 Task: Look for space in Kareli, India from 12th July, 2023 to 16th July, 2023 for 8 adults in price range Rs.10000 to Rs.16000. Place can be private room with 8 bedrooms having 8 beds and 8 bathrooms. Property type can be house, flat, guest house. Amenities needed are: wifi, TV, free parkinig on premises, gym, breakfast. Booking option can be shelf check-in. Required host language is English.
Action: Mouse moved to (539, 119)
Screenshot: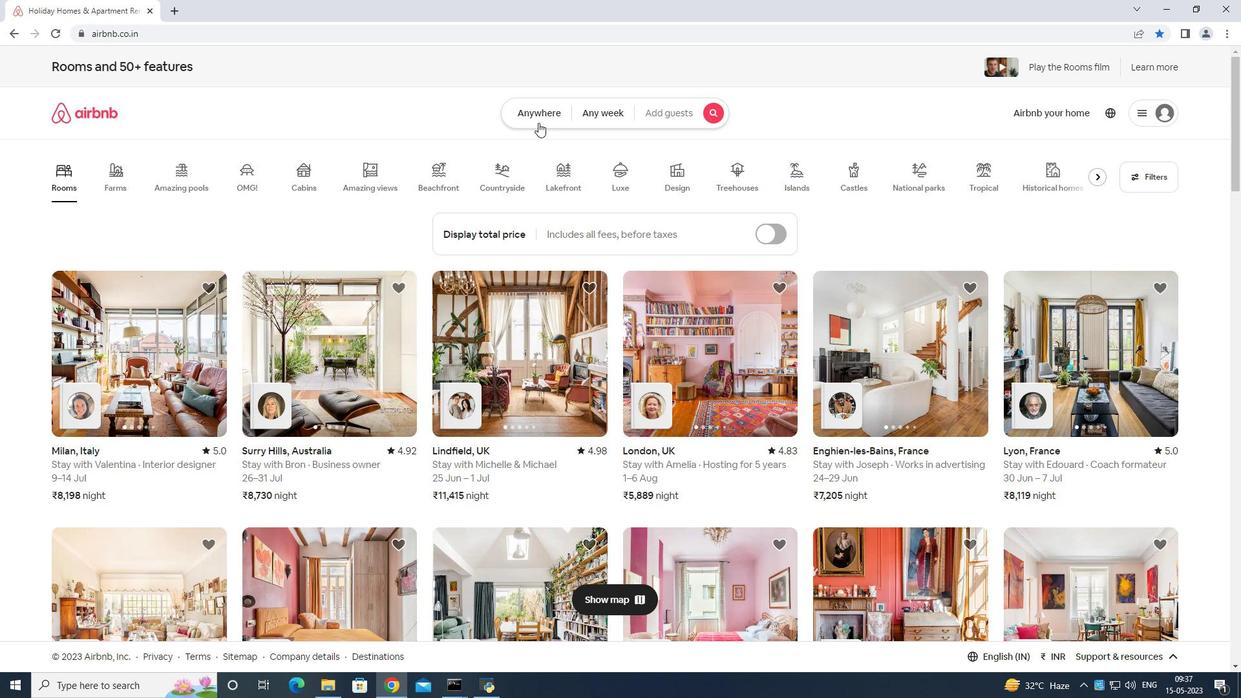 
Action: Mouse pressed left at (539, 119)
Screenshot: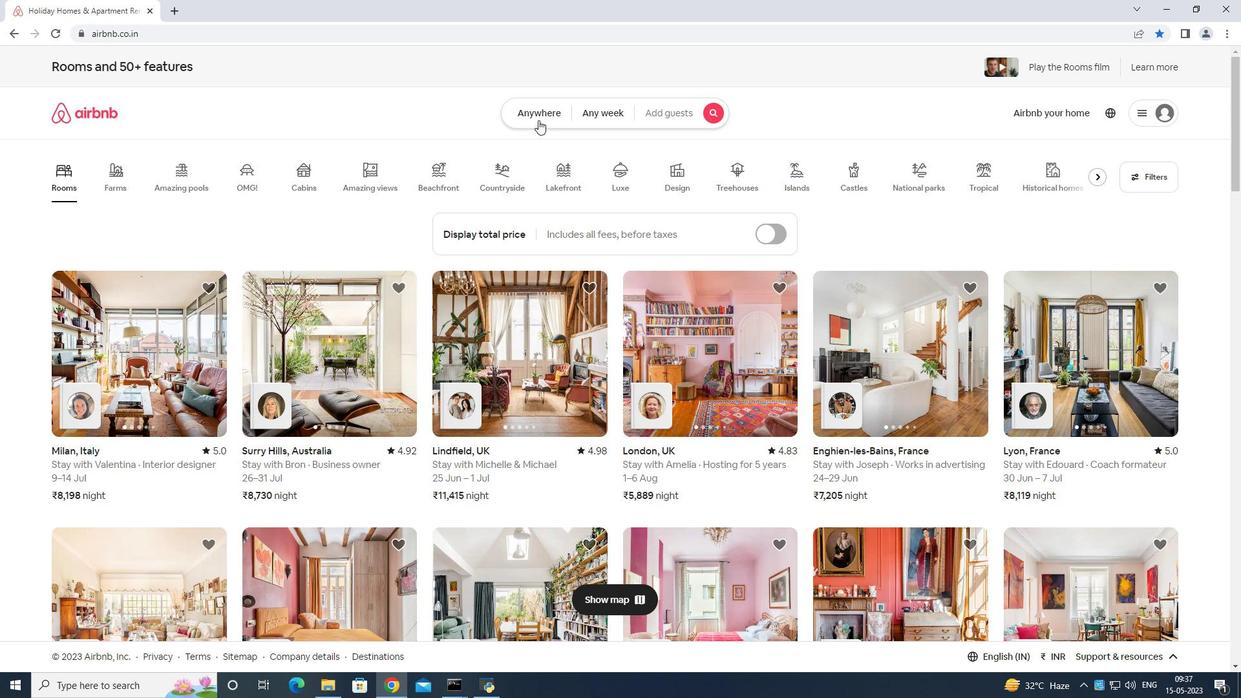 
Action: Mouse moved to (523, 149)
Screenshot: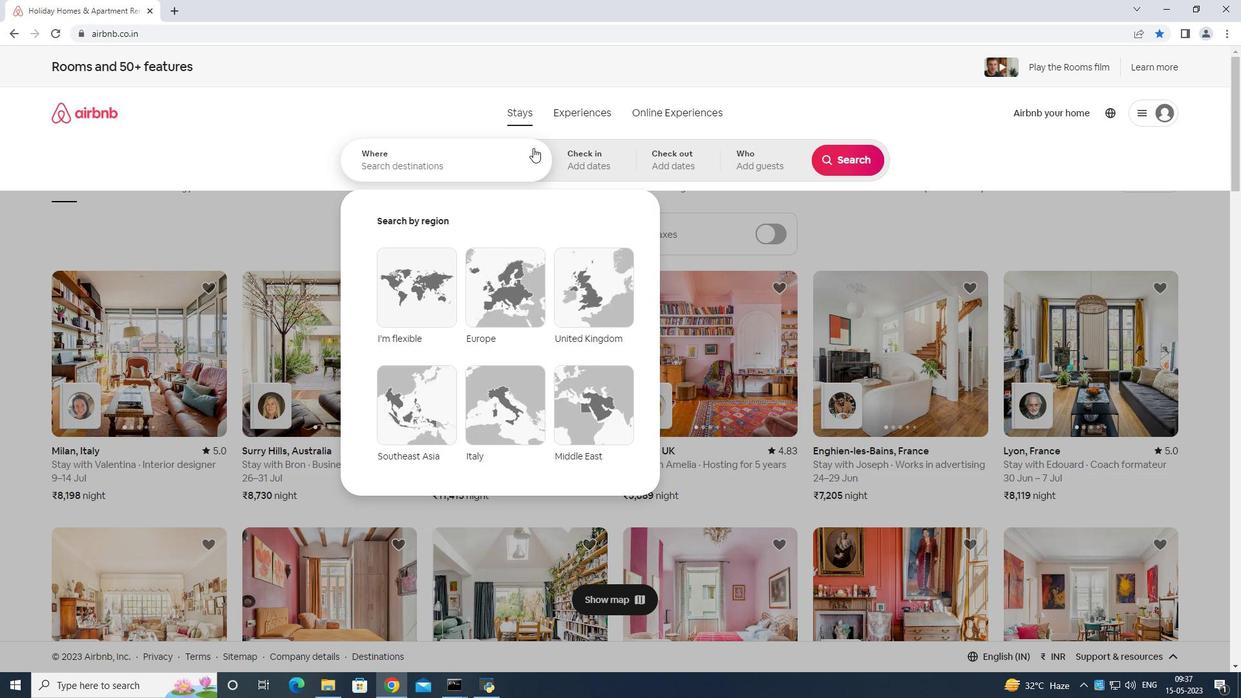 
Action: Mouse pressed left at (523, 149)
Screenshot: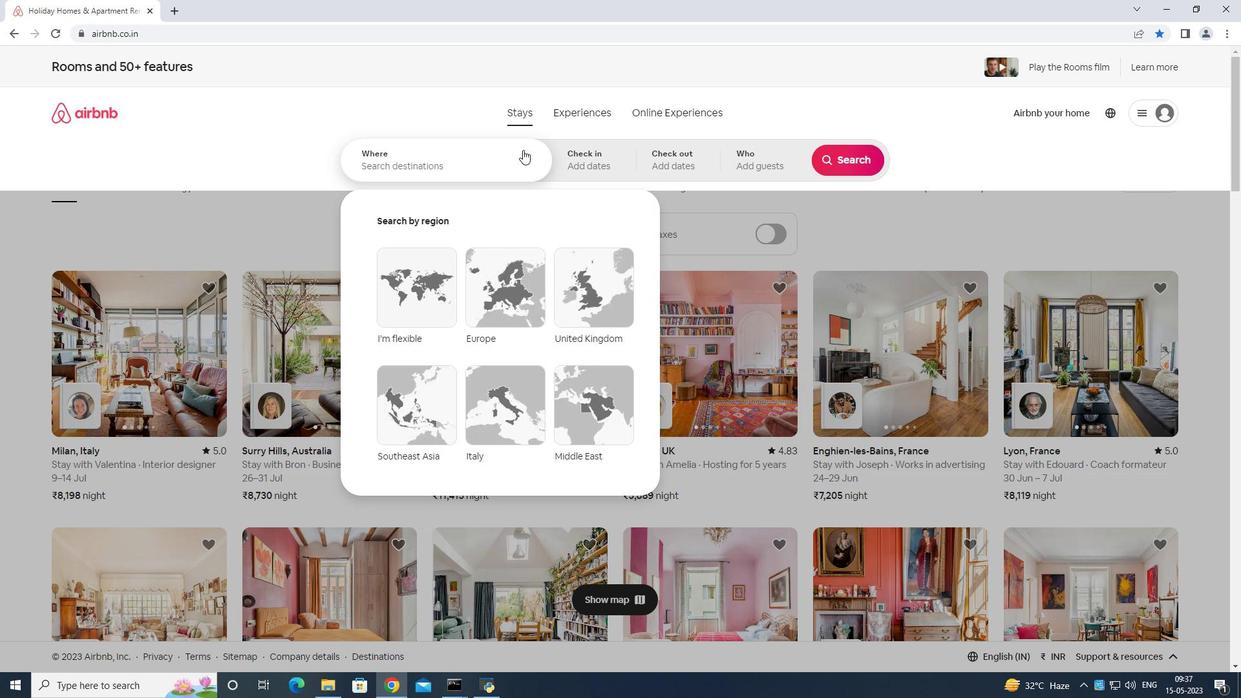 
Action: Mouse moved to (548, 181)
Screenshot: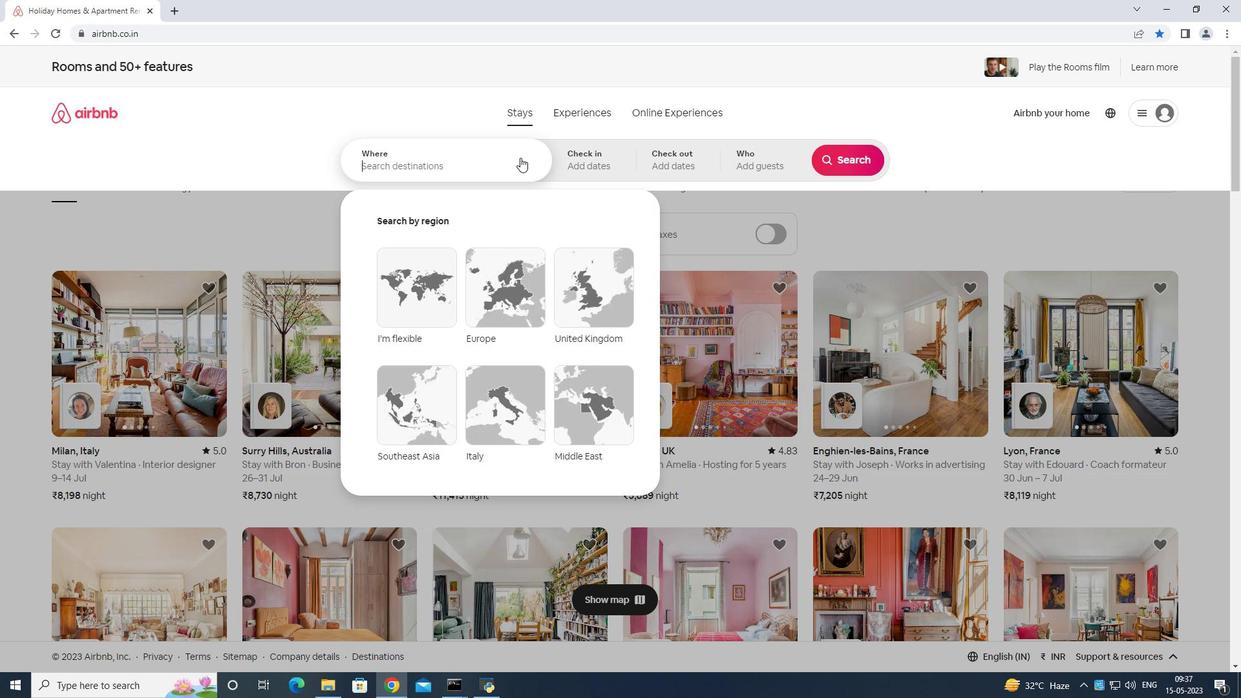 
Action: Key pressed <Key.shift>Kareli<Key.space>india<Key.enter>
Screenshot: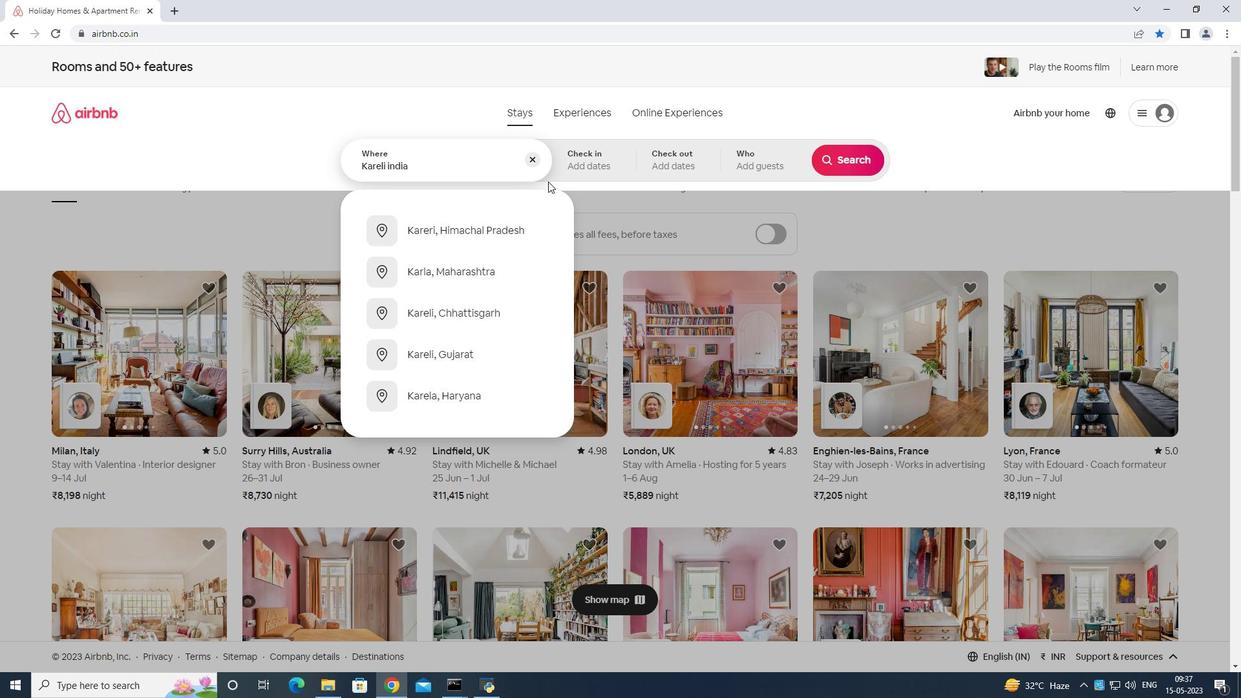 
Action: Mouse moved to (841, 262)
Screenshot: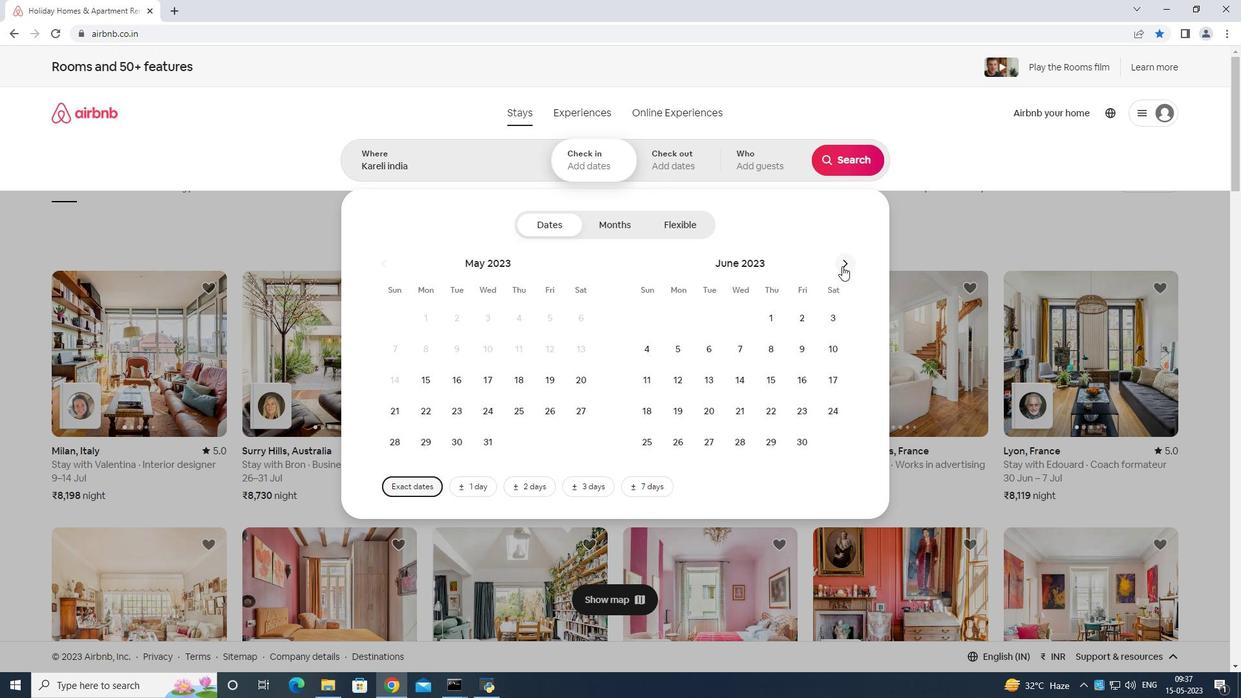
Action: Mouse pressed left at (841, 262)
Screenshot: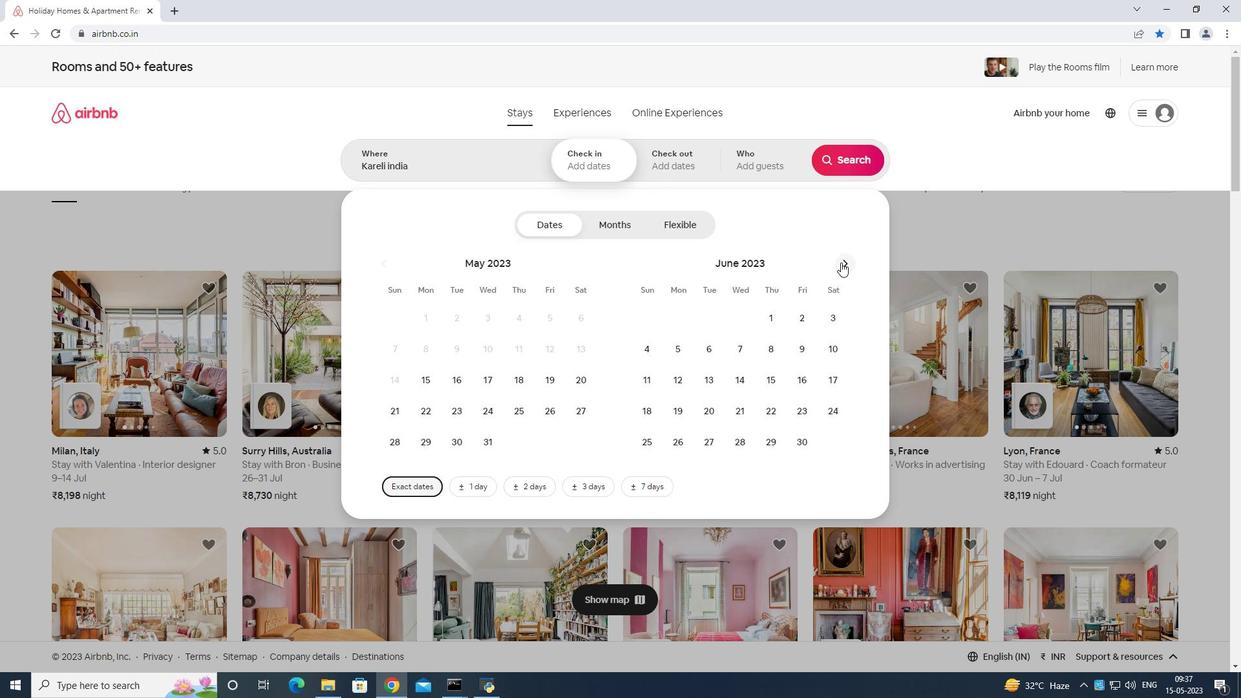 
Action: Mouse moved to (746, 376)
Screenshot: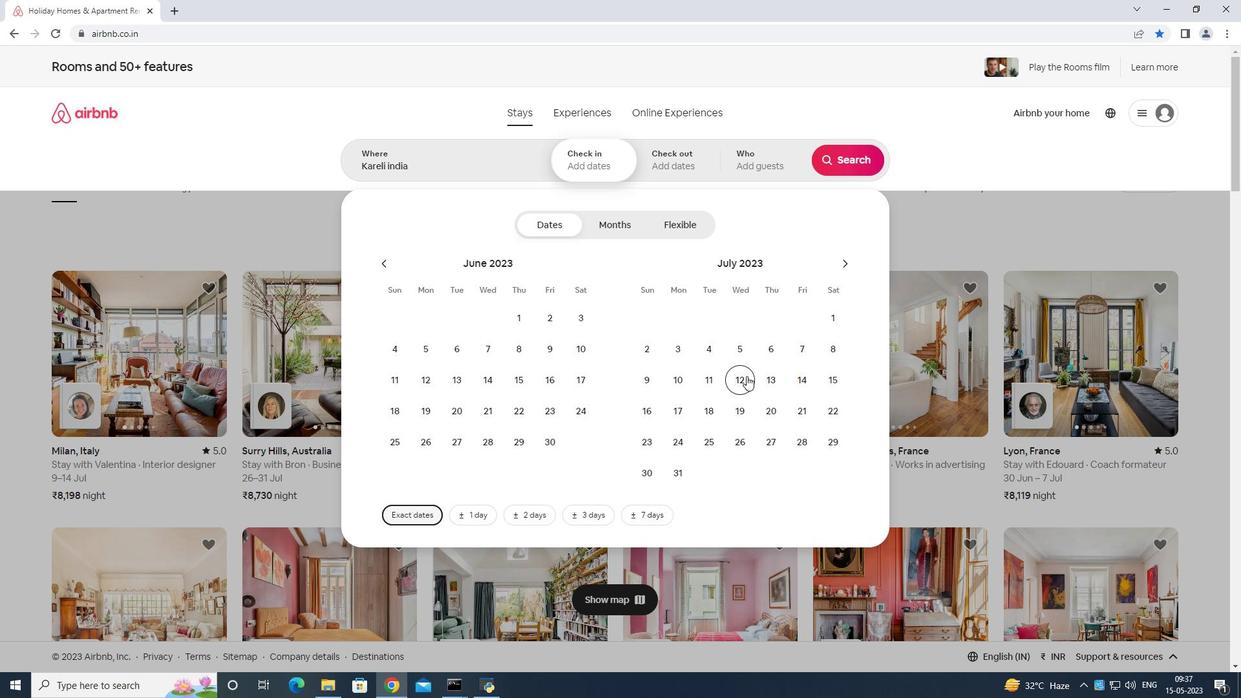 
Action: Mouse pressed left at (746, 376)
Screenshot: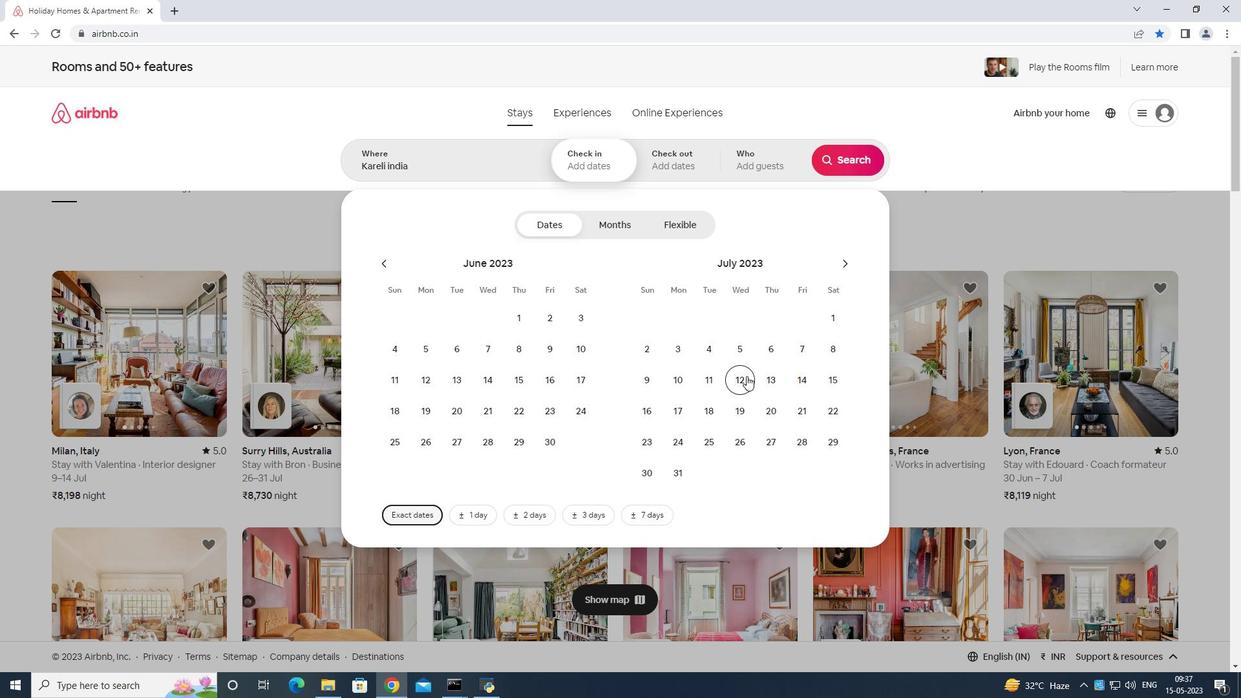 
Action: Mouse moved to (659, 407)
Screenshot: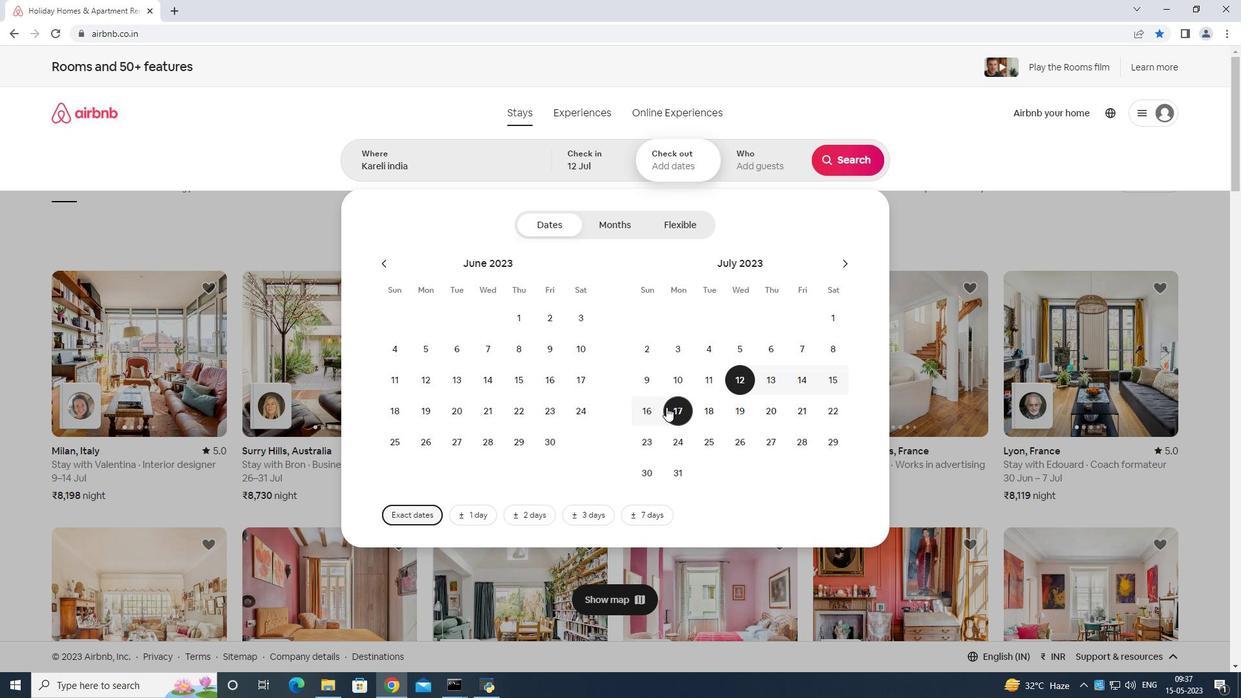 
Action: Mouse pressed left at (659, 407)
Screenshot: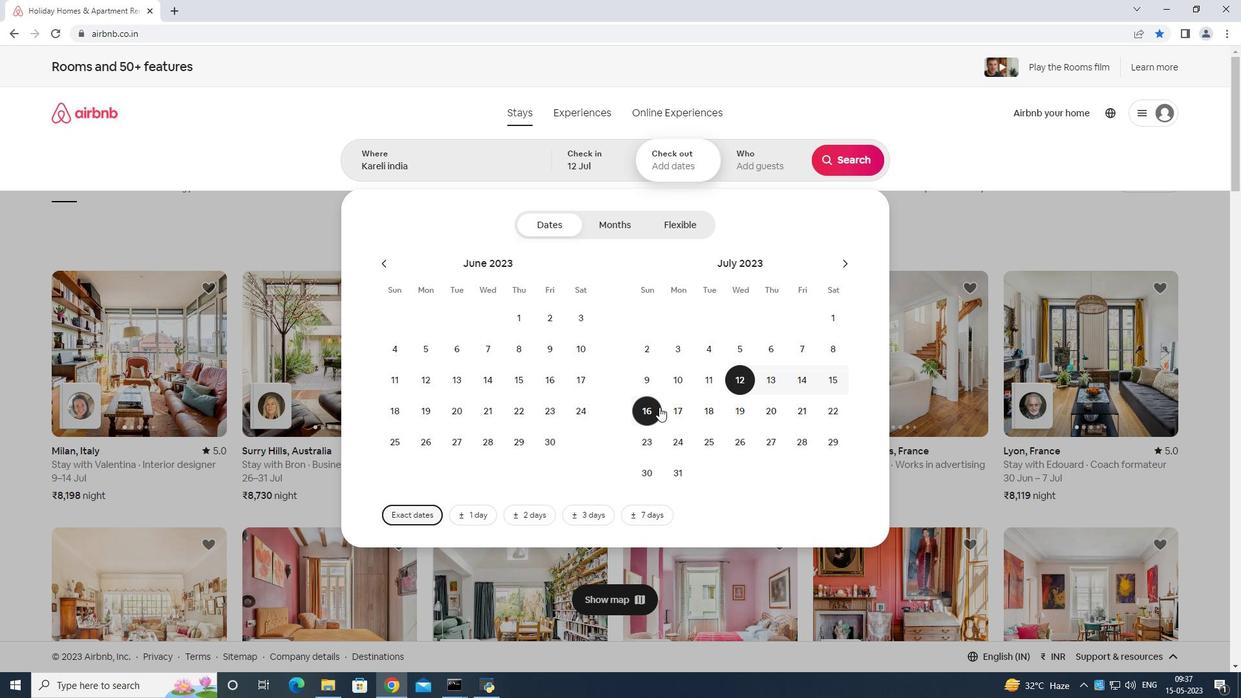
Action: Mouse moved to (766, 155)
Screenshot: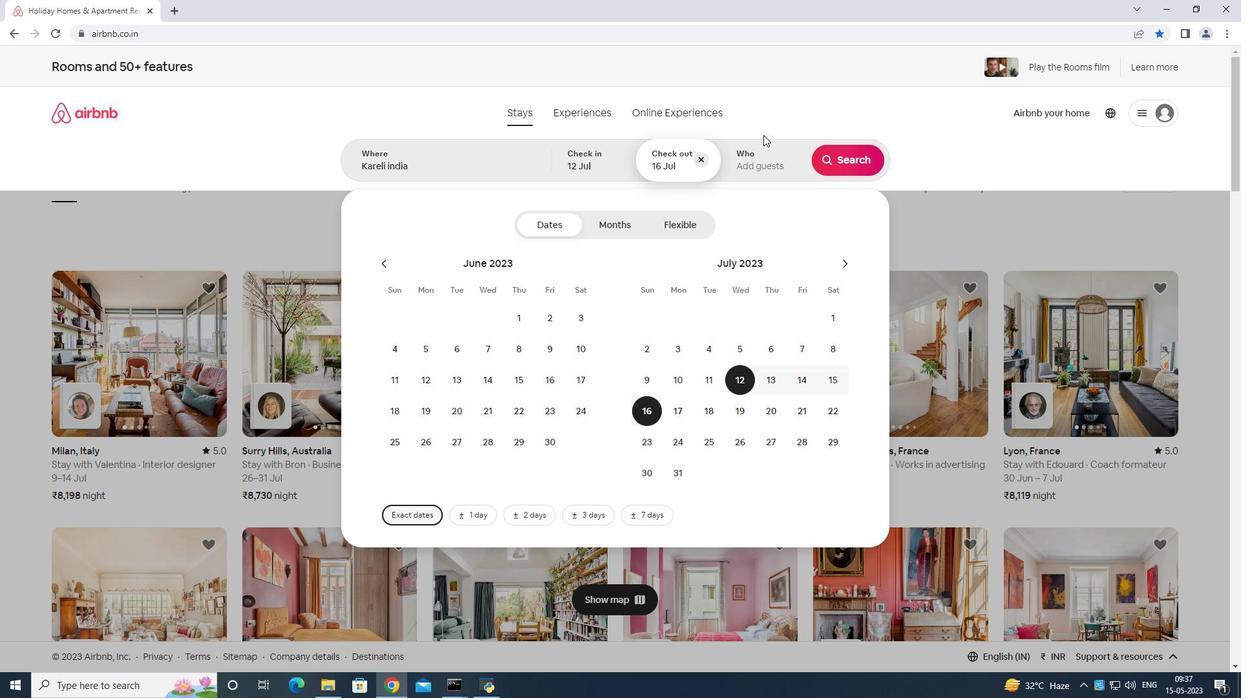 
Action: Mouse pressed left at (766, 155)
Screenshot: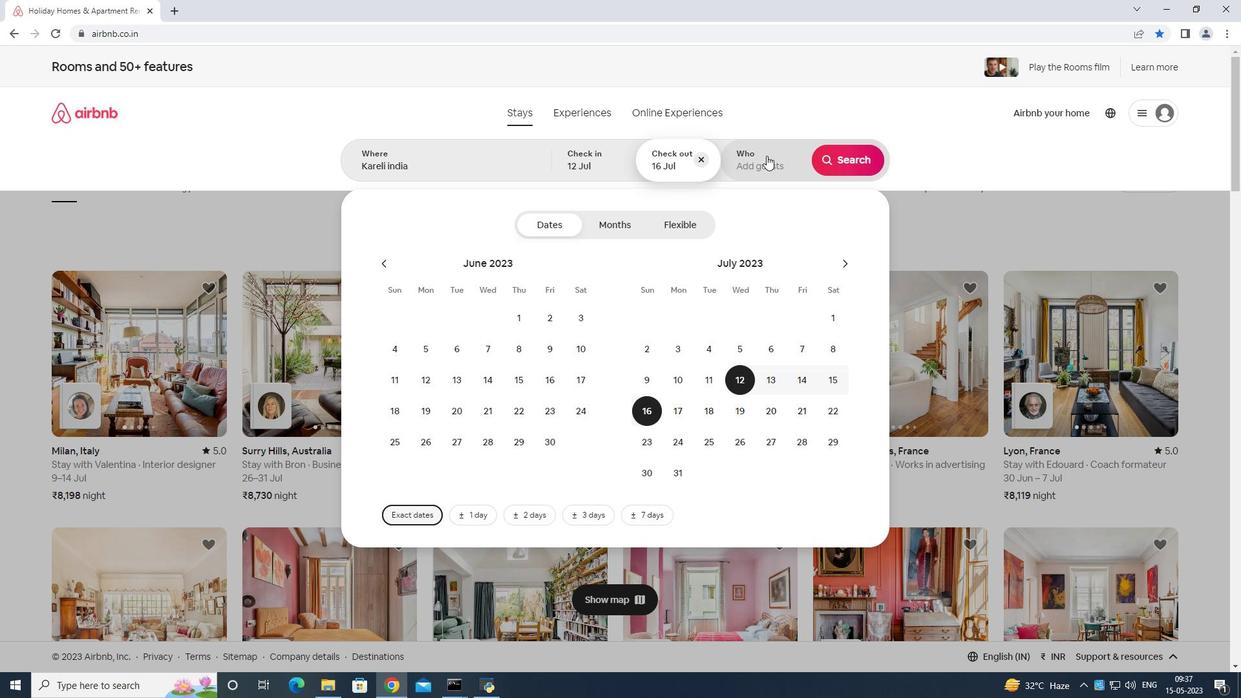 
Action: Mouse moved to (847, 228)
Screenshot: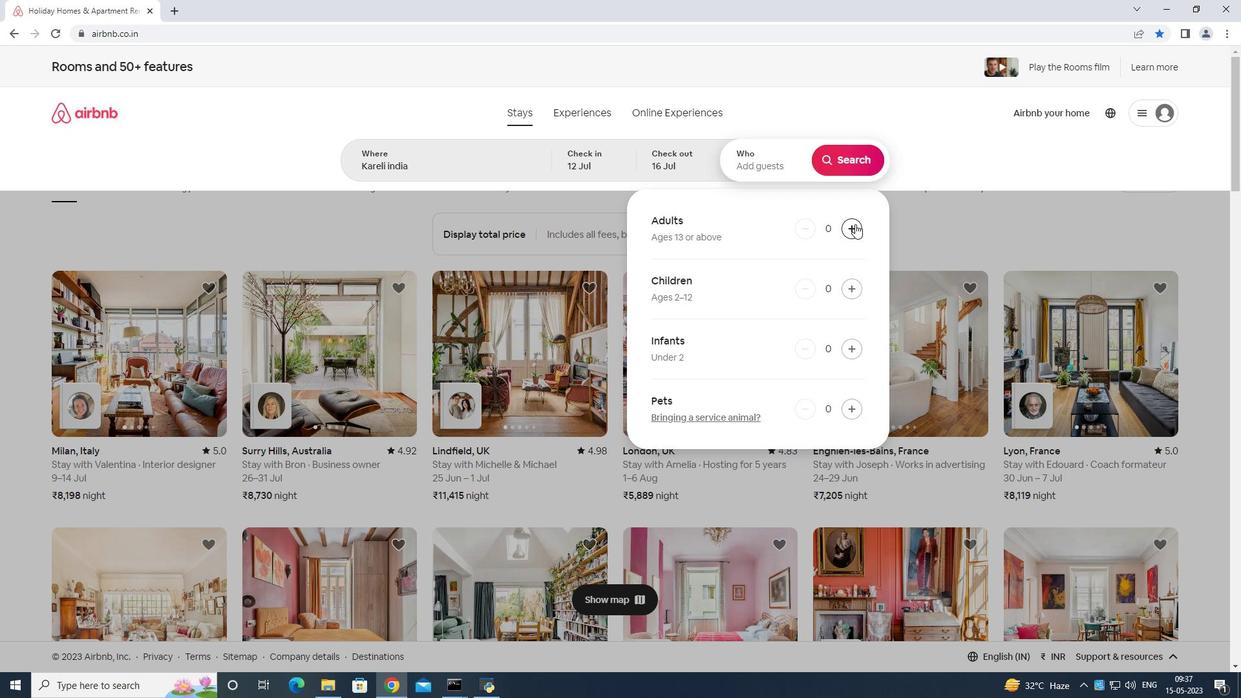 
Action: Mouse pressed left at (847, 228)
Screenshot: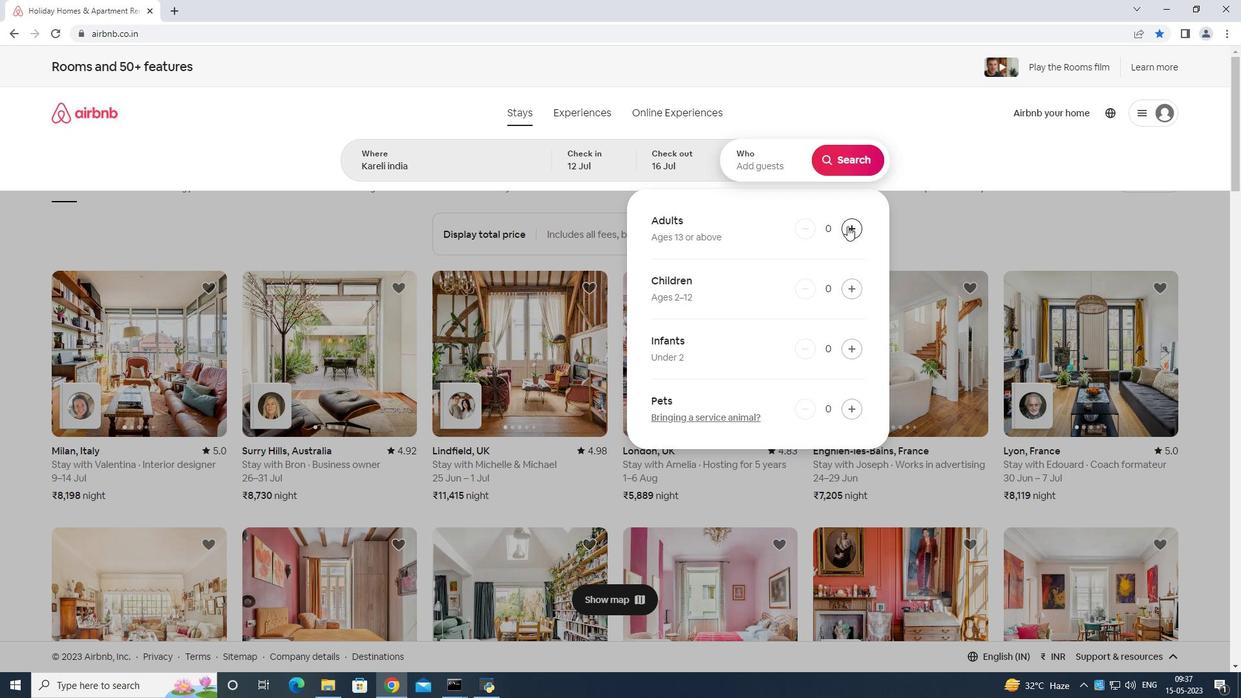 
Action: Mouse moved to (848, 227)
Screenshot: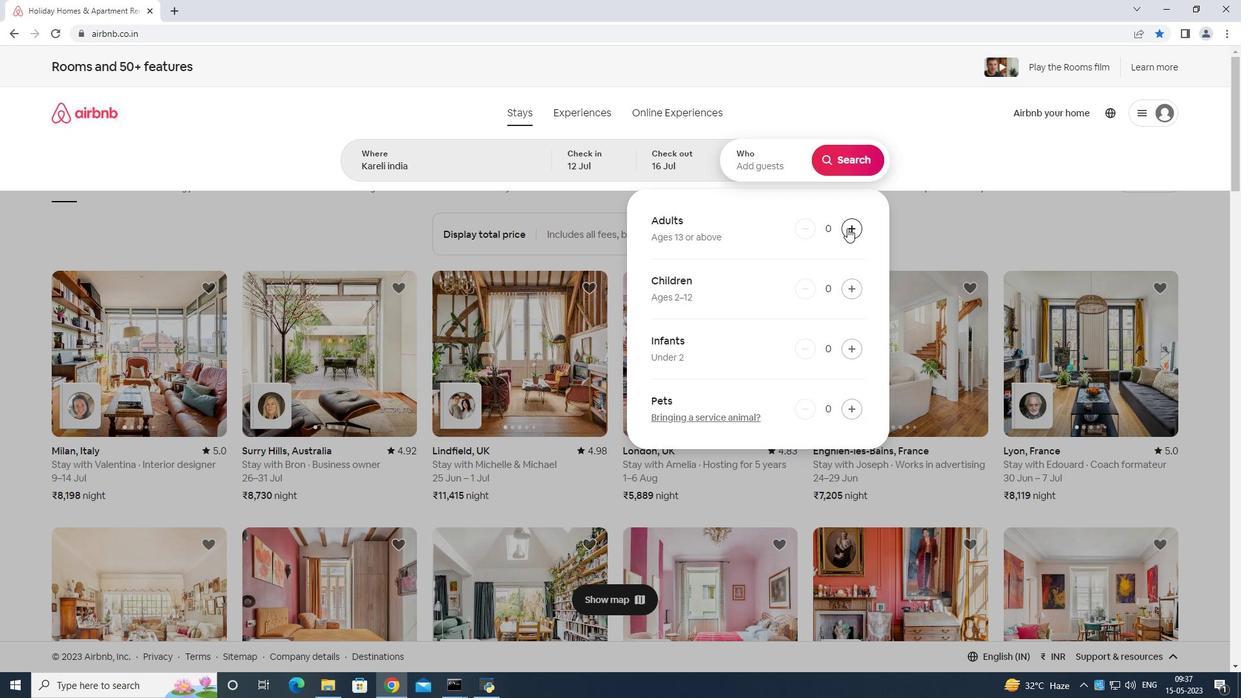 
Action: Mouse pressed left at (848, 227)
Screenshot: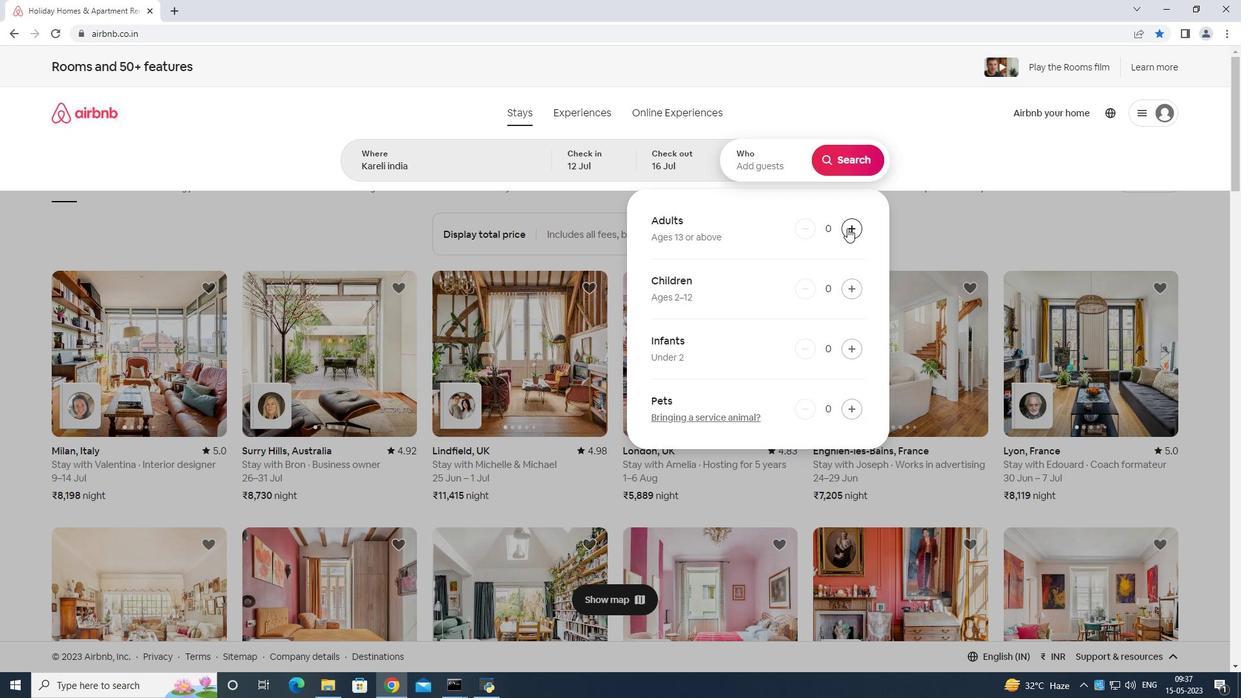 
Action: Mouse pressed left at (848, 227)
Screenshot: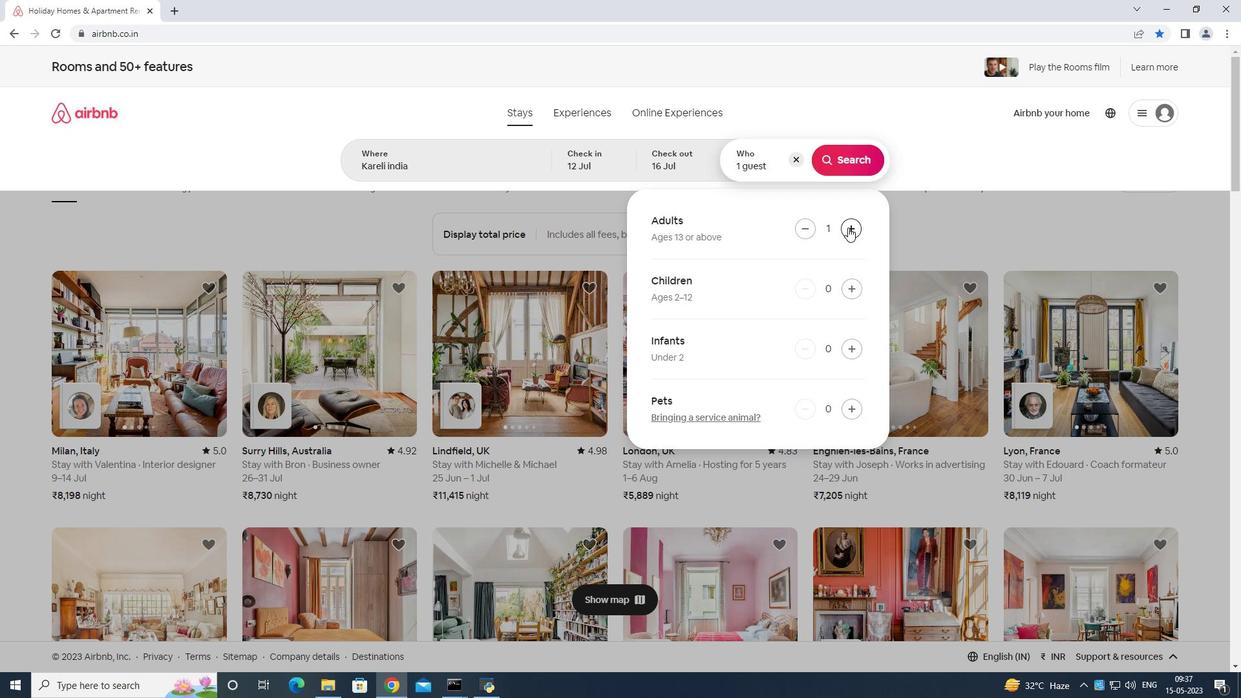 
Action: Mouse pressed left at (848, 227)
Screenshot: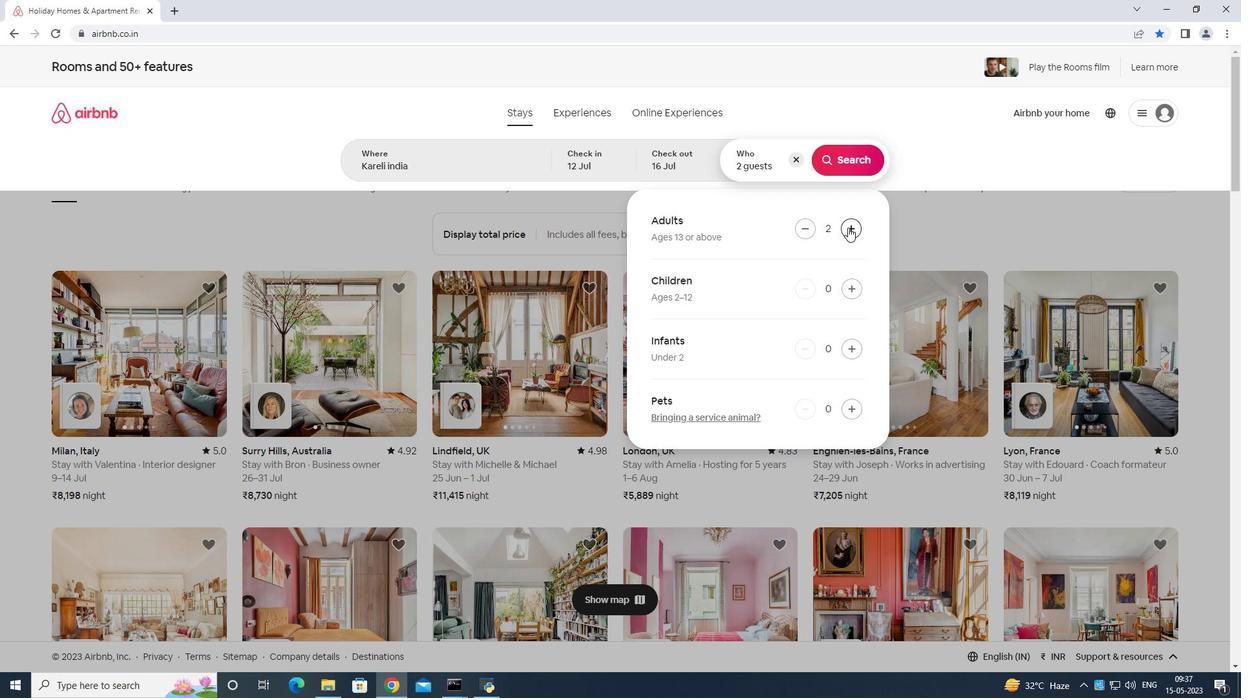 
Action: Mouse pressed left at (848, 227)
Screenshot: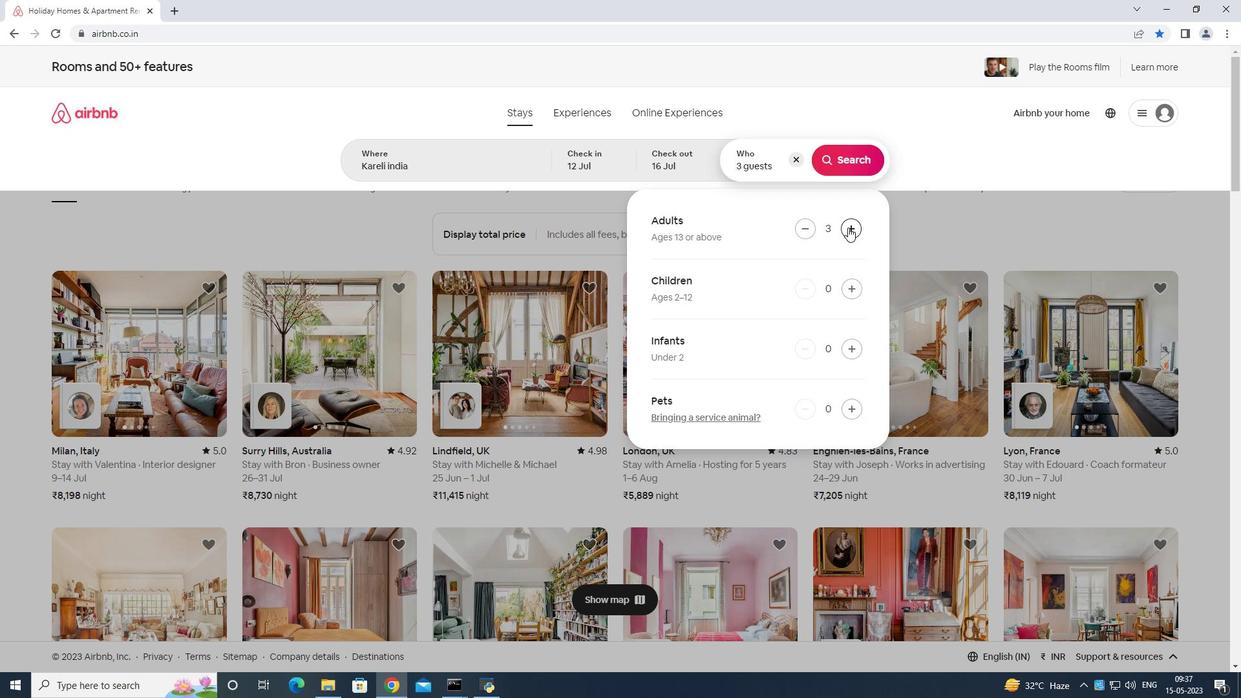 
Action: Mouse pressed left at (848, 227)
Screenshot: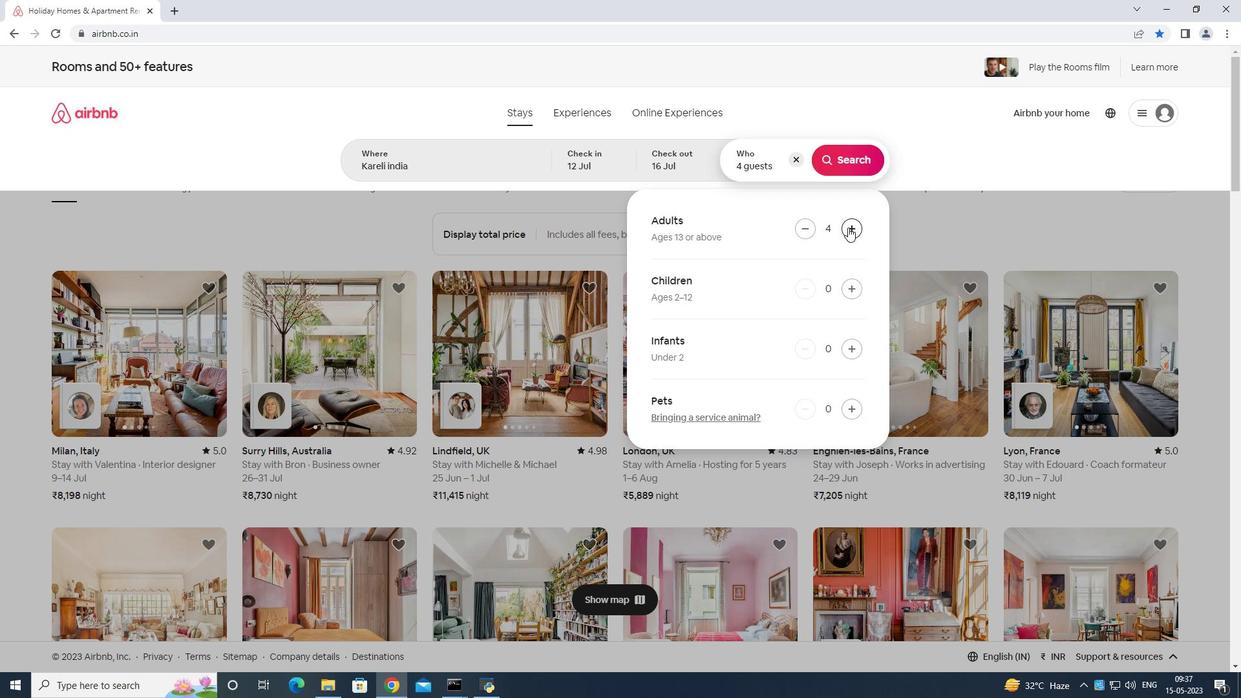
Action: Mouse pressed left at (848, 227)
Screenshot: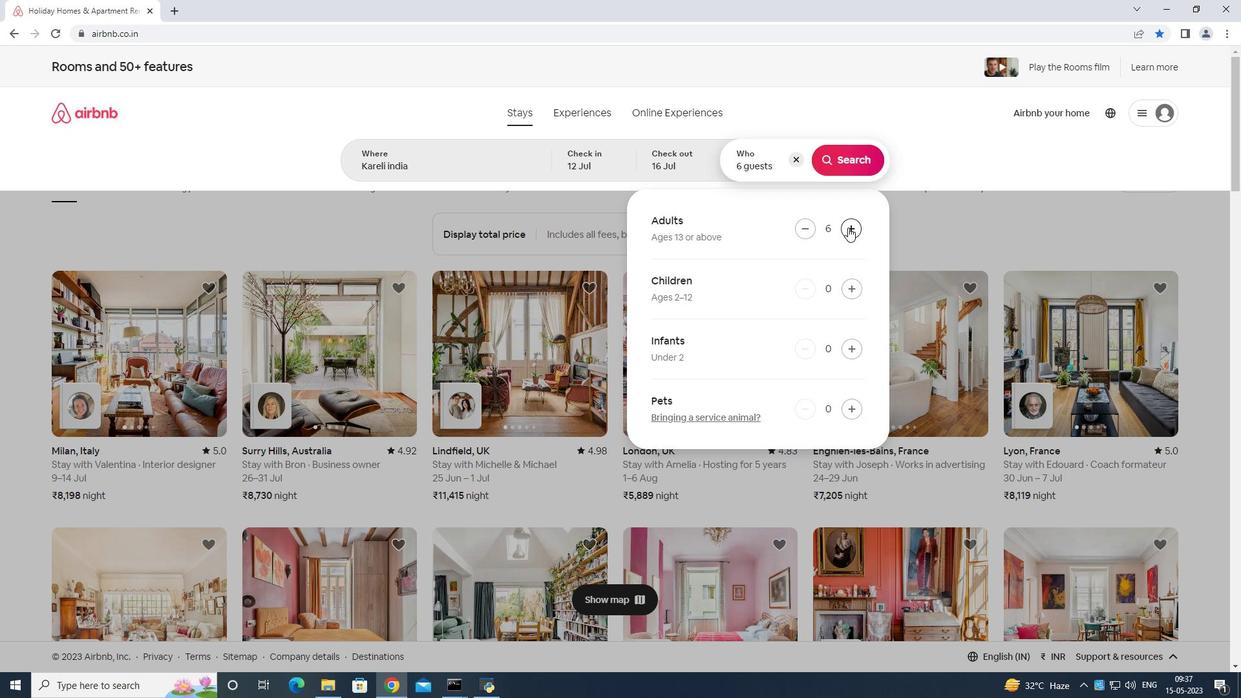 
Action: Mouse pressed left at (848, 227)
Screenshot: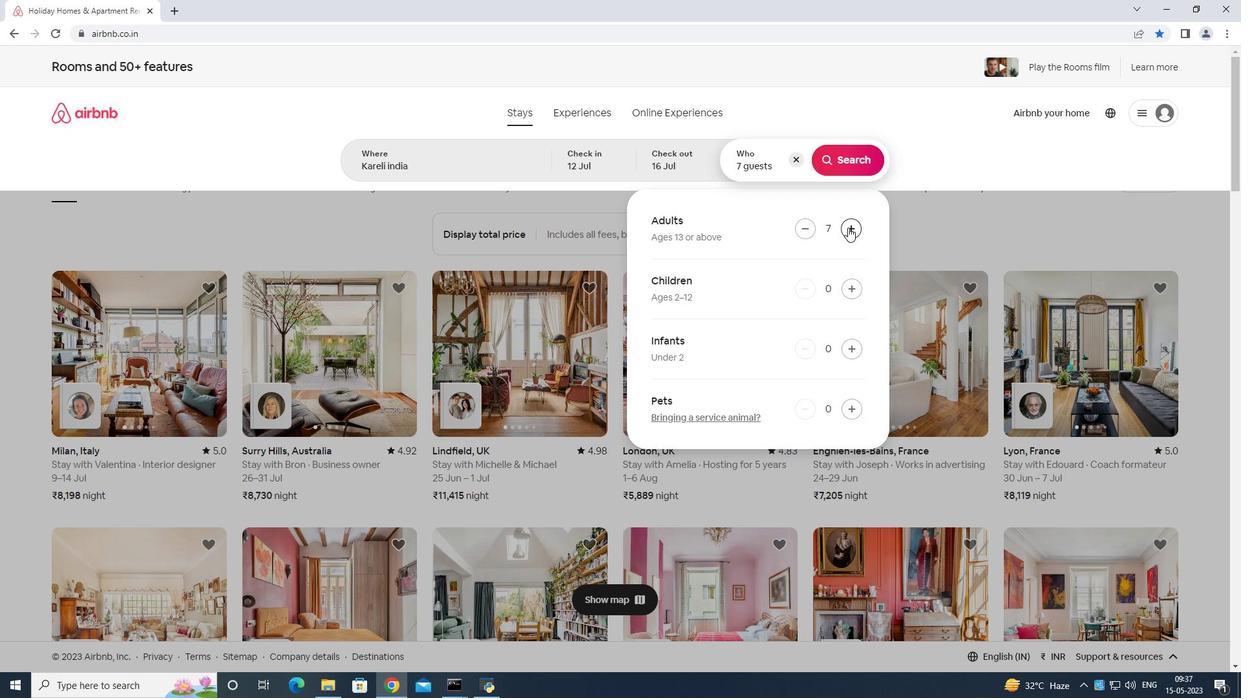 
Action: Mouse moved to (854, 155)
Screenshot: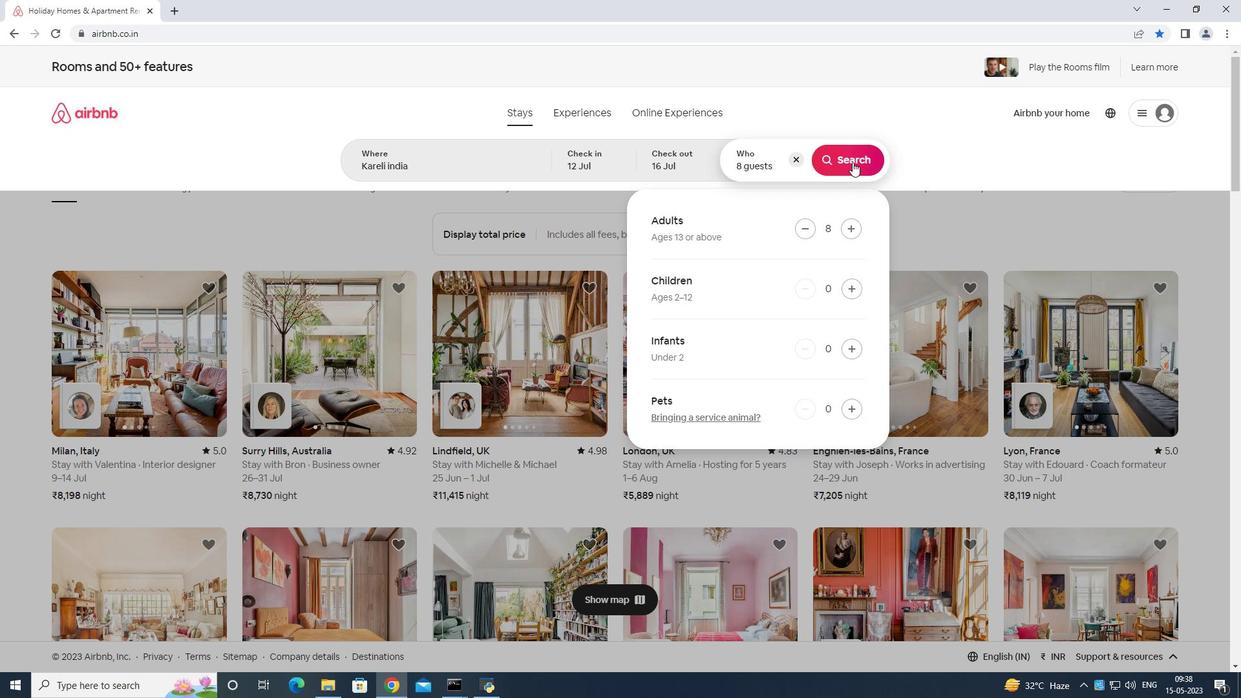 
Action: Mouse pressed left at (854, 155)
Screenshot: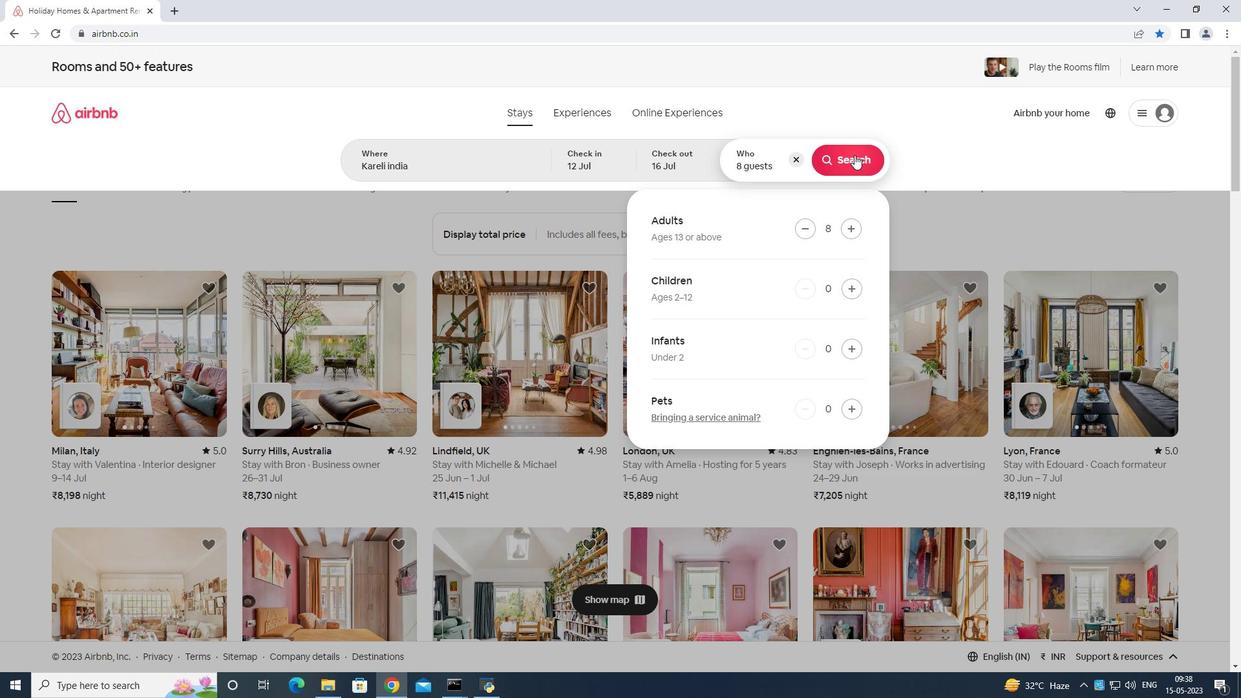 
Action: Mouse moved to (1182, 127)
Screenshot: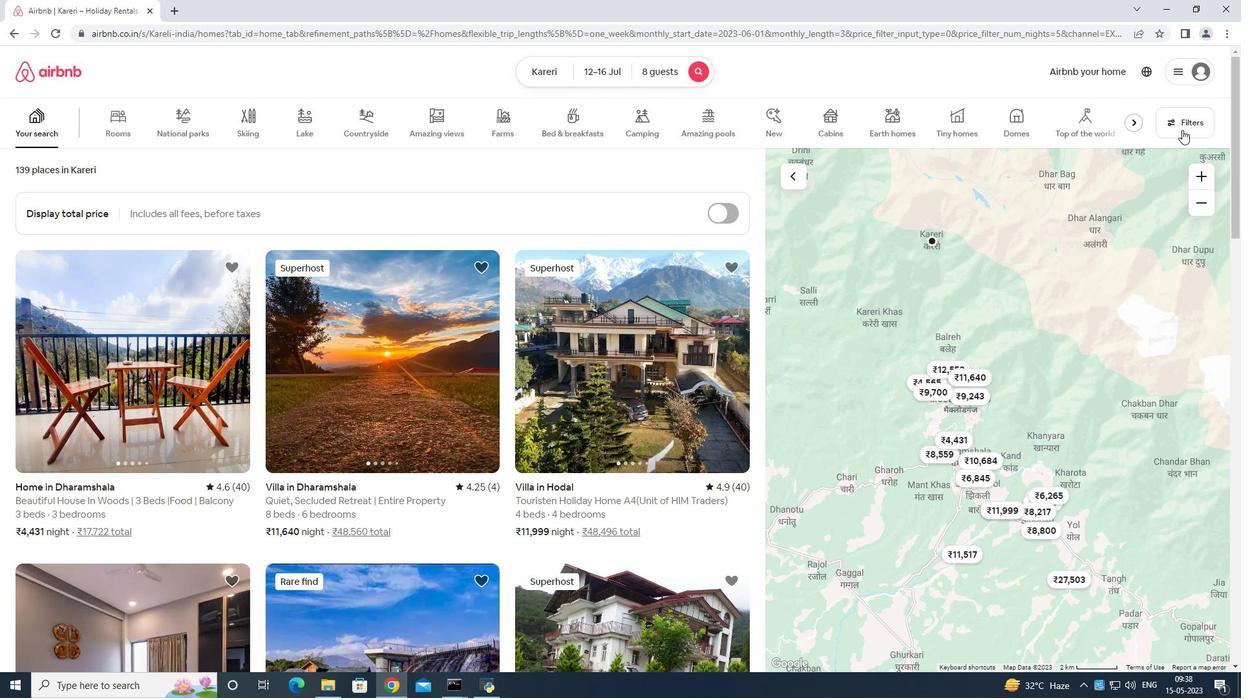 
Action: Mouse pressed left at (1182, 127)
Screenshot: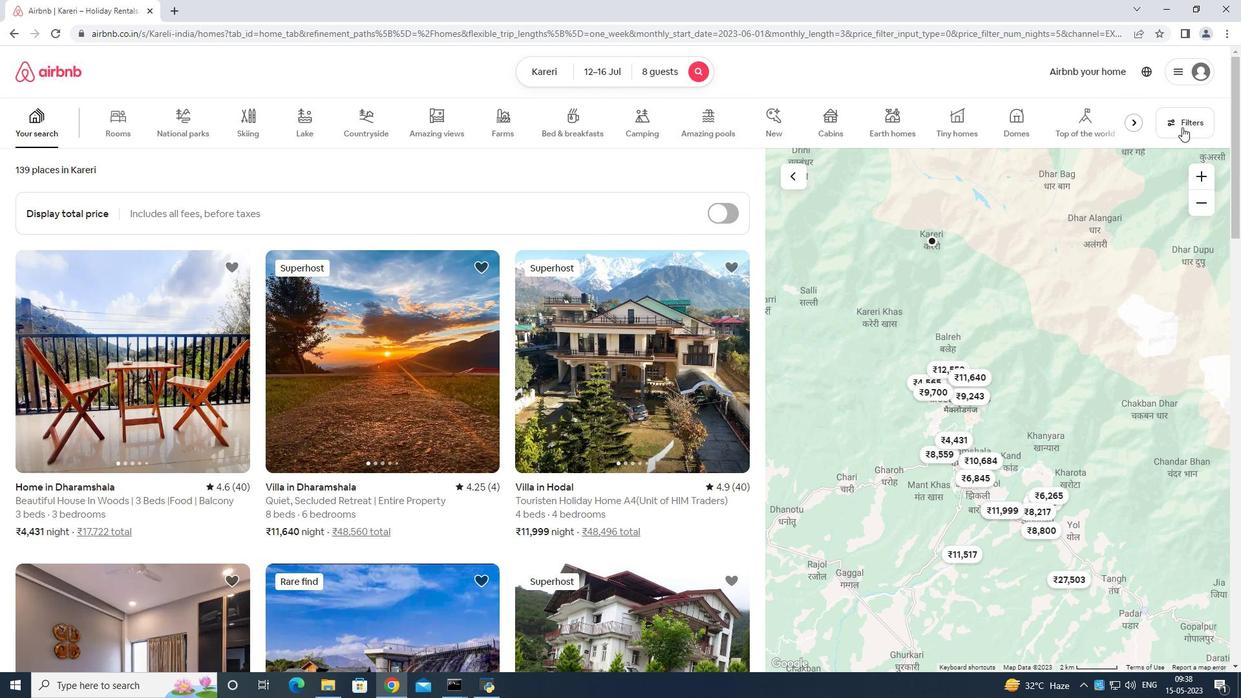 
Action: Mouse moved to (547, 419)
Screenshot: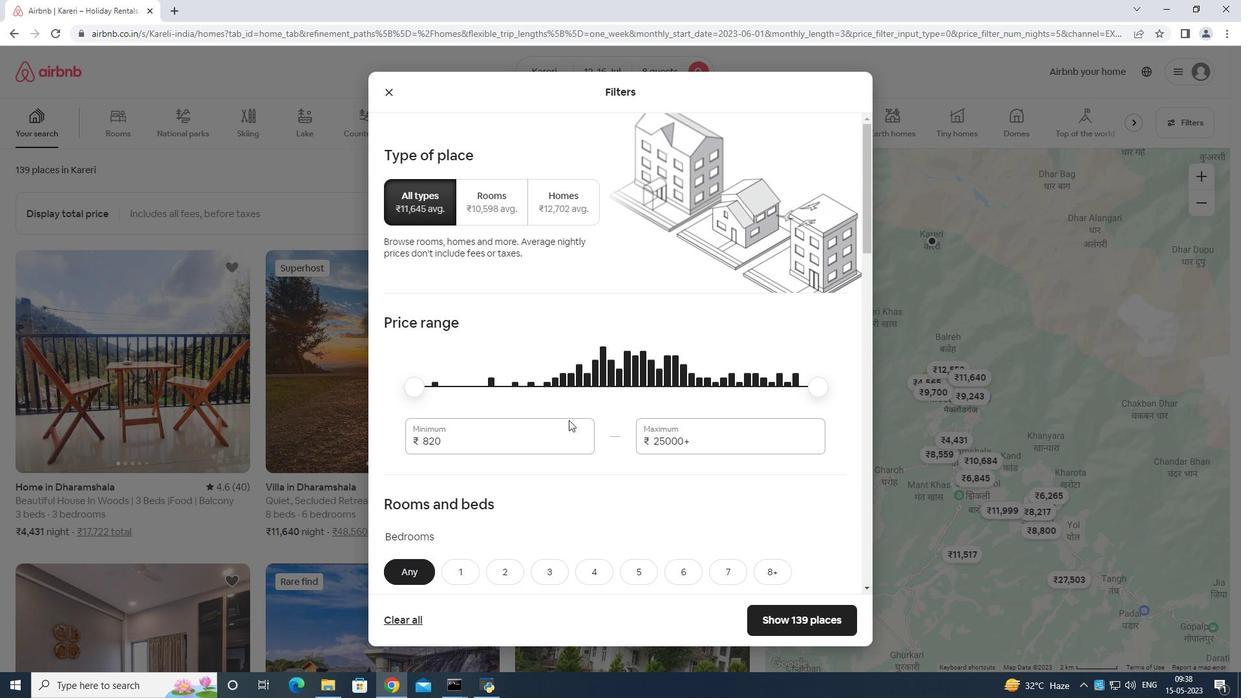 
Action: Mouse pressed left at (547, 419)
Screenshot: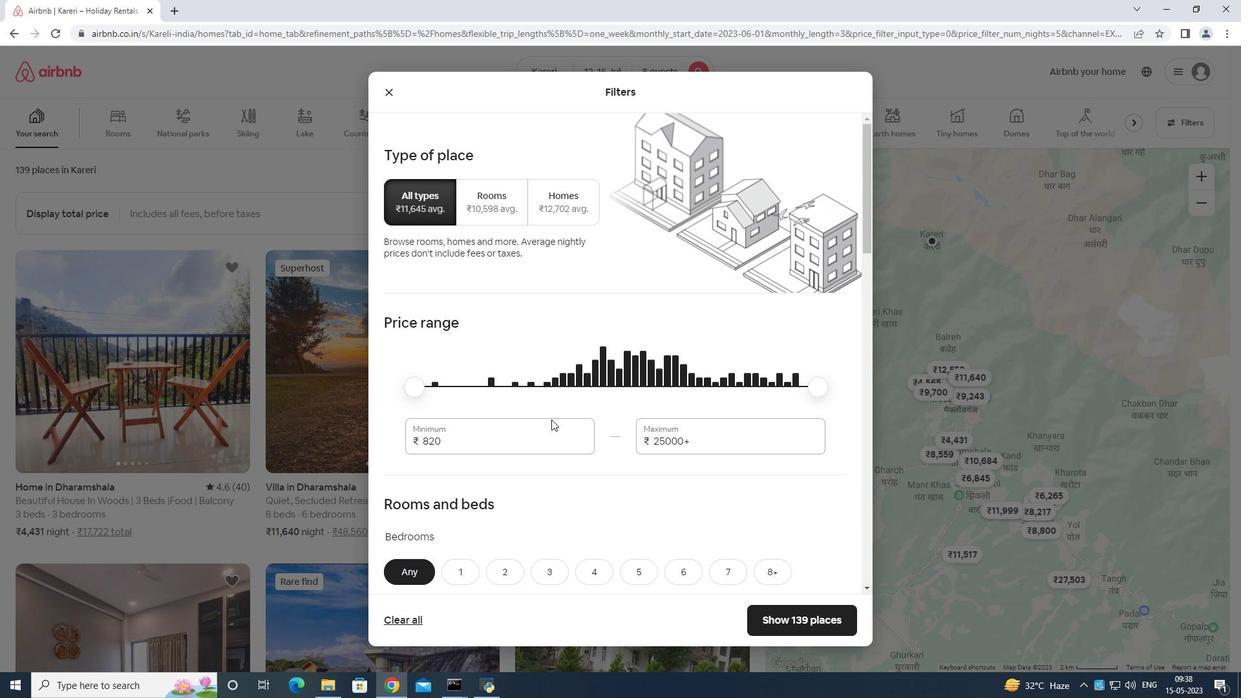 
Action: Key pressed <Key.backspace><Key.backspace><Key.backspace><Key.backspace><Key.backspace><Key.backspace><Key.backspace><Key.backspace><Key.backspace><Key.backspace><Key.backspace><Key.backspace>10000
Screenshot: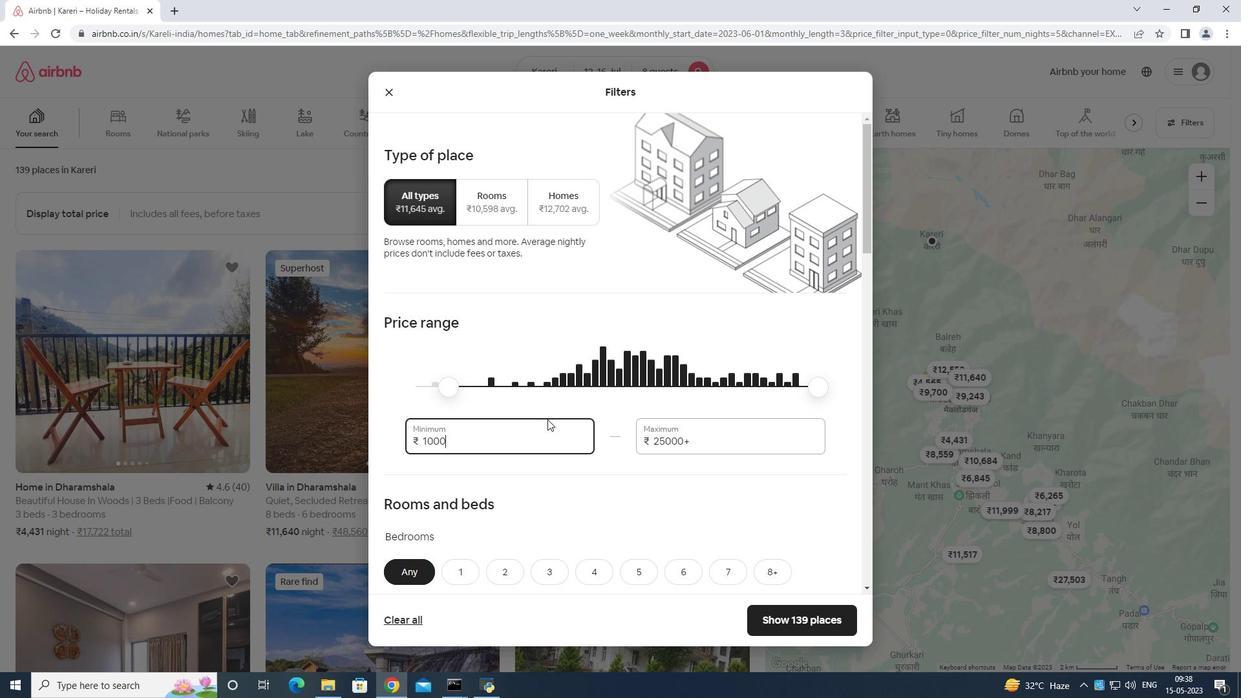 
Action: Mouse moved to (708, 442)
Screenshot: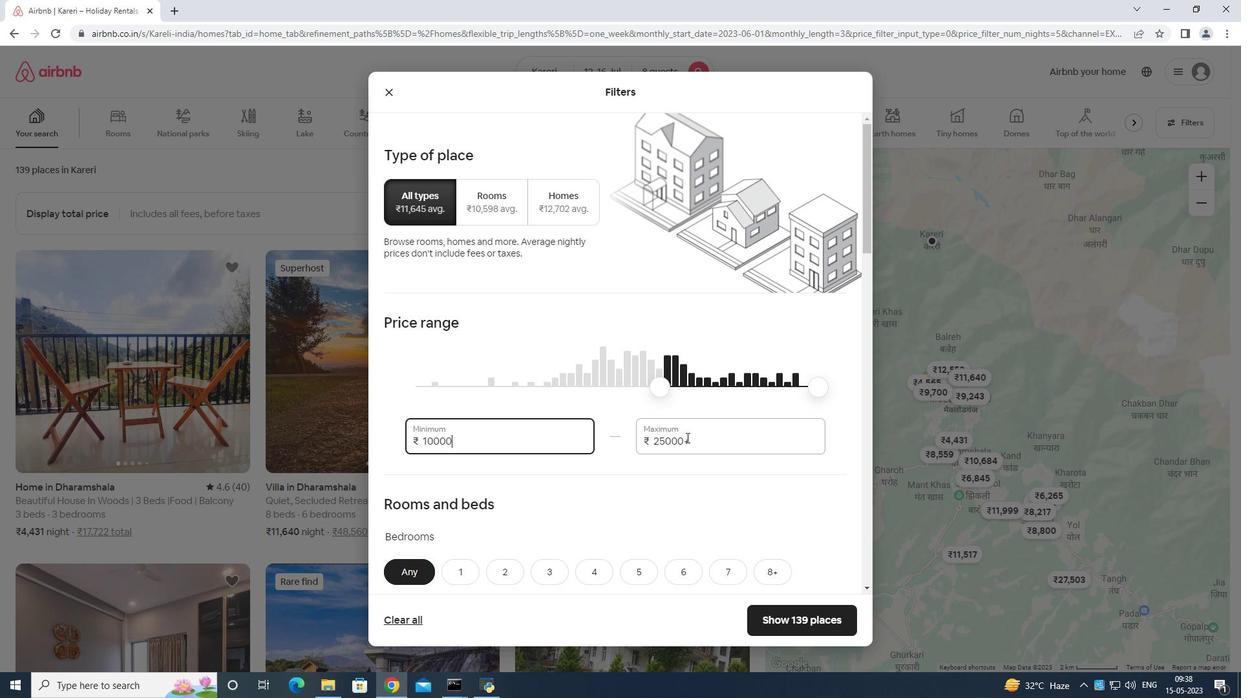 
Action: Mouse pressed left at (708, 442)
Screenshot: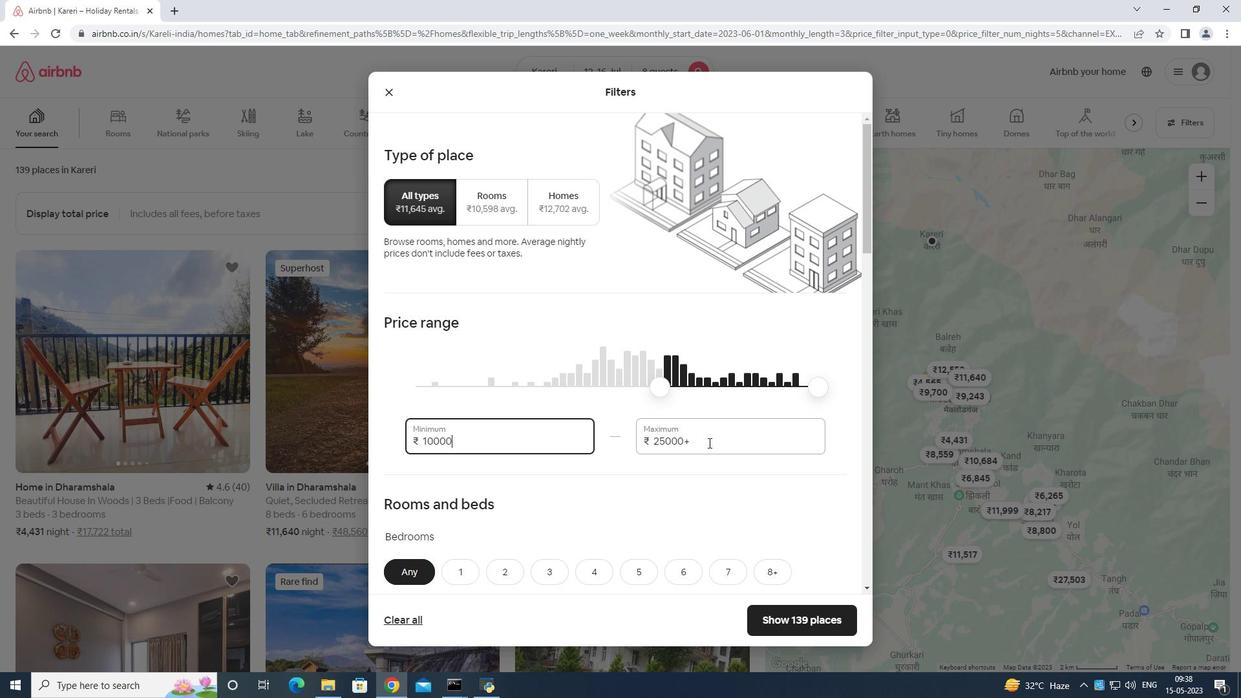 
Action: Key pressed <Key.backspace><Key.backspace><Key.backspace><Key.backspace><Key.backspace><Key.backspace><Key.backspace><Key.backspace><Key.backspace><Key.backspace><Key.backspace><Key.backspace><Key.backspace><Key.backspace><Key.backspace><Key.backspace><Key.backspace><Key.backspace>16000
Screenshot: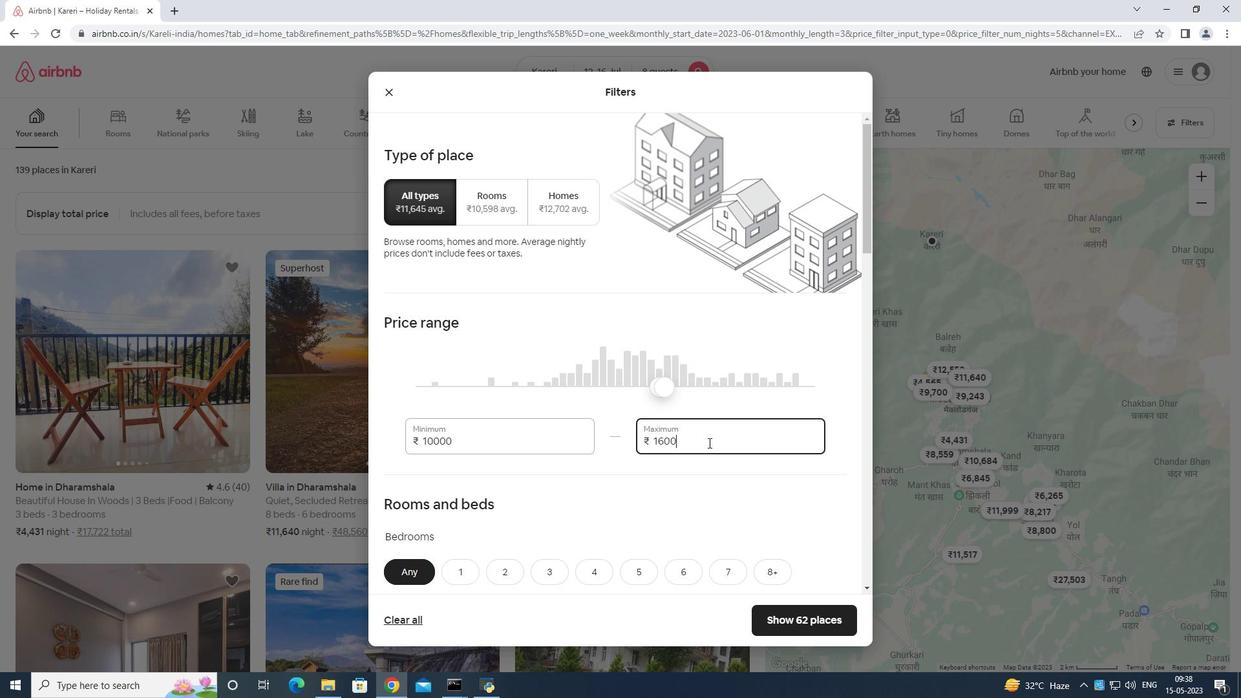 
Action: Mouse scrolled (708, 442) with delta (0, 0)
Screenshot: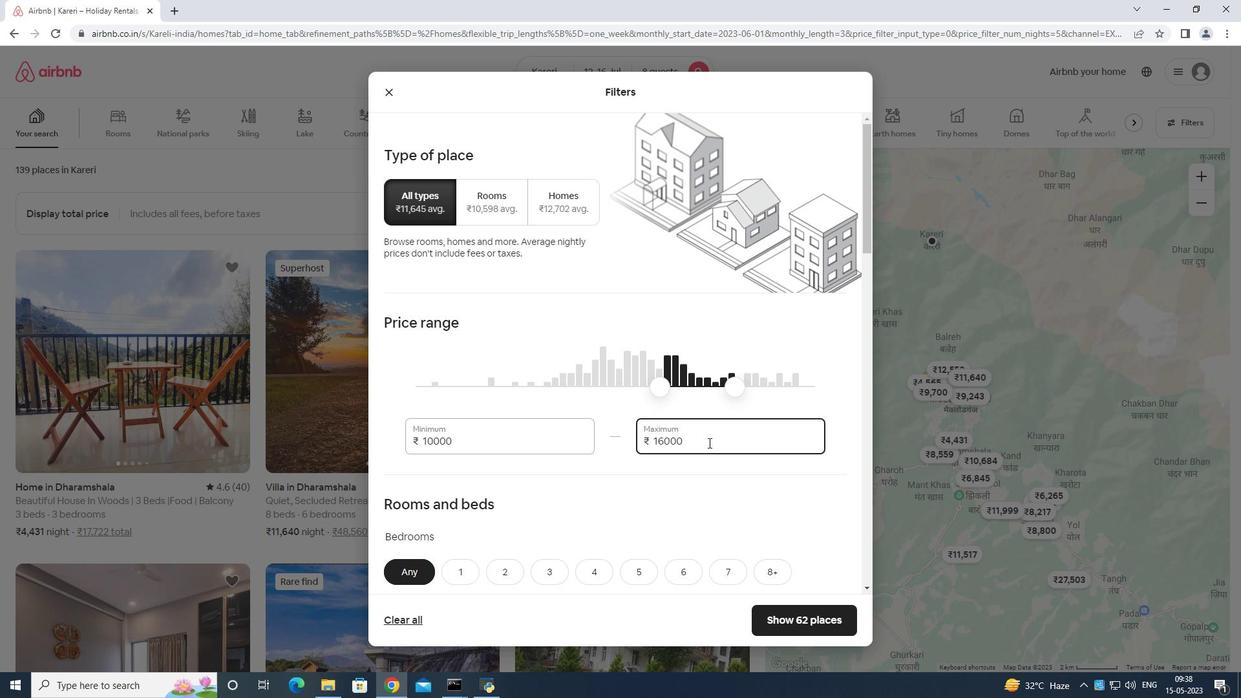 
Action: Mouse scrolled (708, 442) with delta (0, 0)
Screenshot: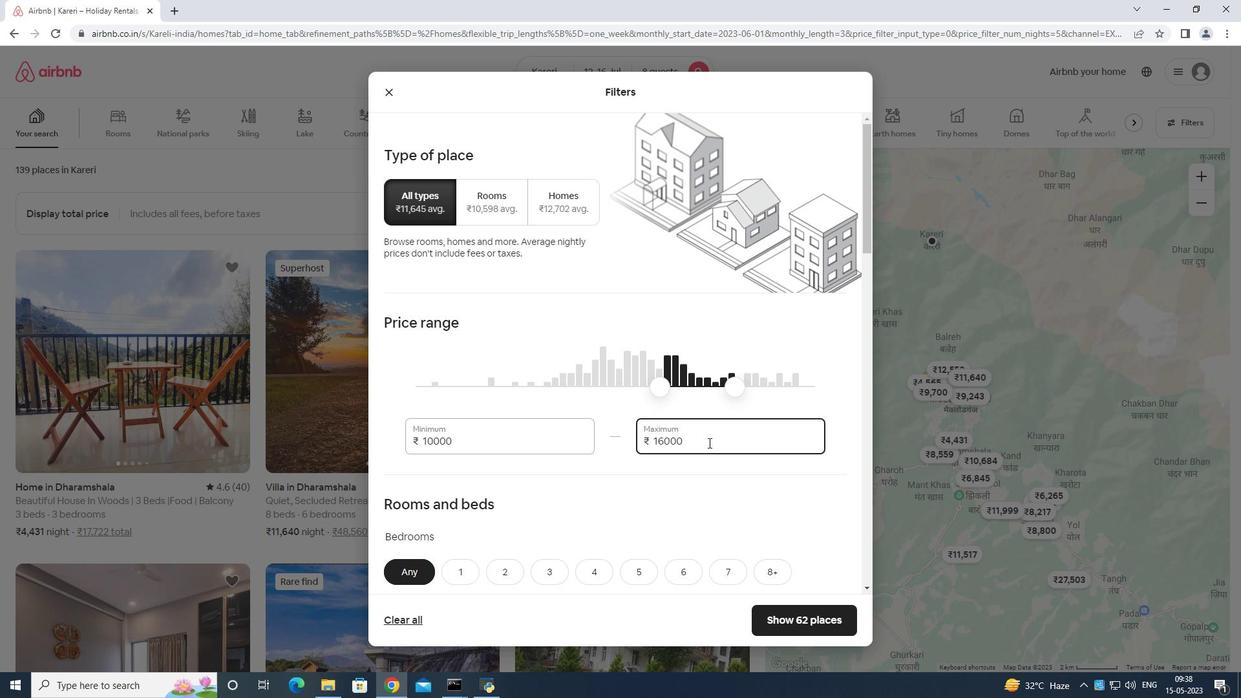 
Action: Mouse scrolled (708, 442) with delta (0, 0)
Screenshot: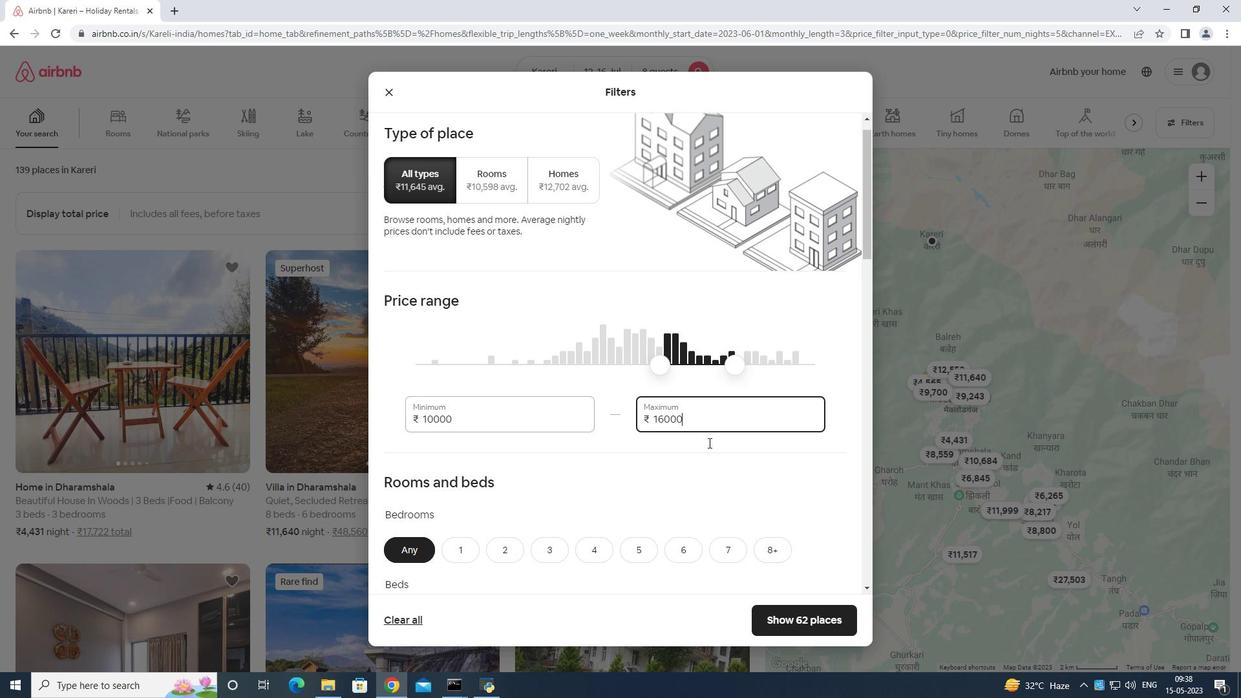 
Action: Mouse scrolled (708, 442) with delta (0, 0)
Screenshot: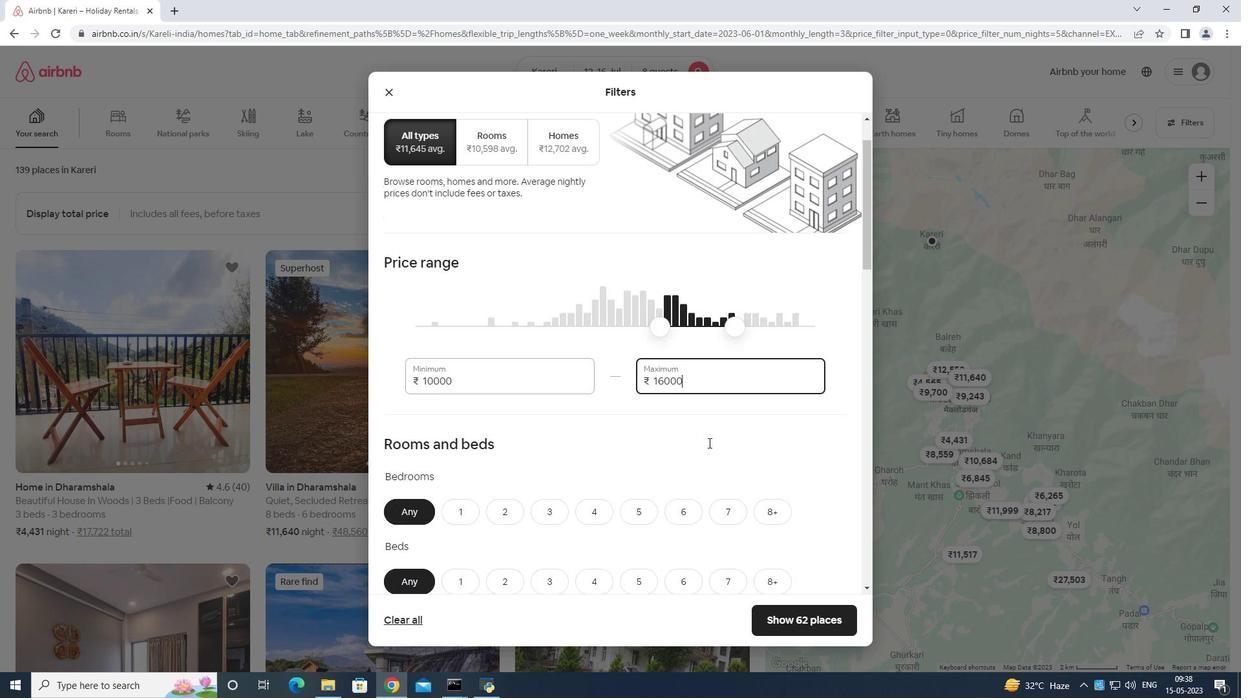 
Action: Mouse scrolled (708, 442) with delta (0, 0)
Screenshot: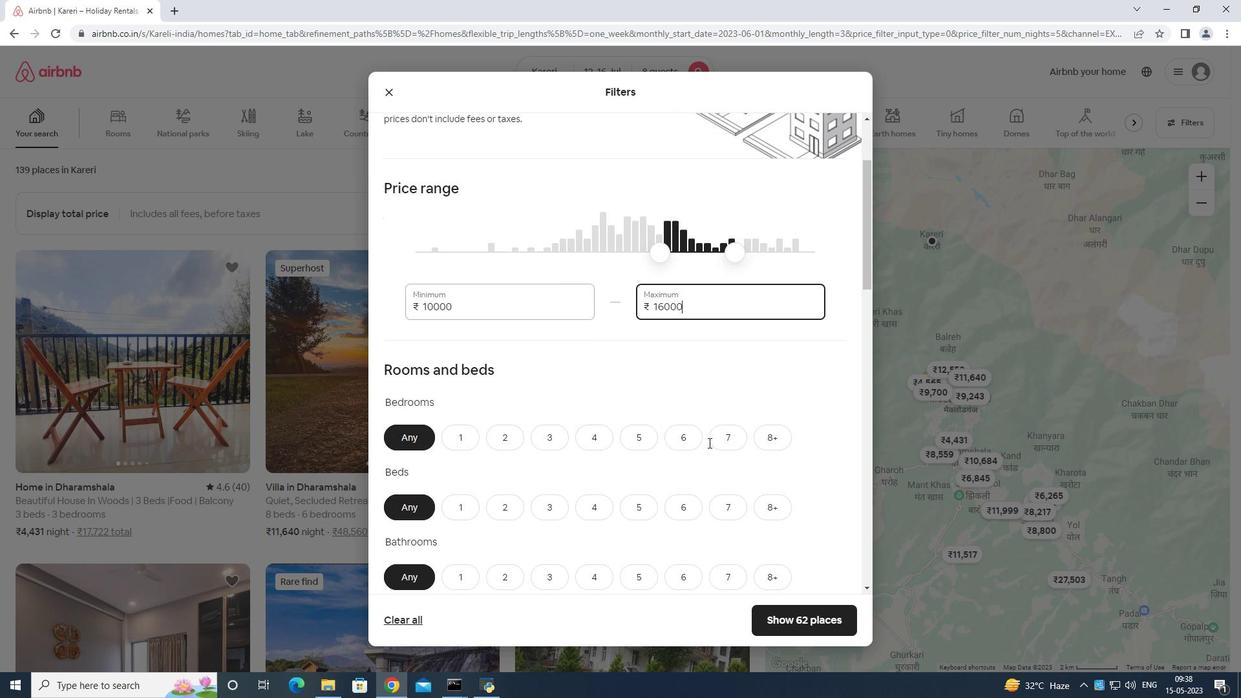 
Action: Mouse scrolled (708, 442) with delta (0, 0)
Screenshot: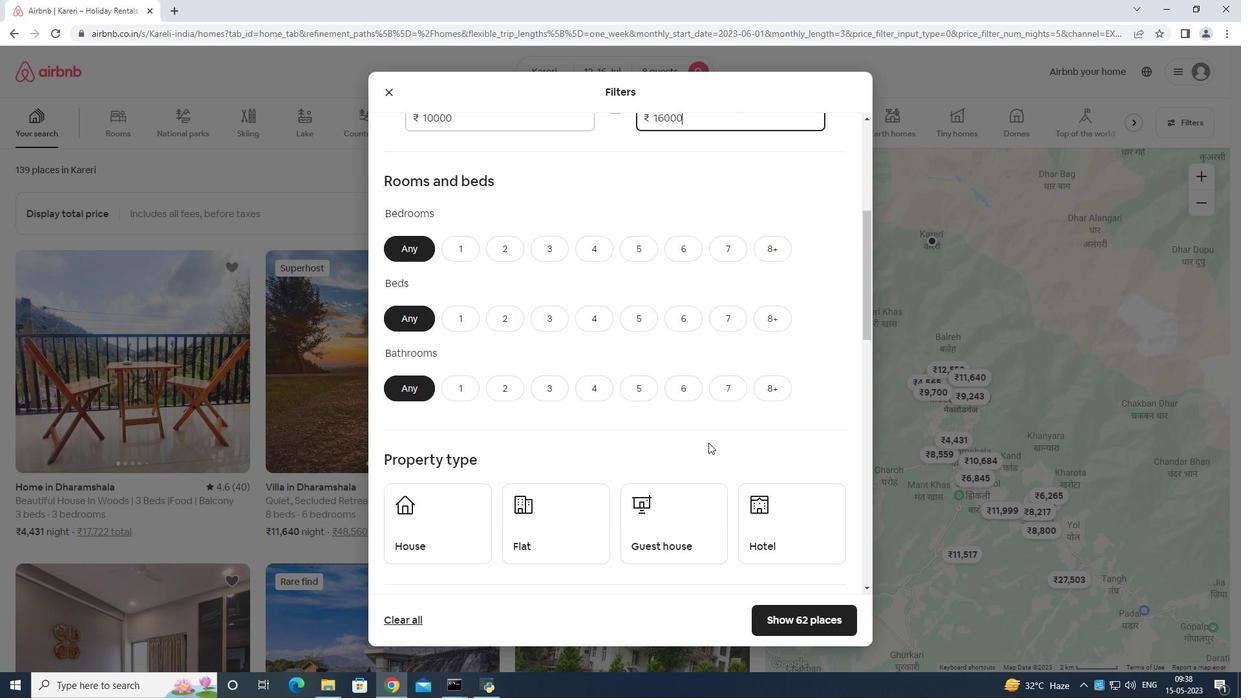 
Action: Mouse moved to (773, 184)
Screenshot: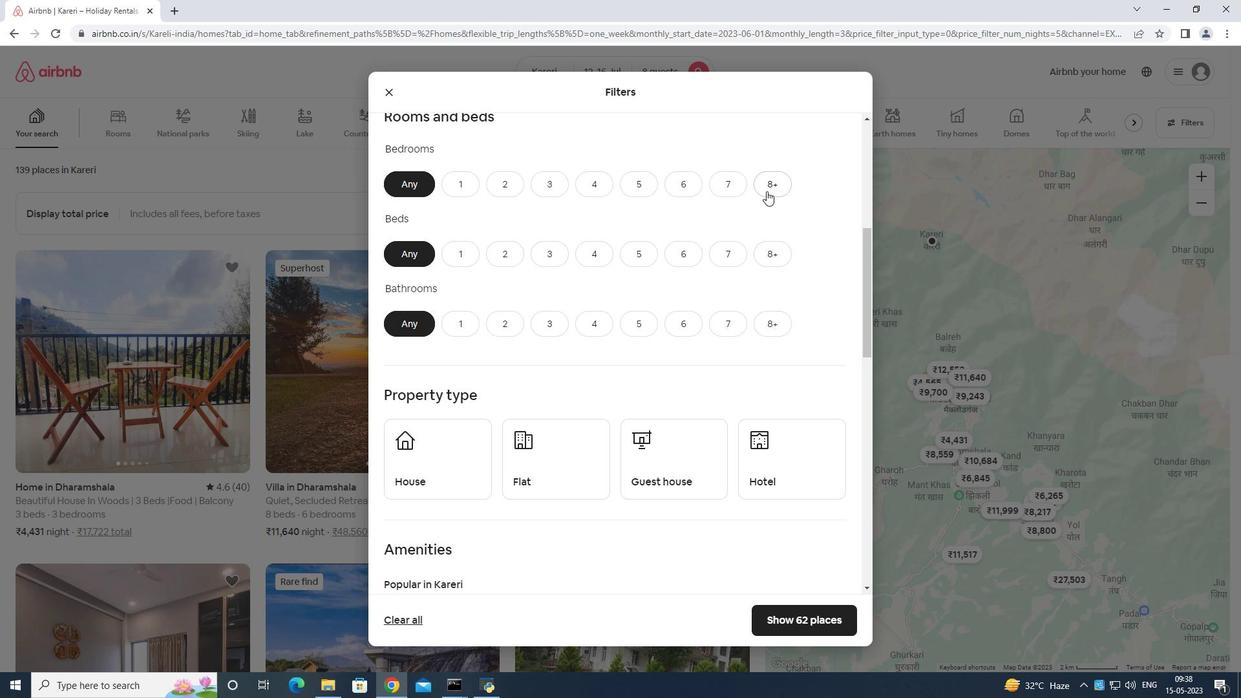 
Action: Mouse pressed left at (773, 184)
Screenshot: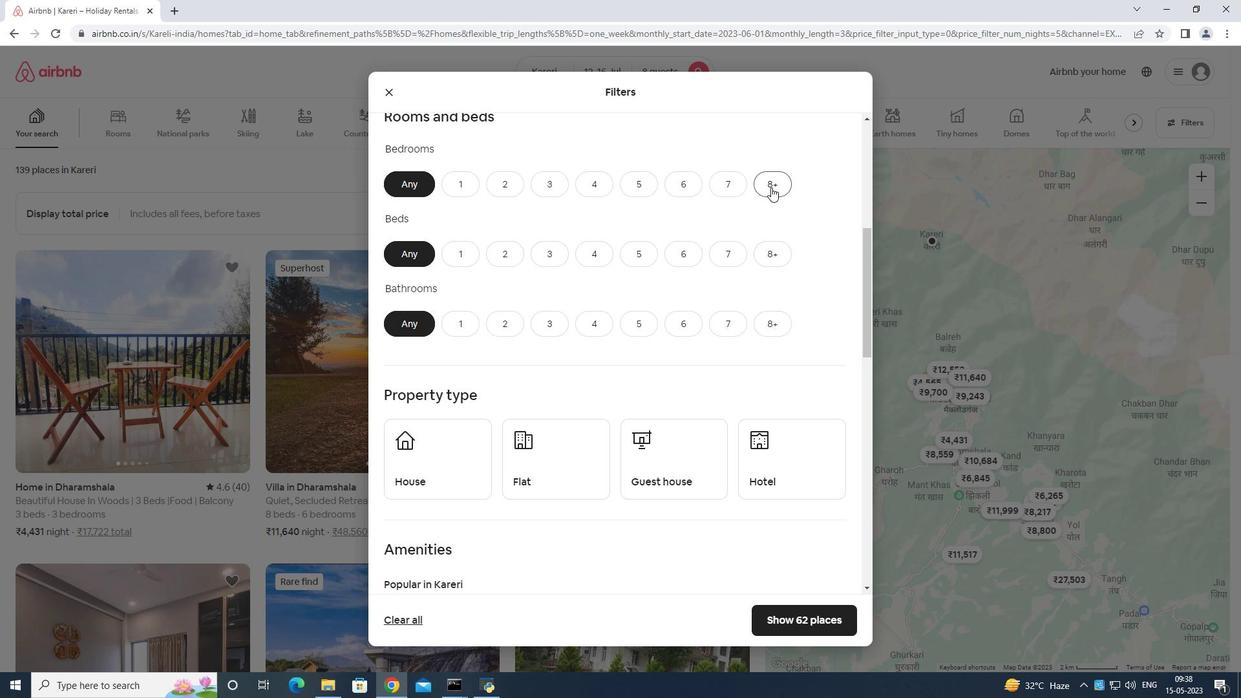 
Action: Mouse moved to (773, 256)
Screenshot: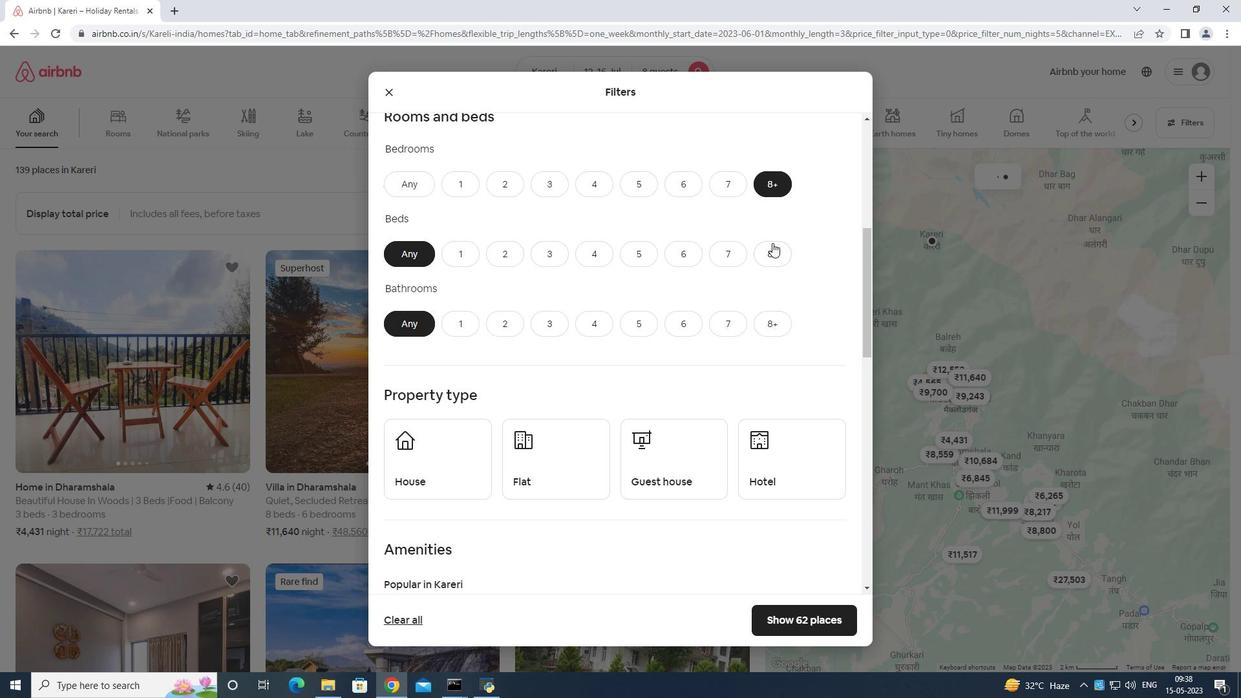 
Action: Mouse pressed left at (773, 256)
Screenshot: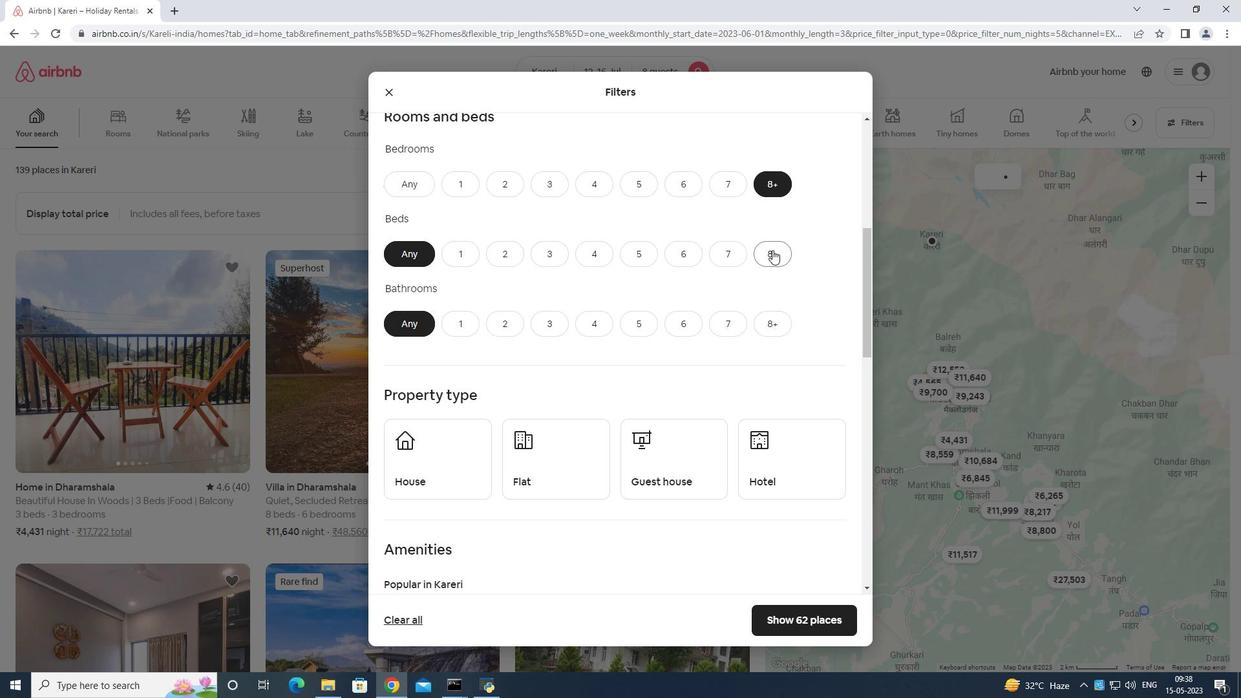 
Action: Mouse moved to (772, 322)
Screenshot: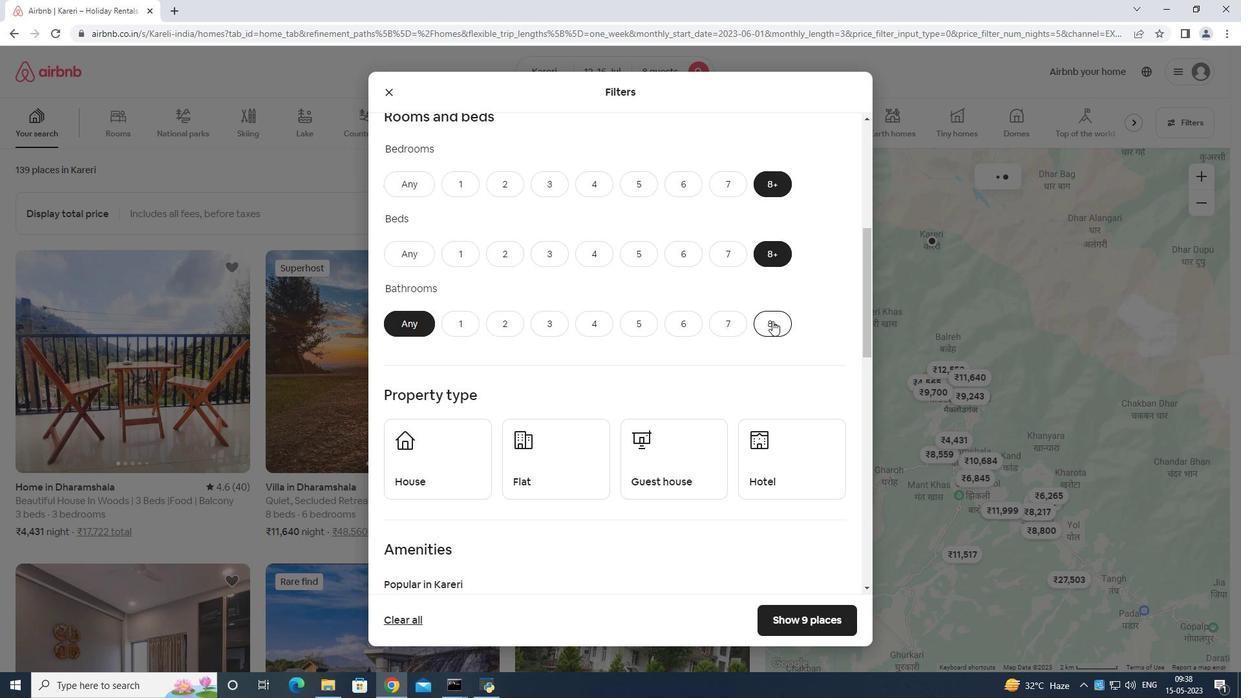 
Action: Mouse pressed left at (772, 322)
Screenshot: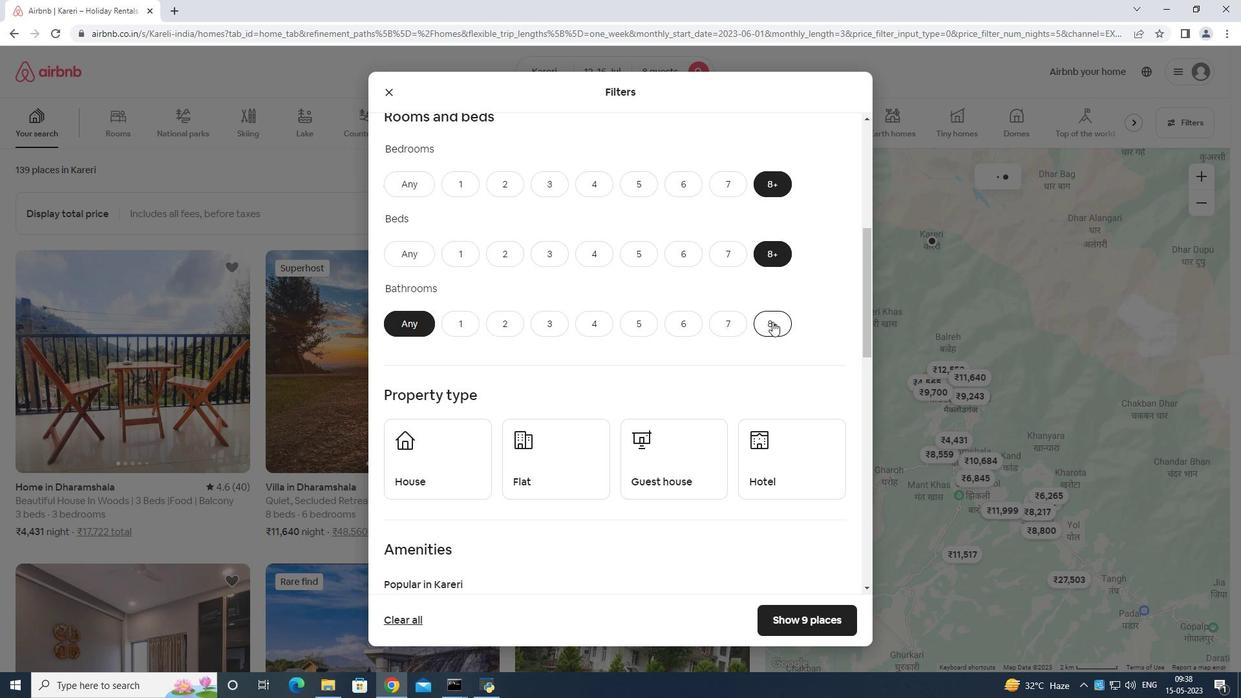 
Action: Mouse scrolled (772, 321) with delta (0, 0)
Screenshot: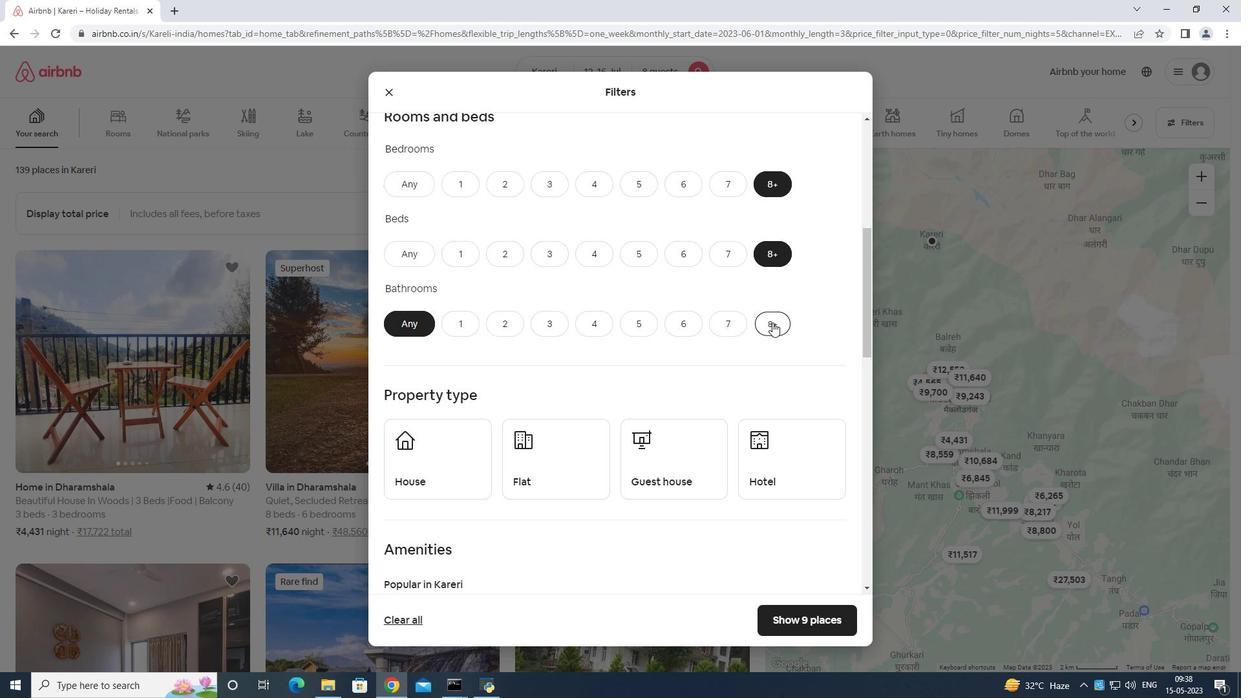 
Action: Mouse moved to (771, 324)
Screenshot: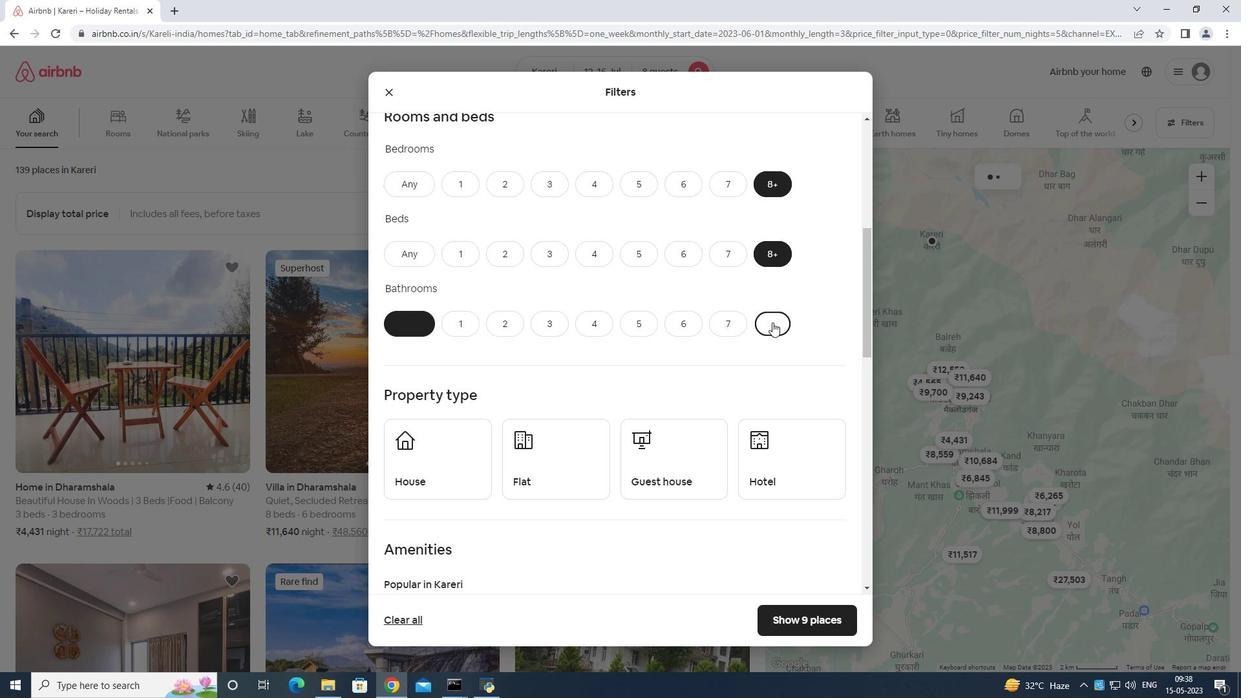 
Action: Mouse scrolled (771, 323) with delta (0, 0)
Screenshot: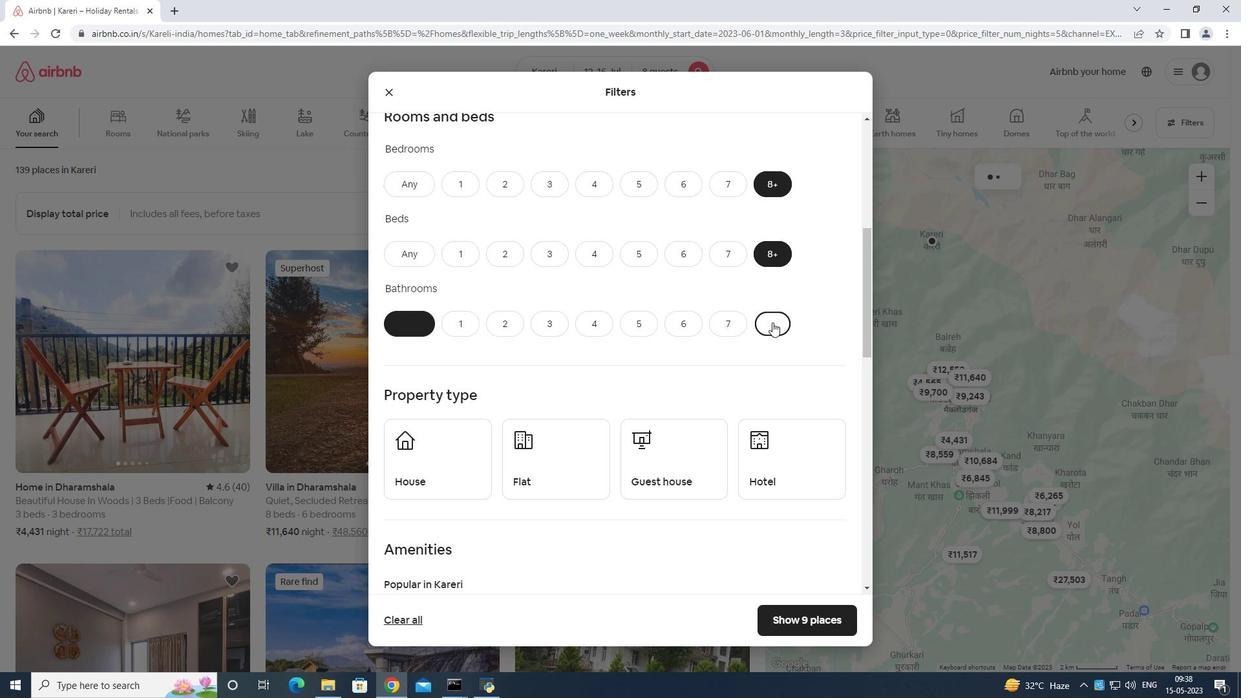 
Action: Mouse moved to (453, 330)
Screenshot: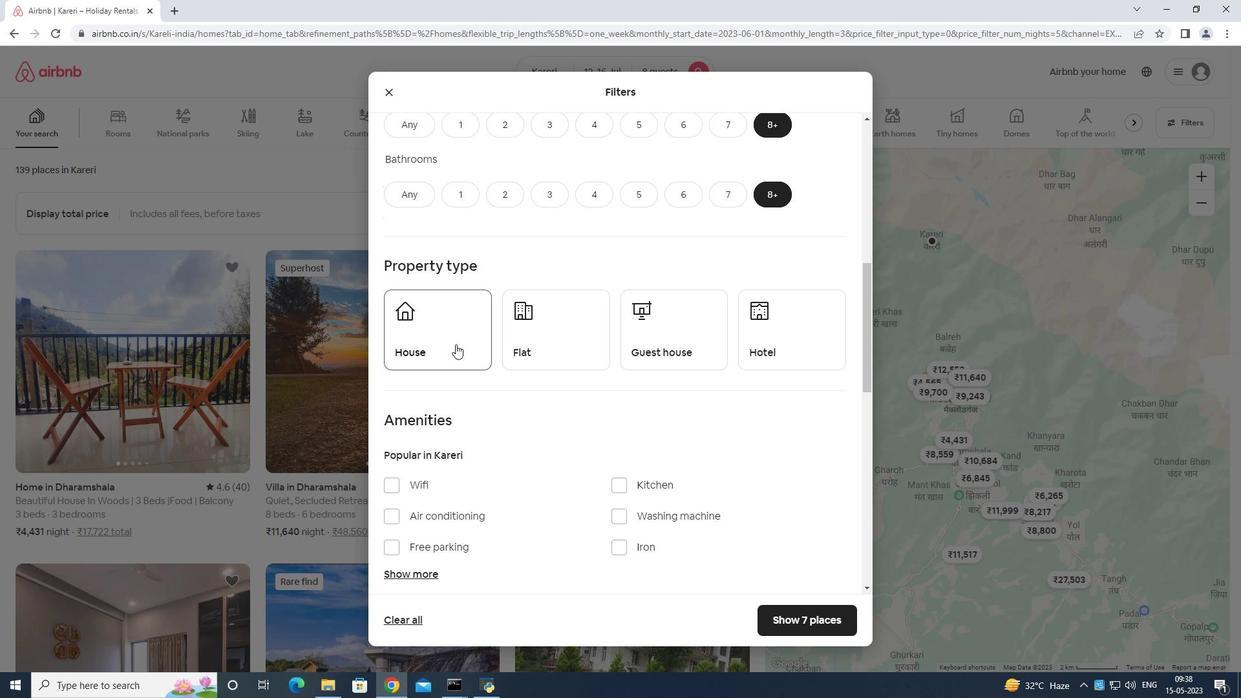 
Action: Mouse pressed left at (453, 330)
Screenshot: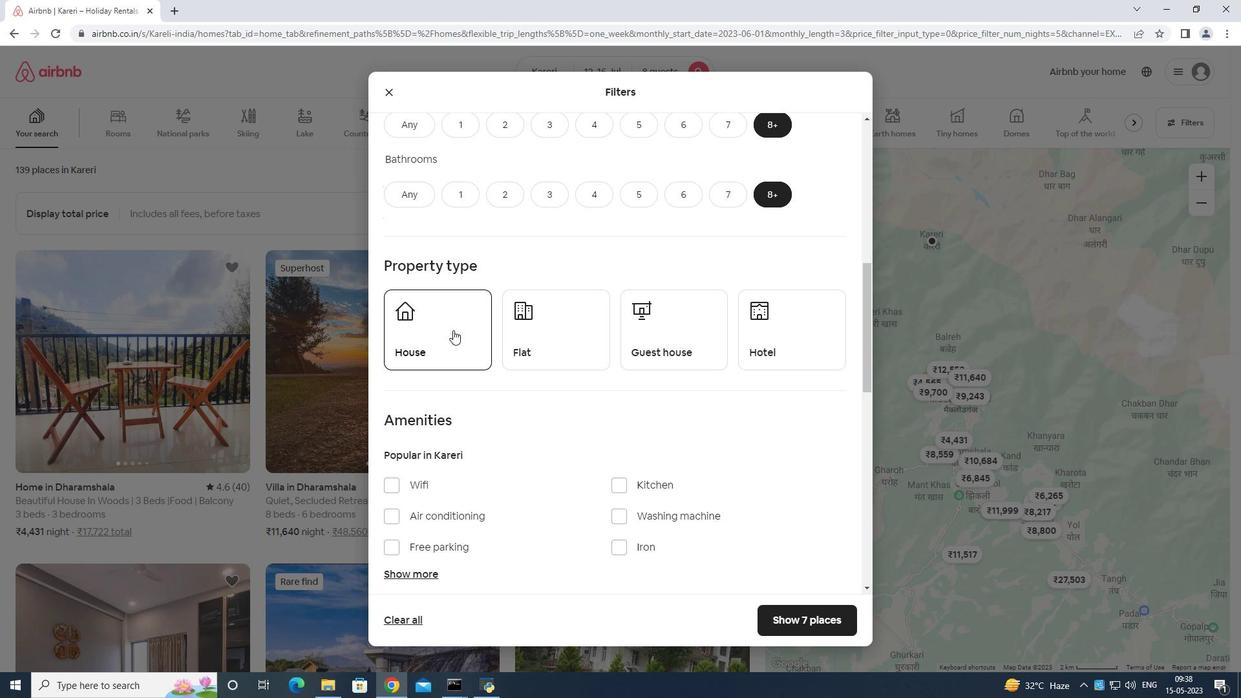 
Action: Mouse moved to (596, 349)
Screenshot: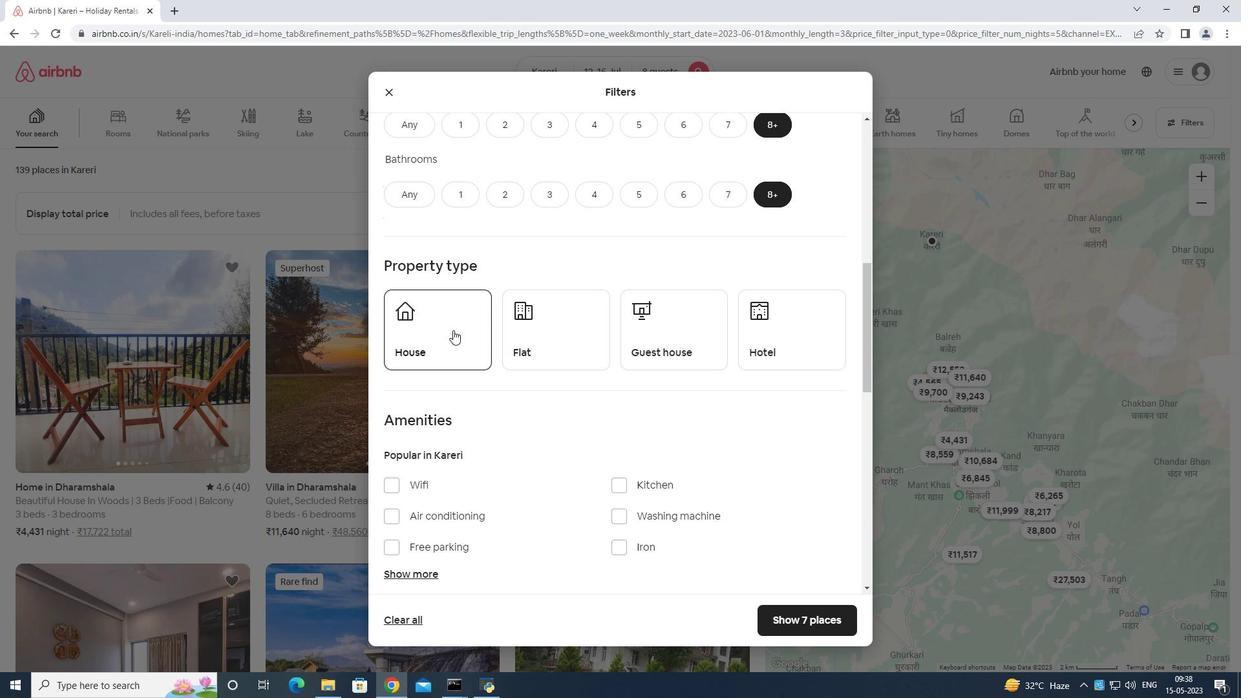 
Action: Mouse pressed left at (596, 349)
Screenshot: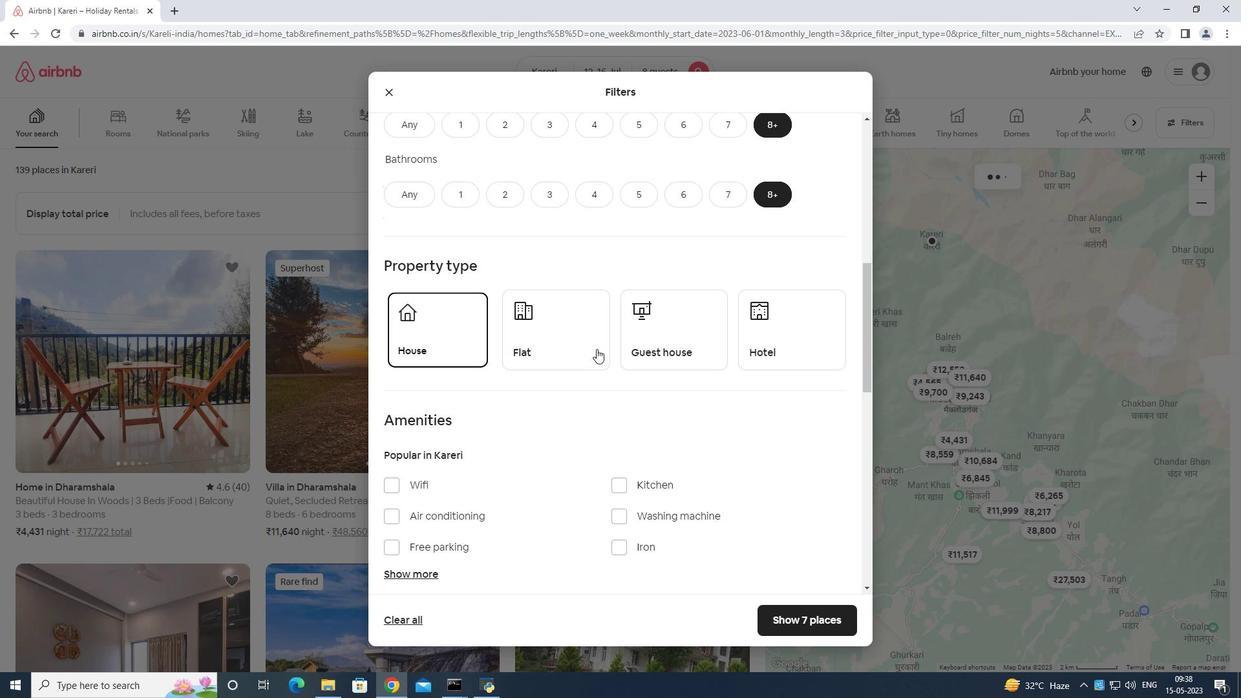 
Action: Mouse moved to (682, 326)
Screenshot: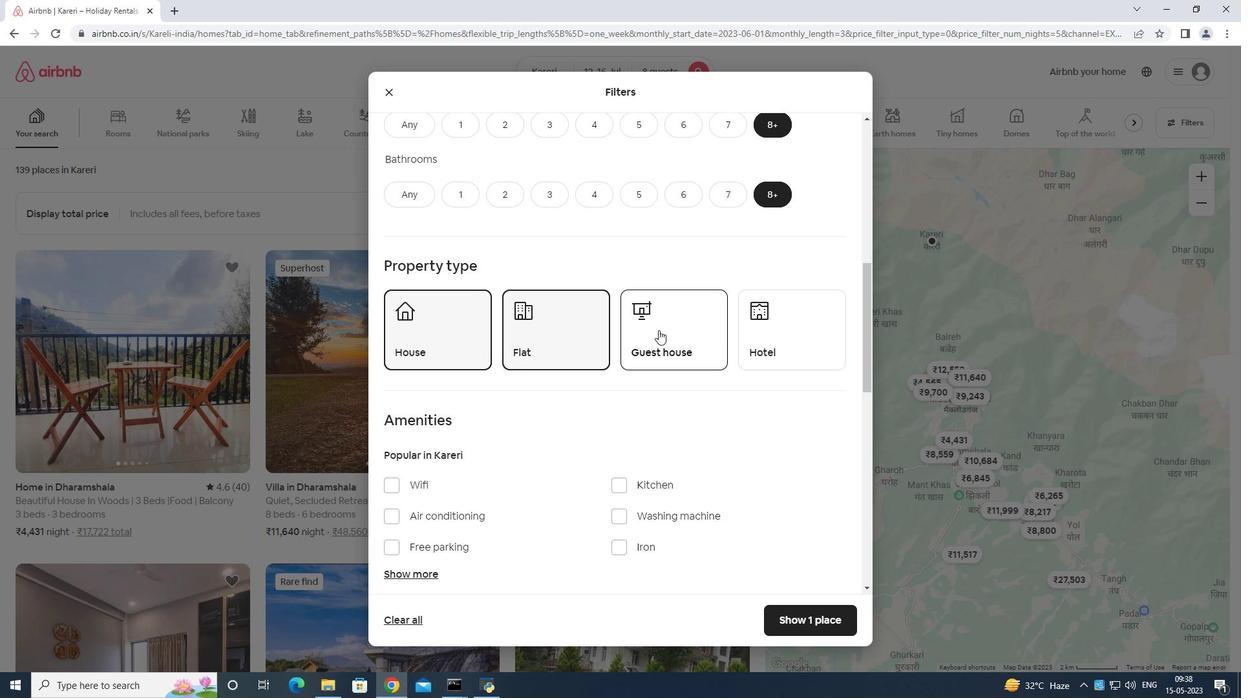 
Action: Mouse pressed left at (682, 326)
Screenshot: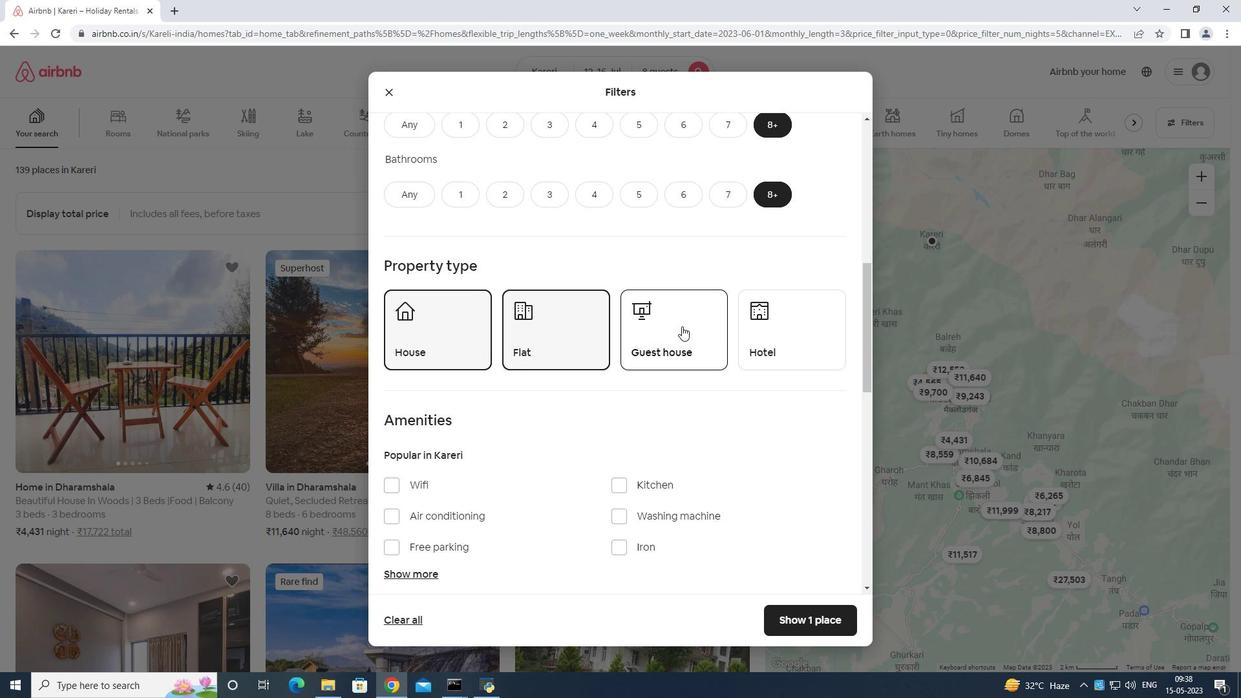 
Action: Mouse moved to (688, 318)
Screenshot: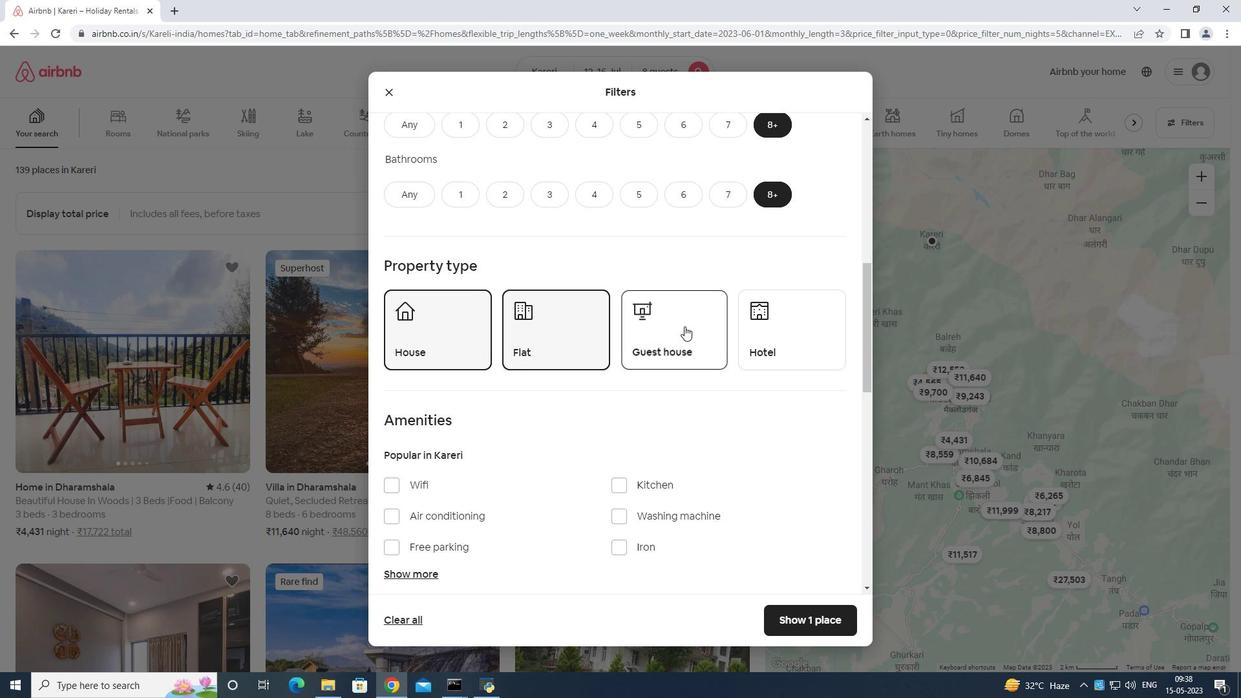 
Action: Mouse scrolled (688, 317) with delta (0, 0)
Screenshot: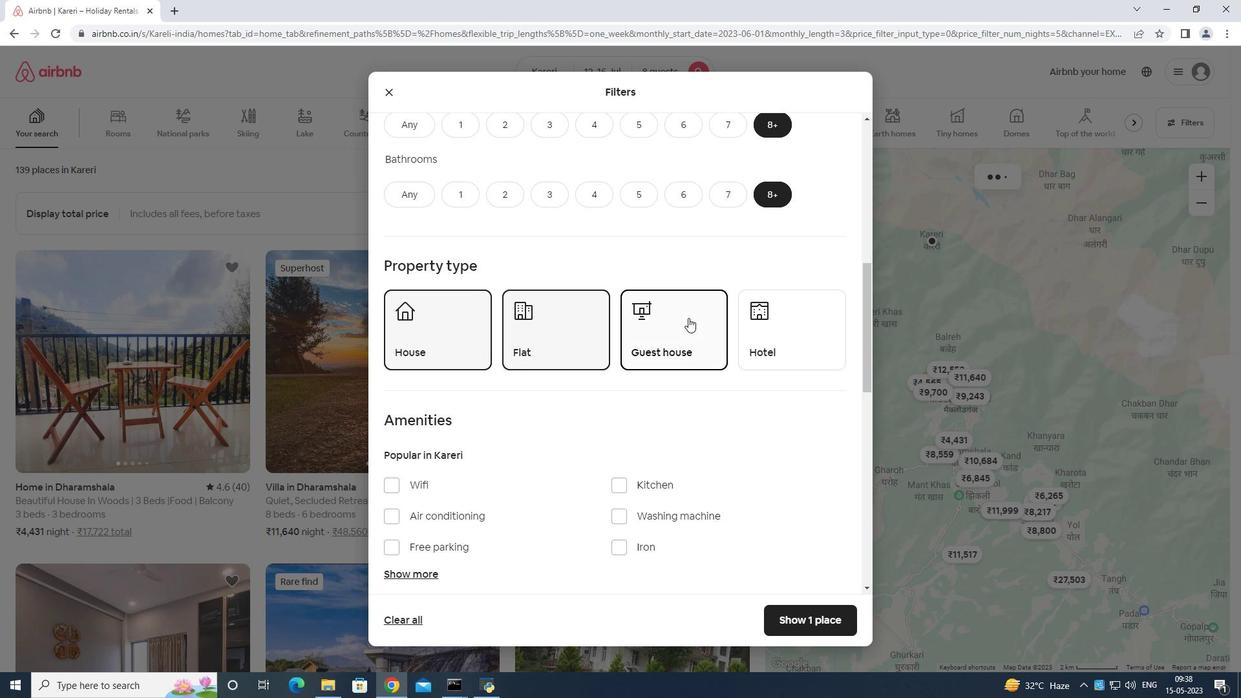 
Action: Mouse scrolled (688, 317) with delta (0, 0)
Screenshot: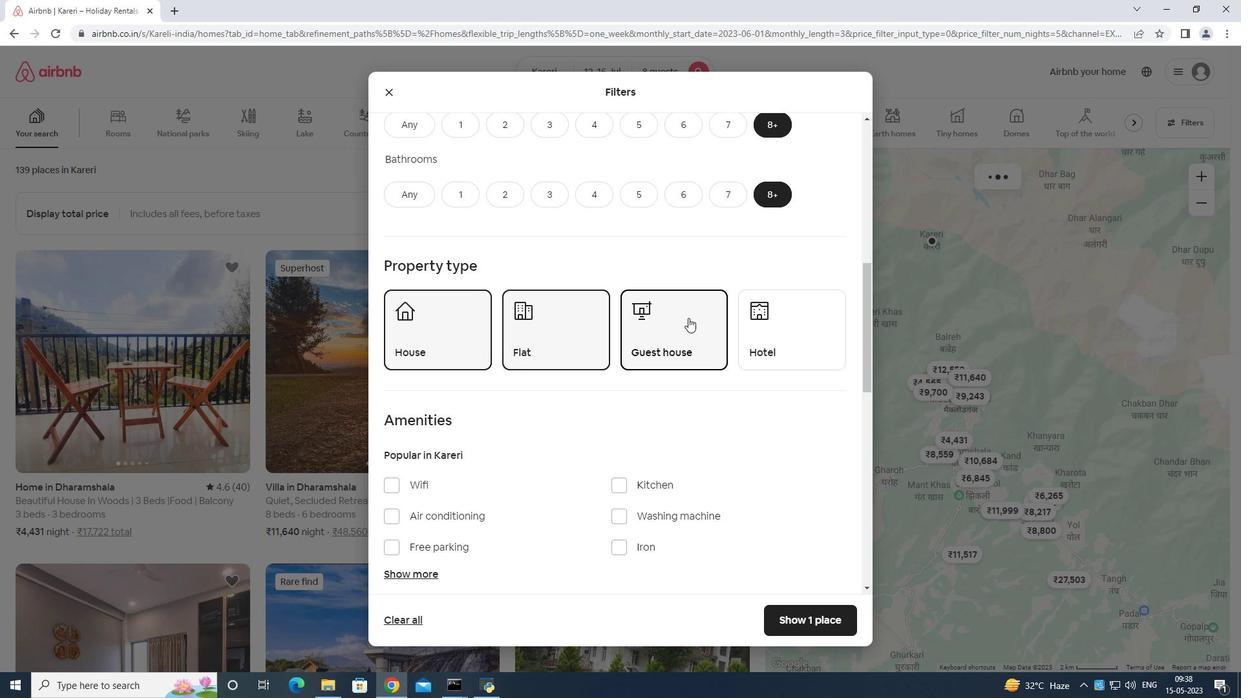 
Action: Mouse scrolled (688, 317) with delta (0, 0)
Screenshot: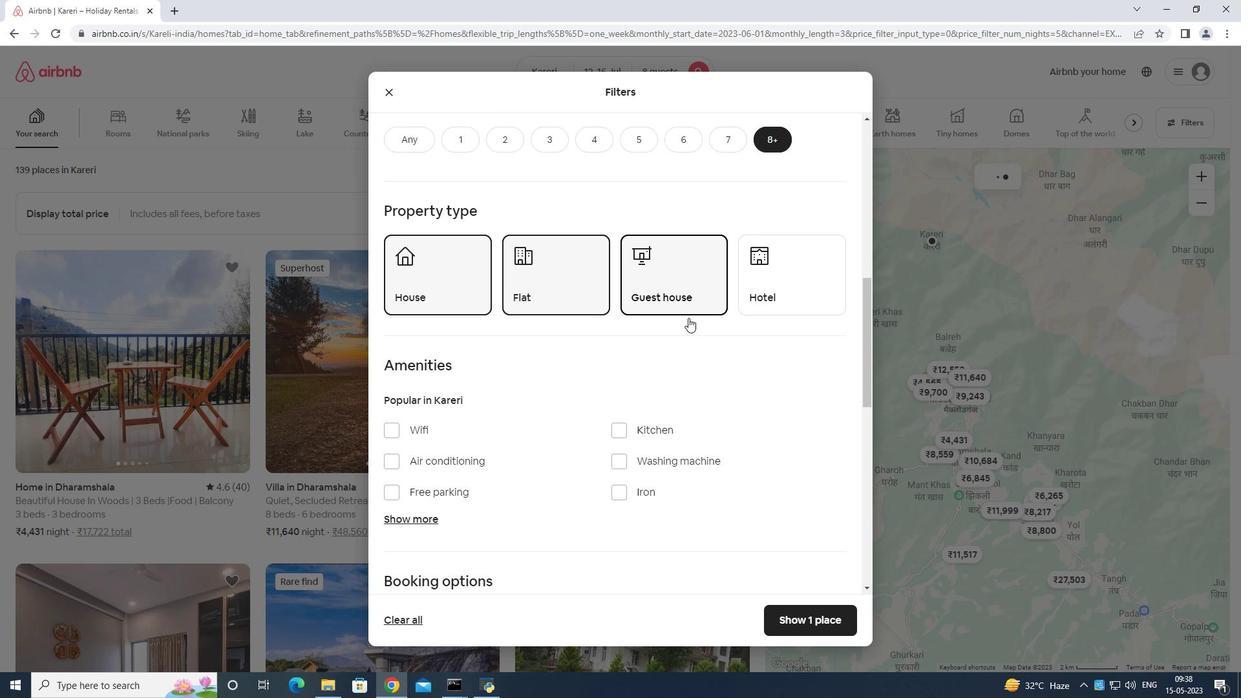 
Action: Mouse moved to (385, 294)
Screenshot: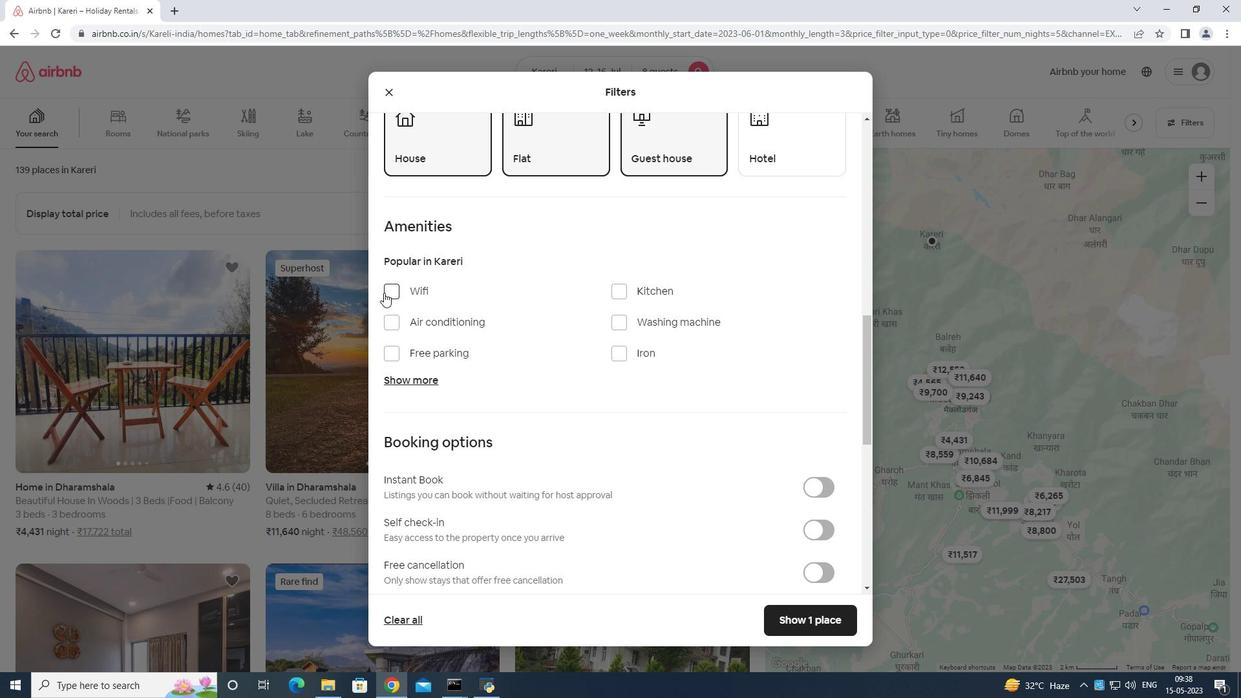 
Action: Mouse pressed left at (385, 294)
Screenshot: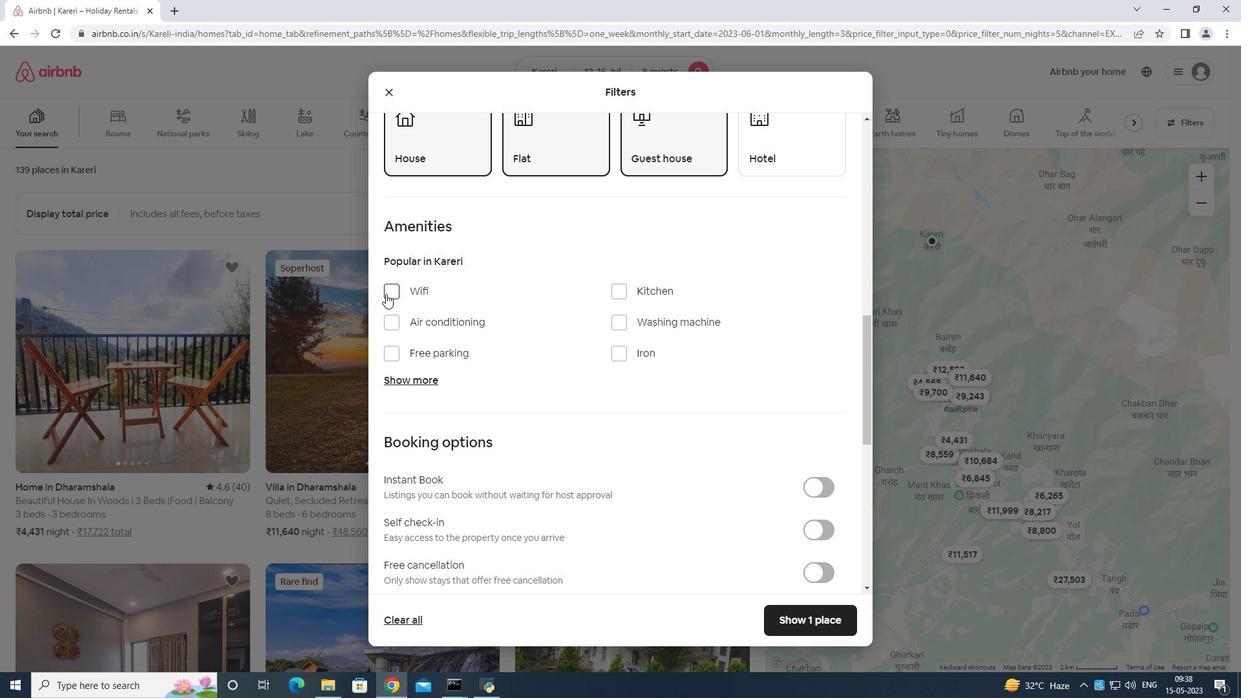 
Action: Mouse moved to (387, 347)
Screenshot: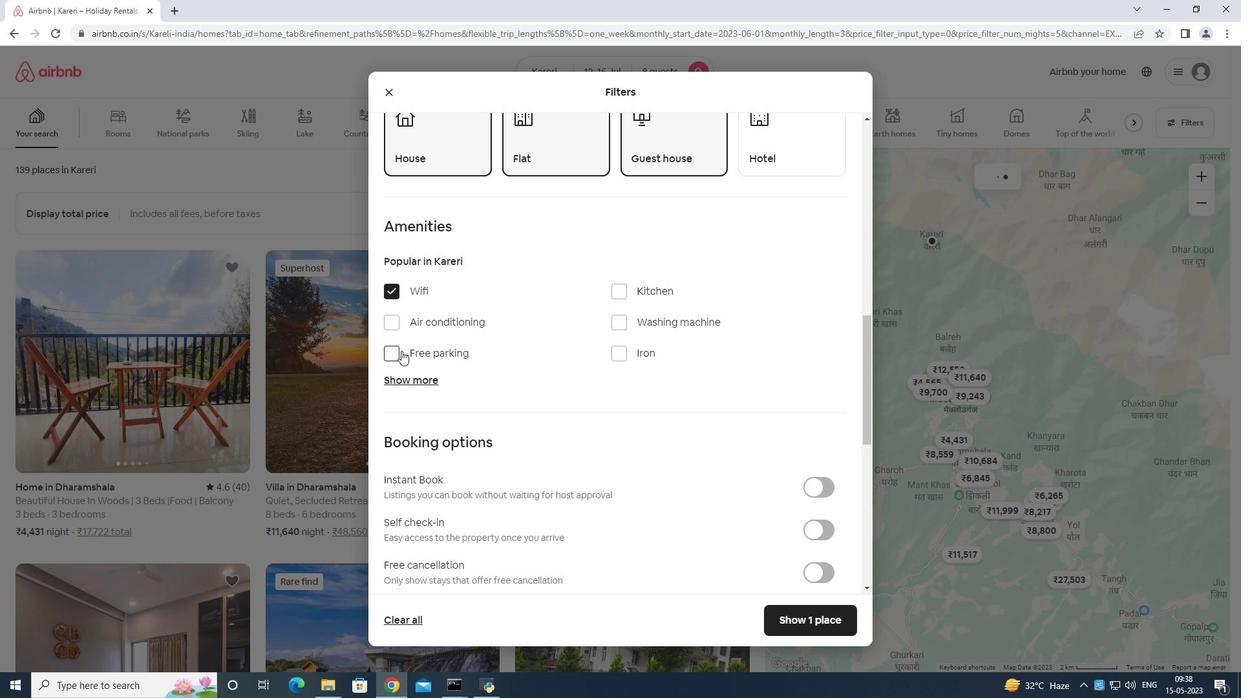 
Action: Mouse pressed left at (387, 347)
Screenshot: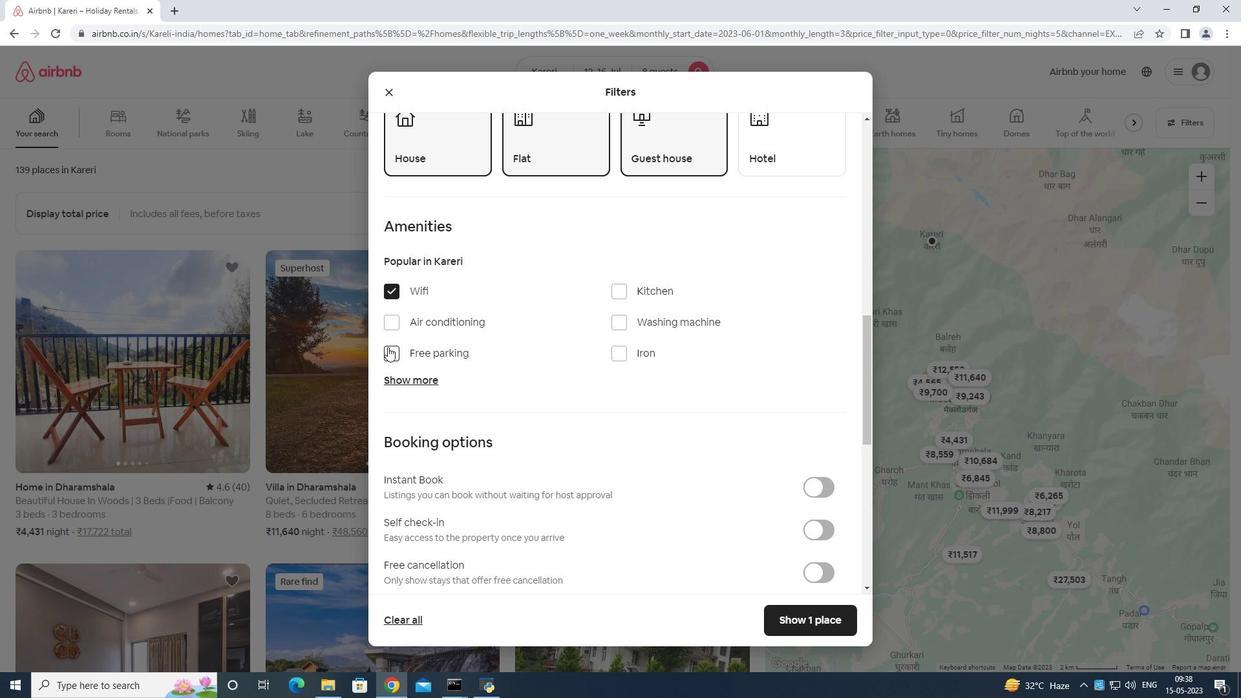 
Action: Mouse moved to (405, 381)
Screenshot: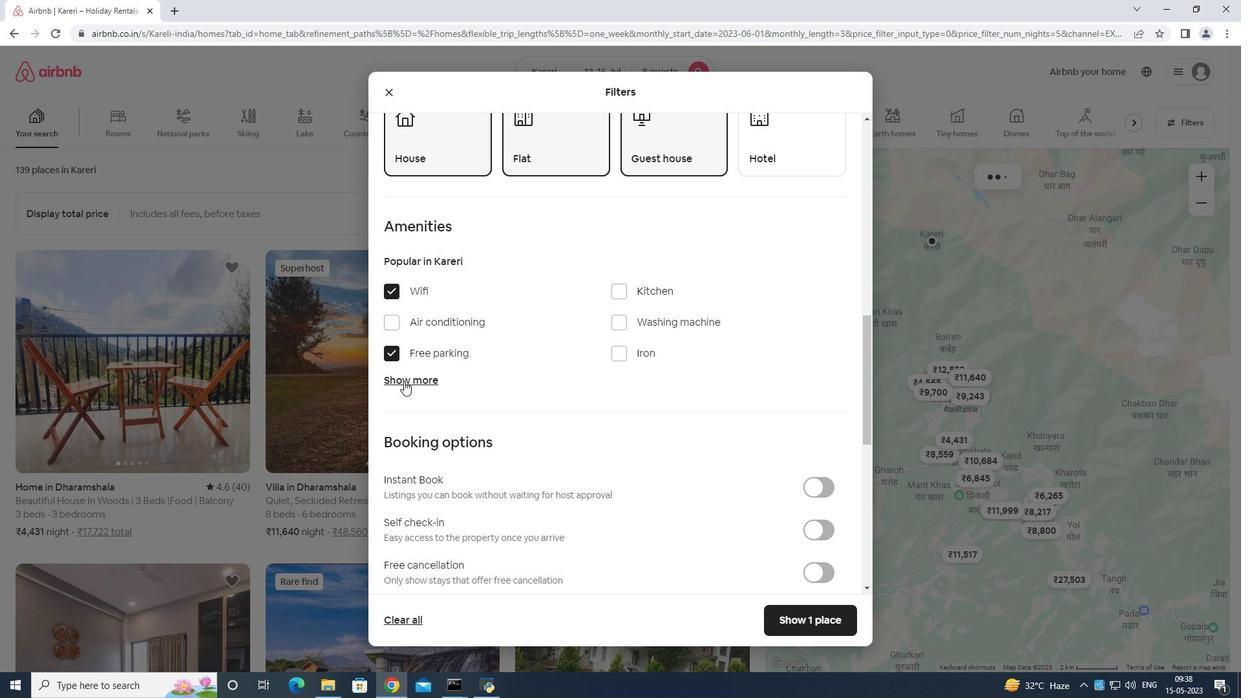 
Action: Mouse pressed left at (405, 381)
Screenshot: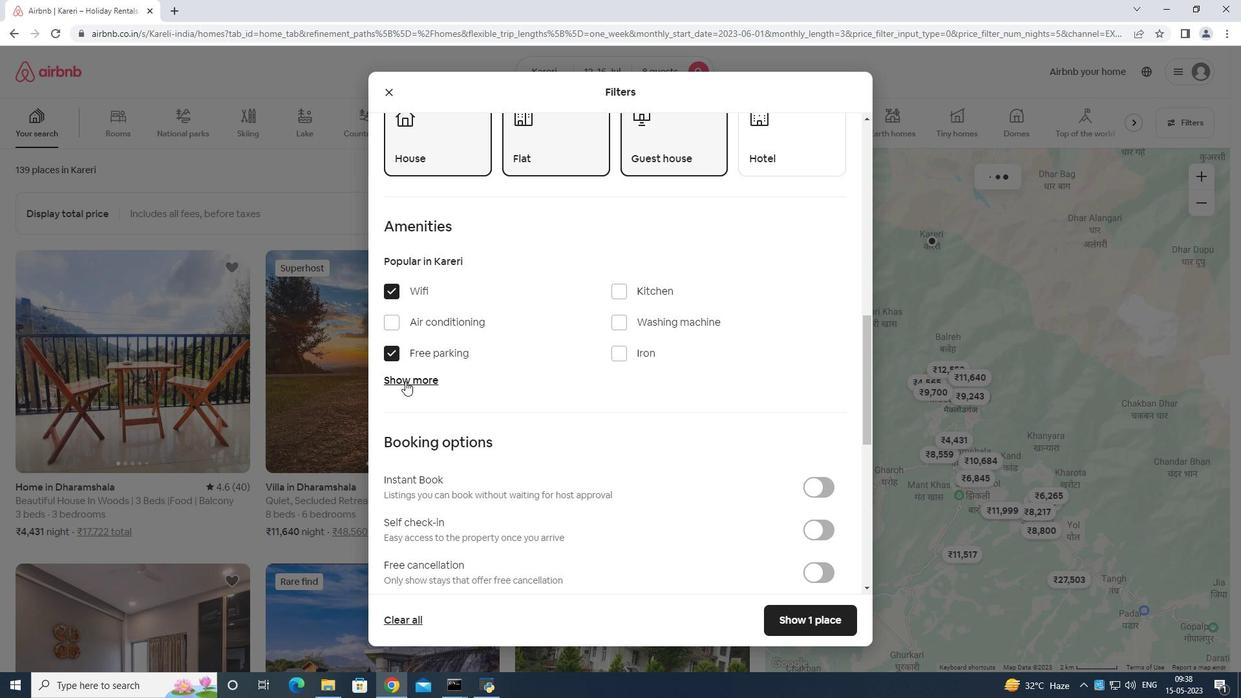 
Action: Mouse moved to (459, 374)
Screenshot: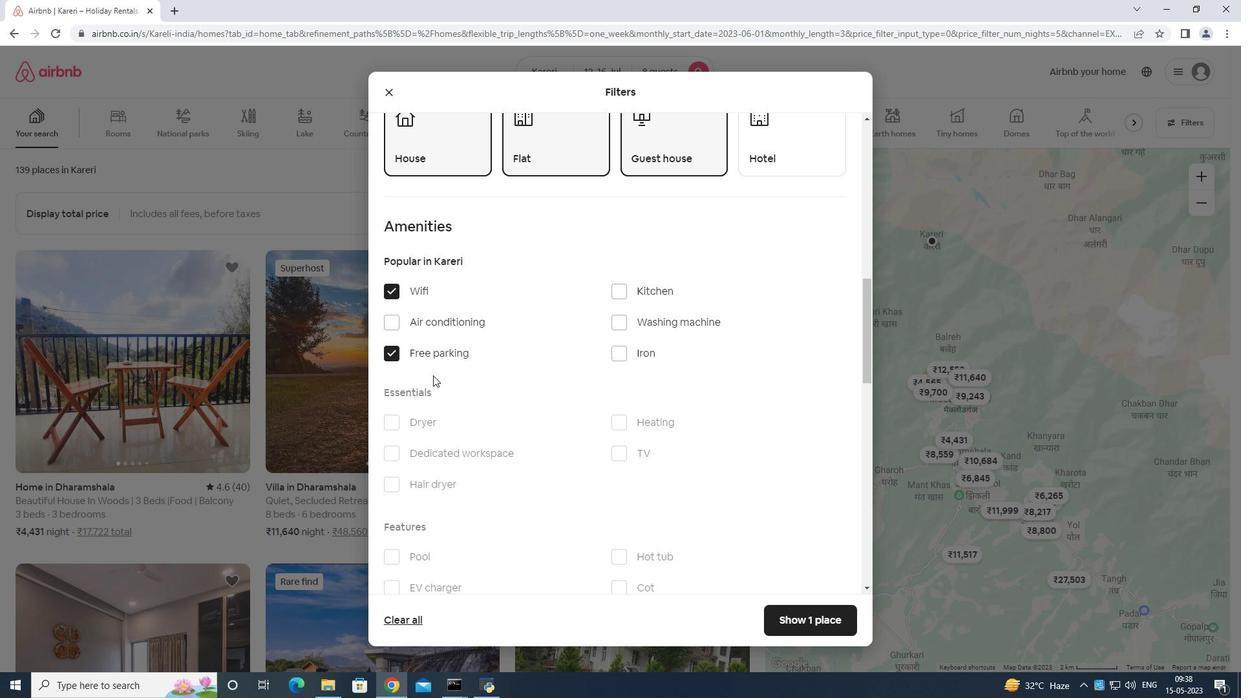 
Action: Mouse scrolled (459, 374) with delta (0, 0)
Screenshot: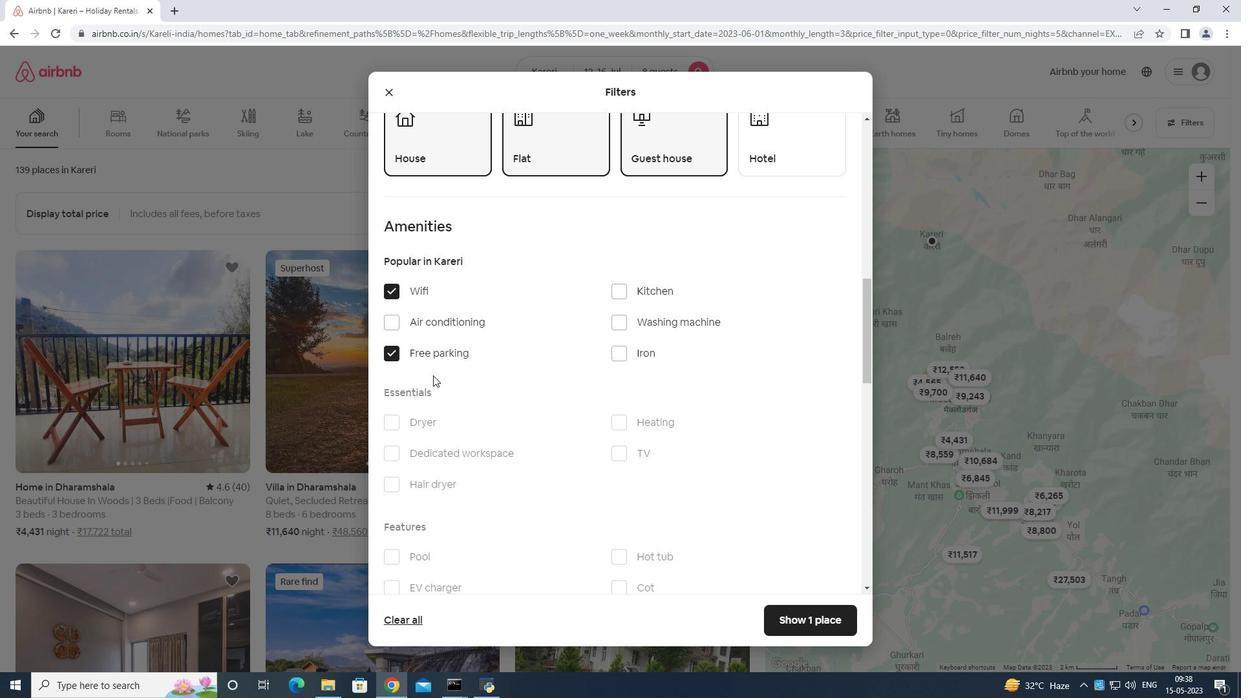 
Action: Mouse moved to (467, 377)
Screenshot: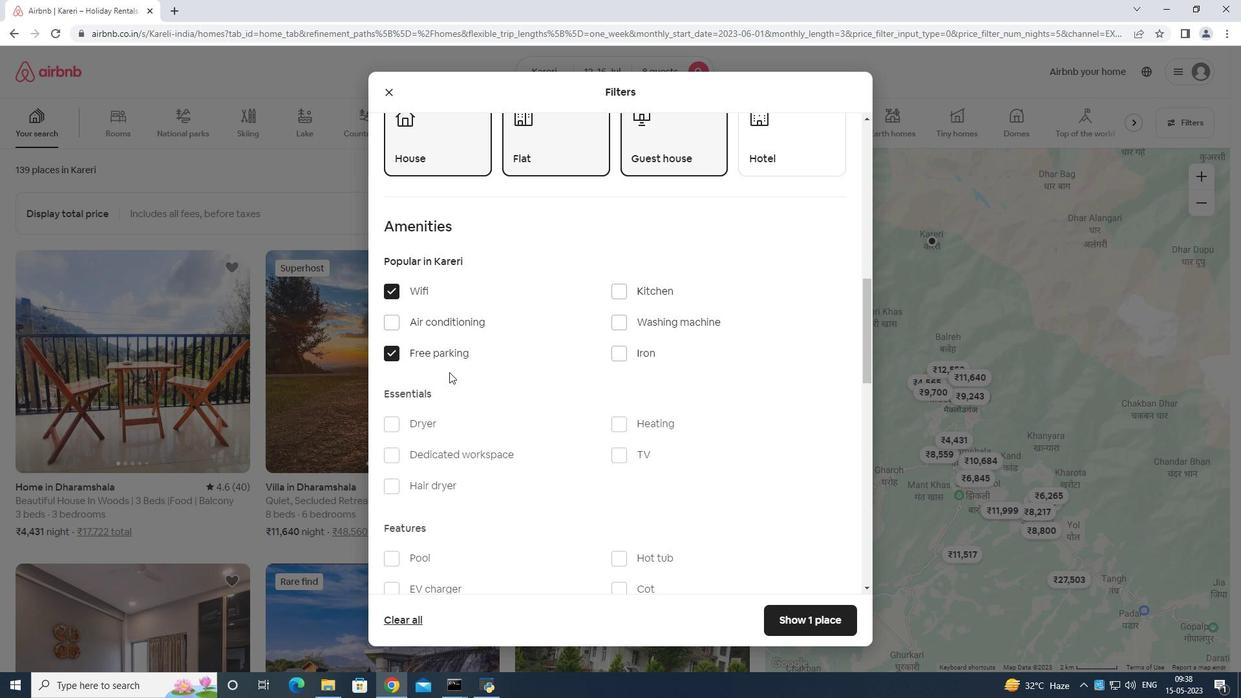 
Action: Mouse scrolled (467, 376) with delta (0, 0)
Screenshot: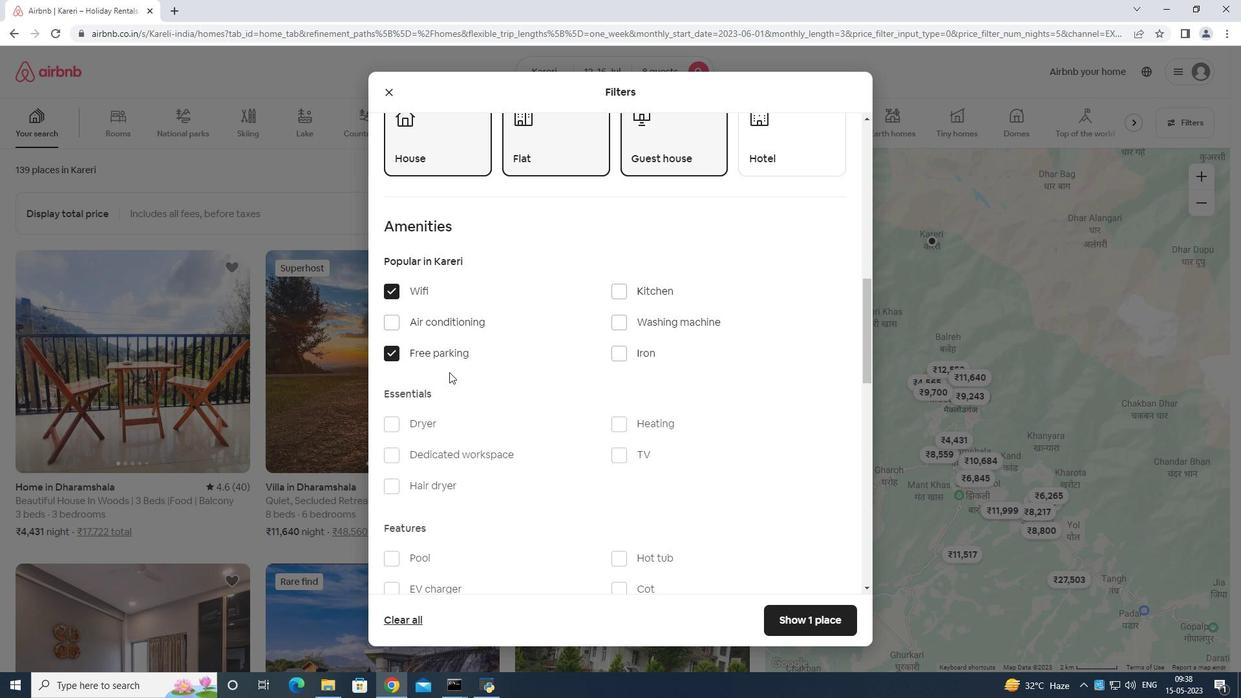
Action: Mouse moved to (623, 332)
Screenshot: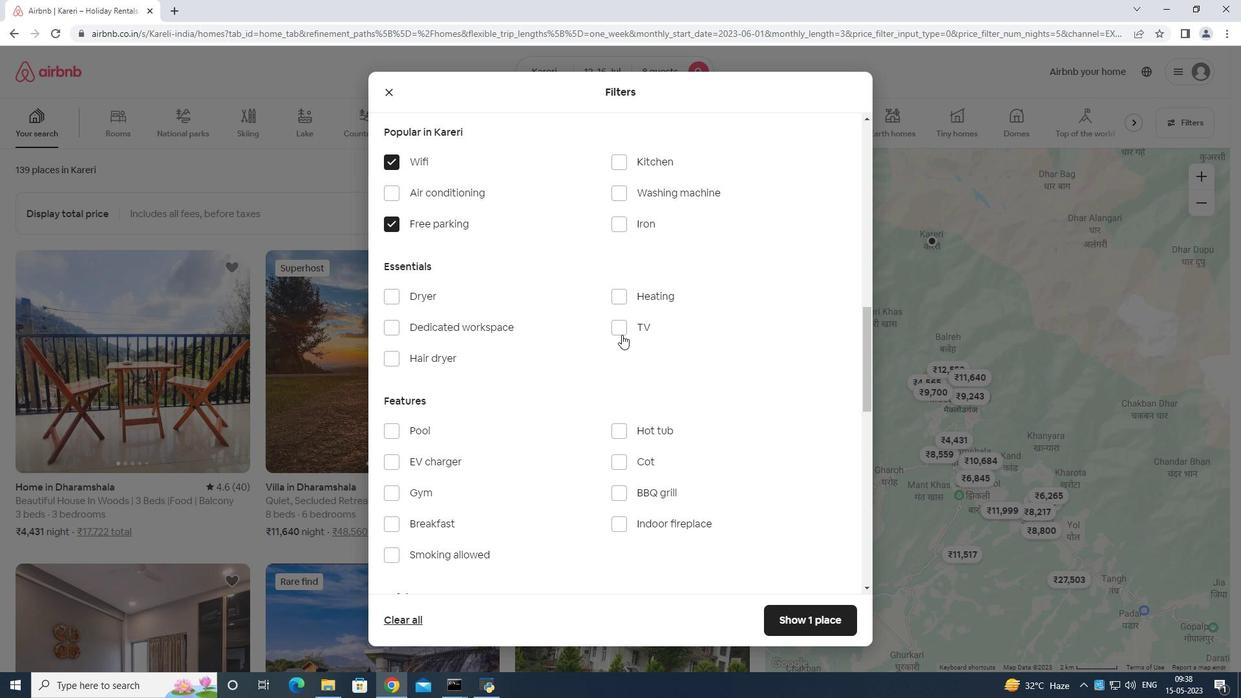 
Action: Mouse pressed left at (623, 332)
Screenshot: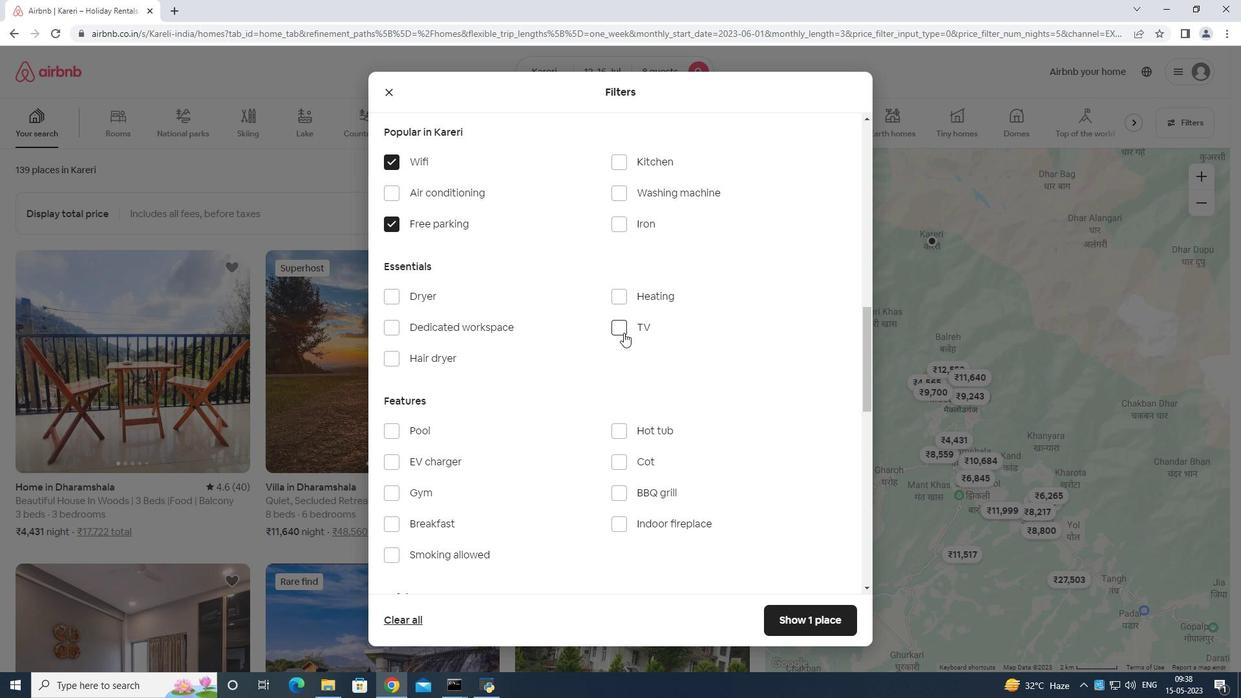 
Action: Mouse moved to (383, 488)
Screenshot: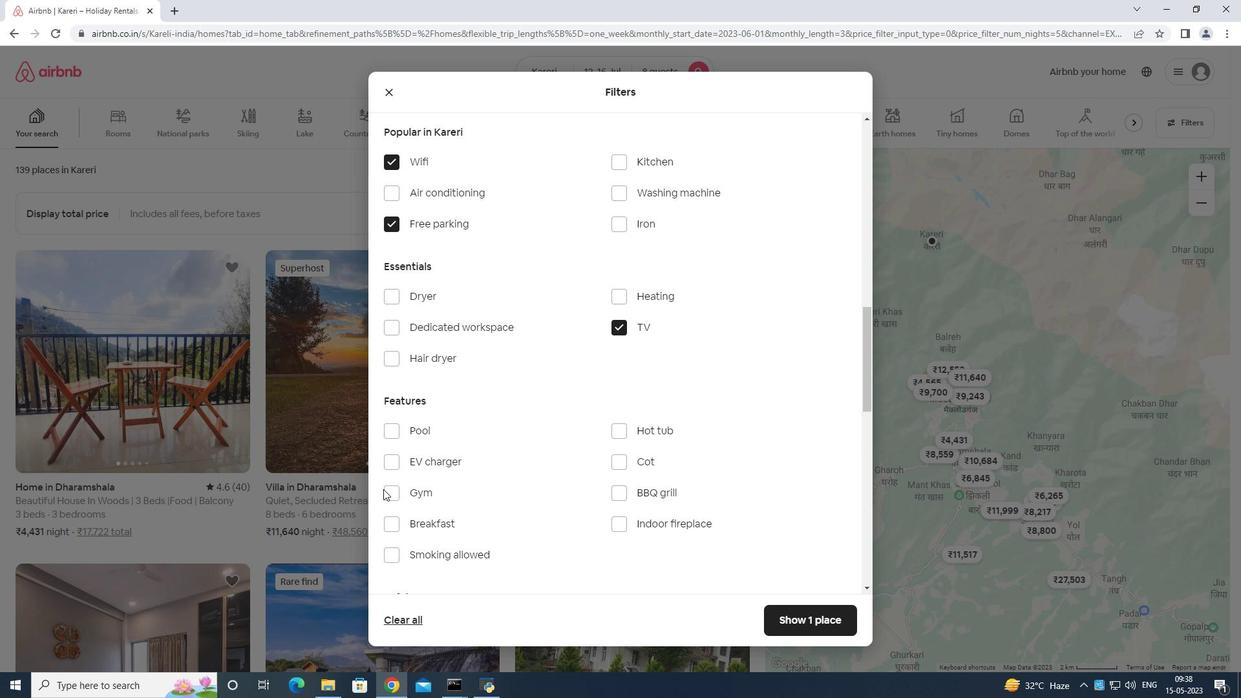 
Action: Mouse pressed left at (383, 488)
Screenshot: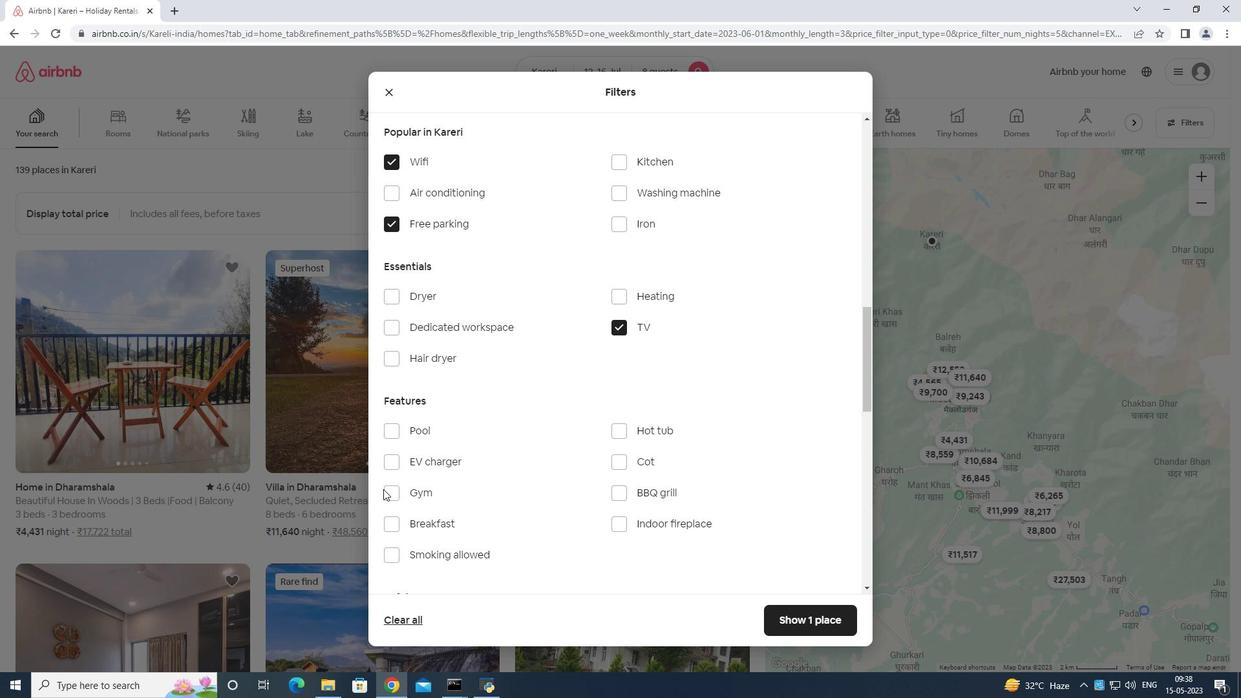
Action: Mouse moved to (392, 495)
Screenshot: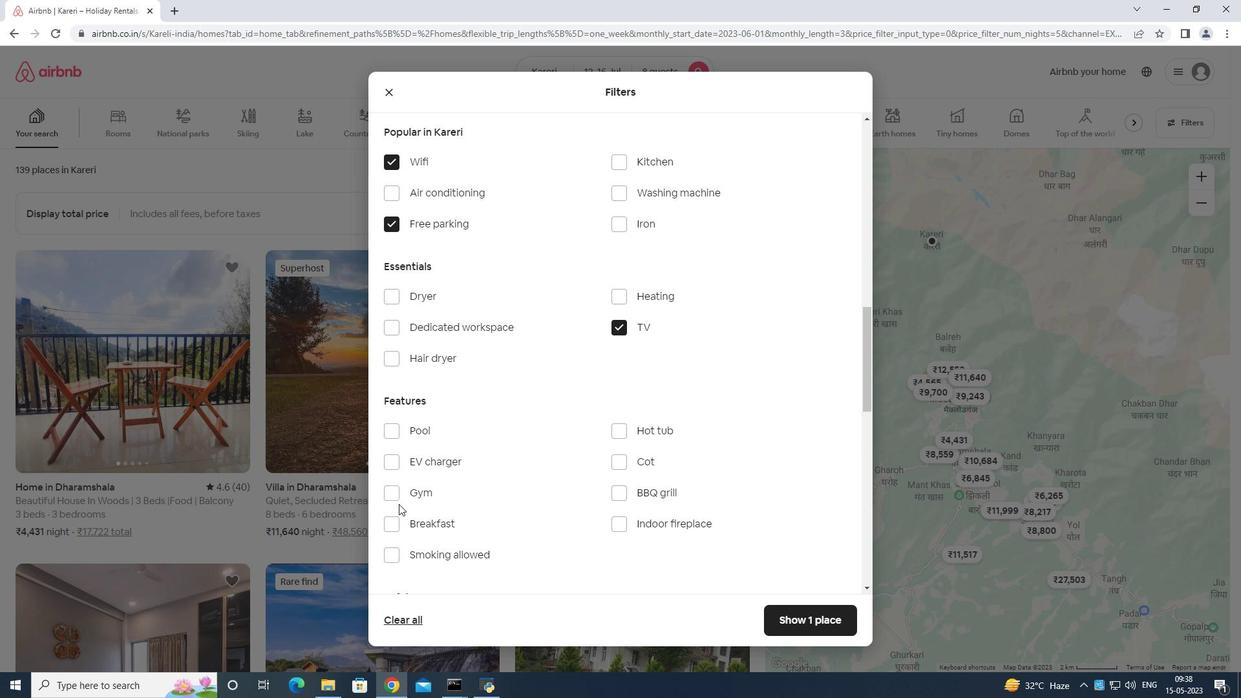 
Action: Mouse pressed left at (392, 495)
Screenshot: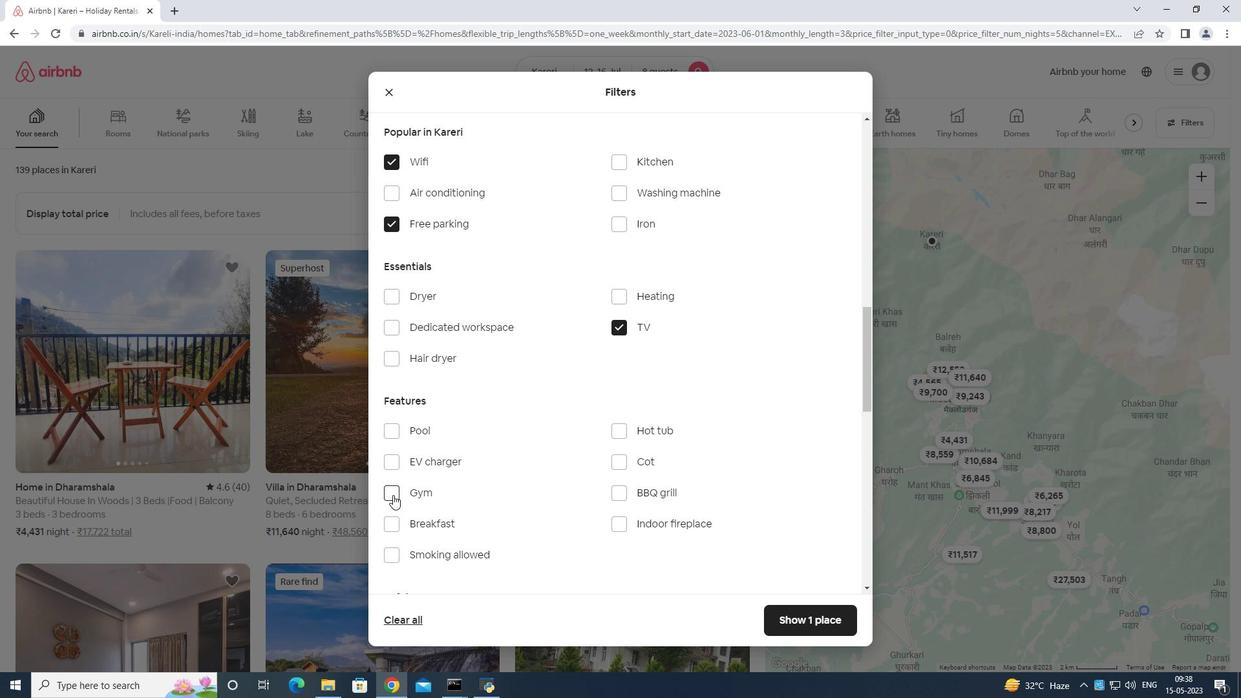
Action: Mouse moved to (392, 528)
Screenshot: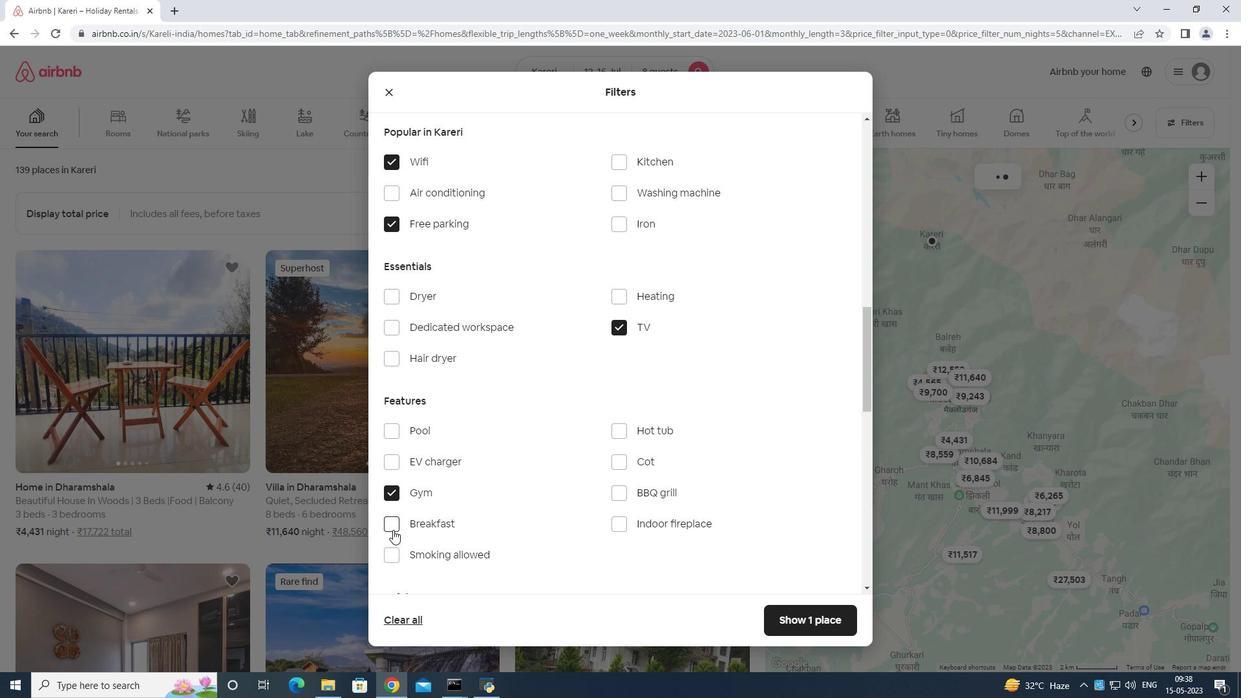 
Action: Mouse pressed left at (392, 528)
Screenshot: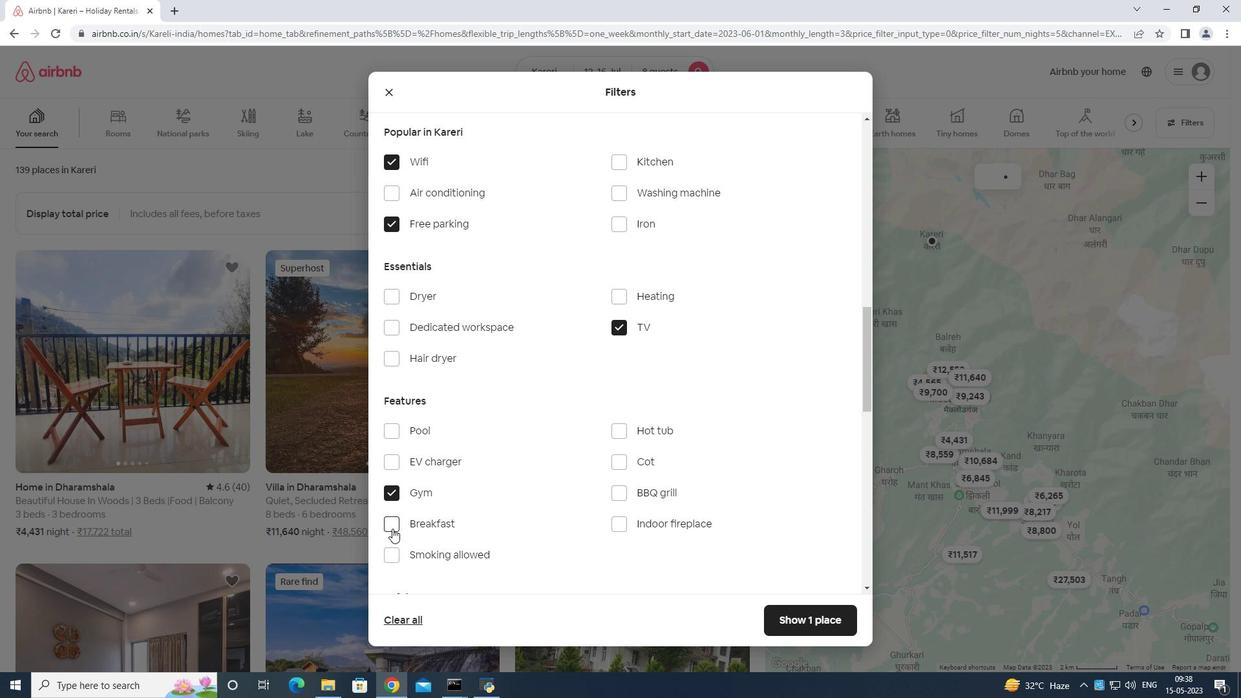 
Action: Mouse moved to (511, 433)
Screenshot: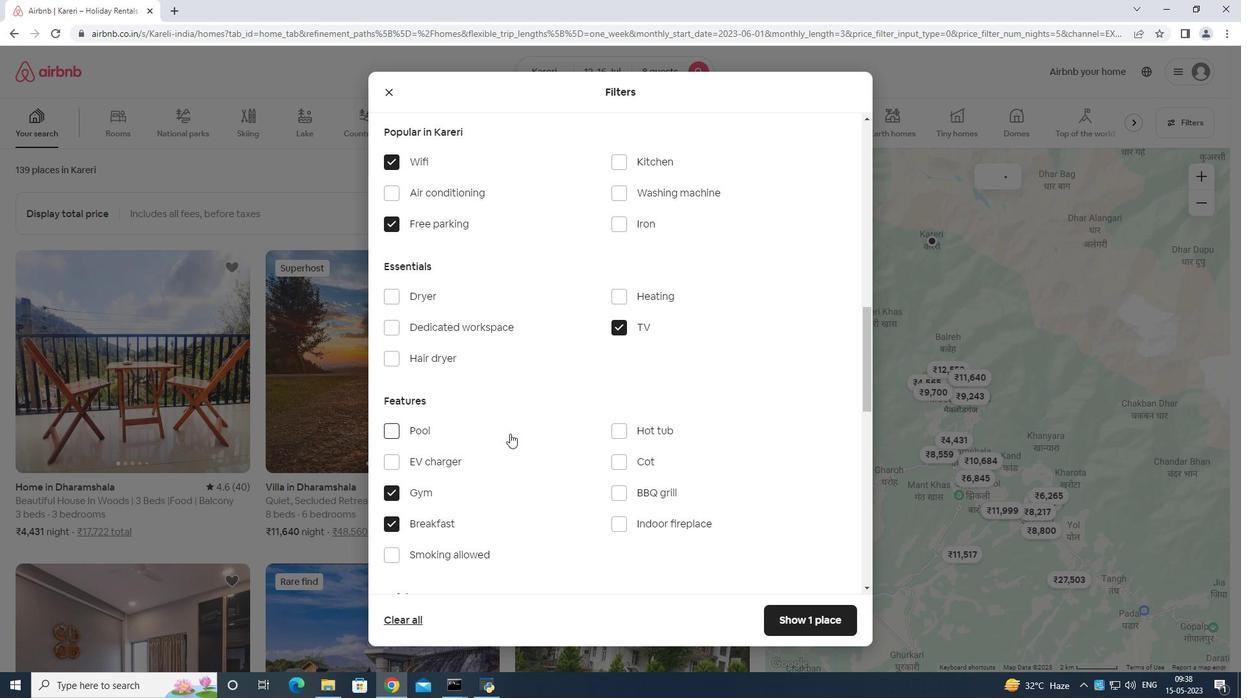 
Action: Mouse scrolled (511, 432) with delta (0, 0)
Screenshot: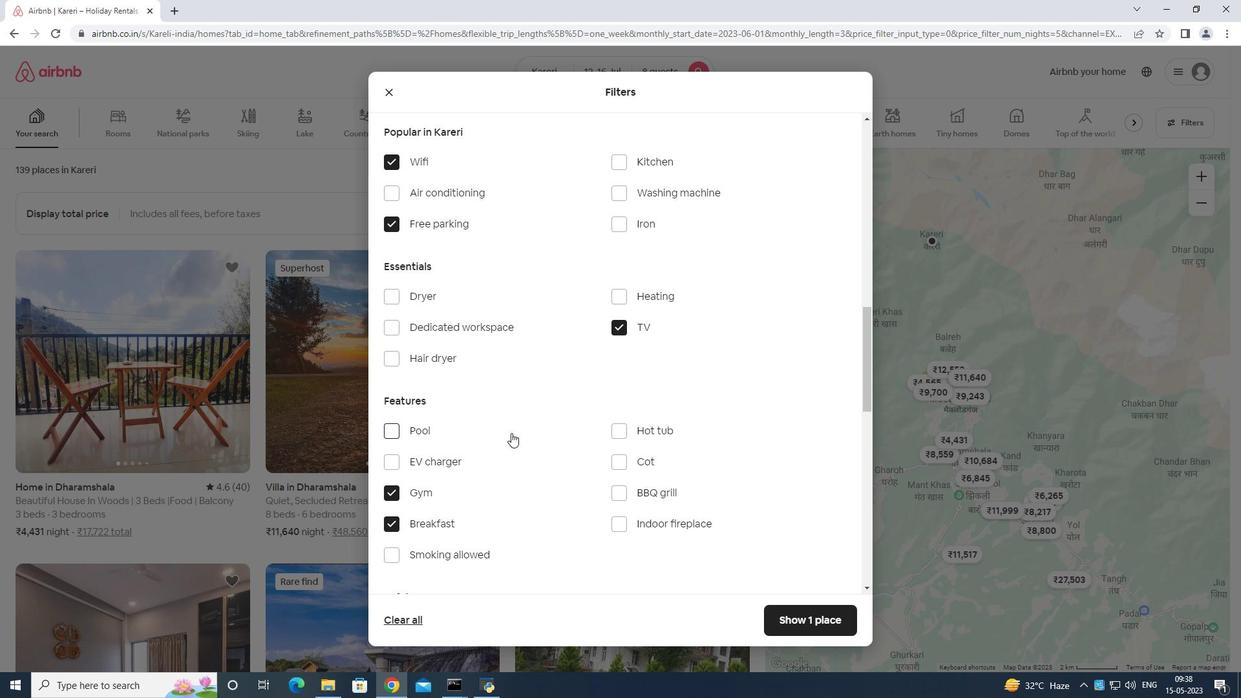 
Action: Mouse scrolled (511, 432) with delta (0, 0)
Screenshot: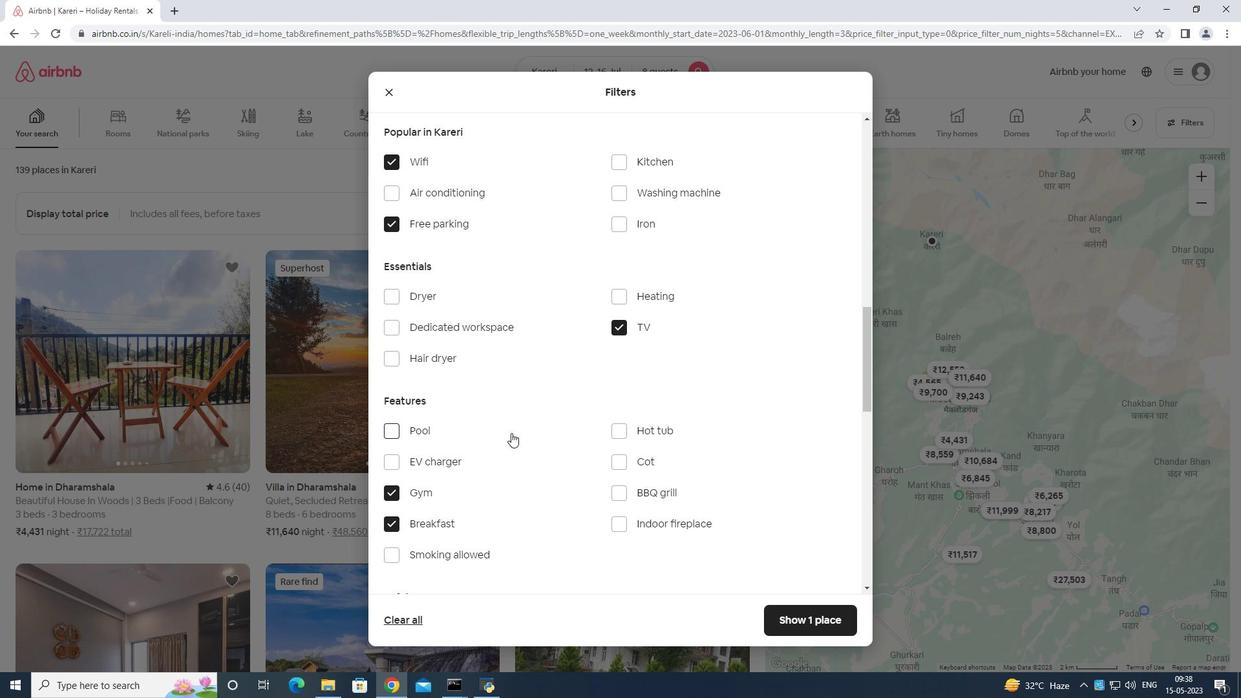 
Action: Mouse moved to (519, 433)
Screenshot: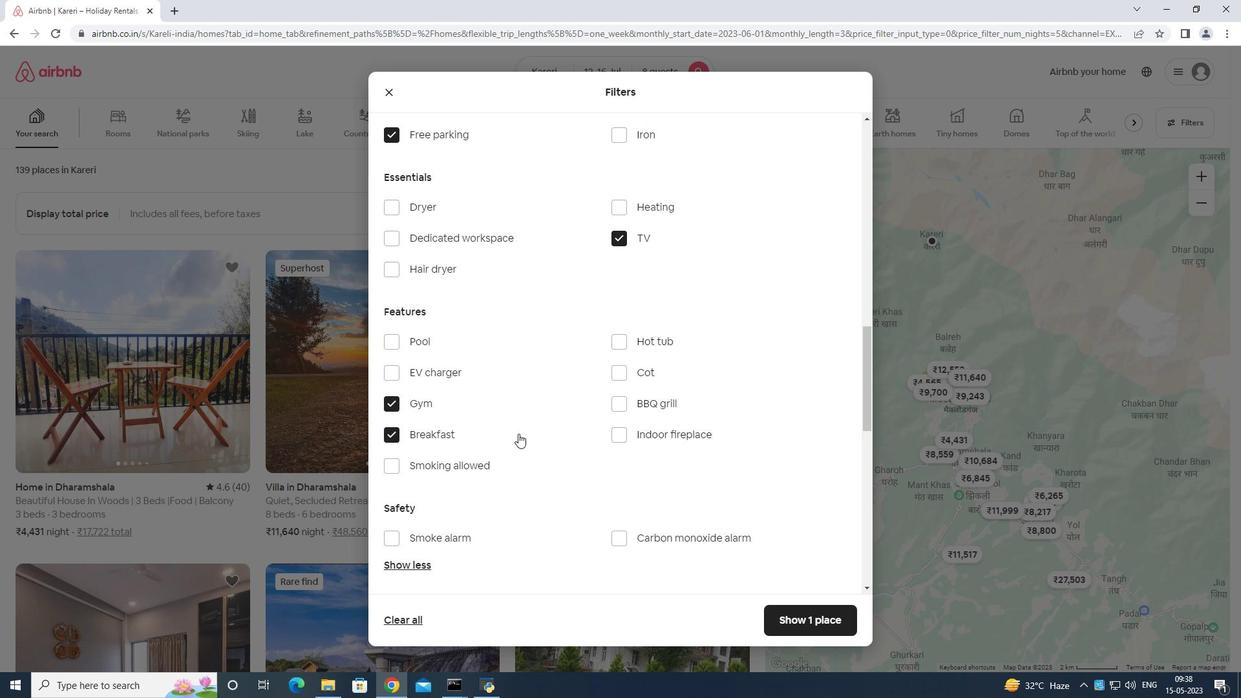 
Action: Mouse scrolled (519, 433) with delta (0, 0)
Screenshot: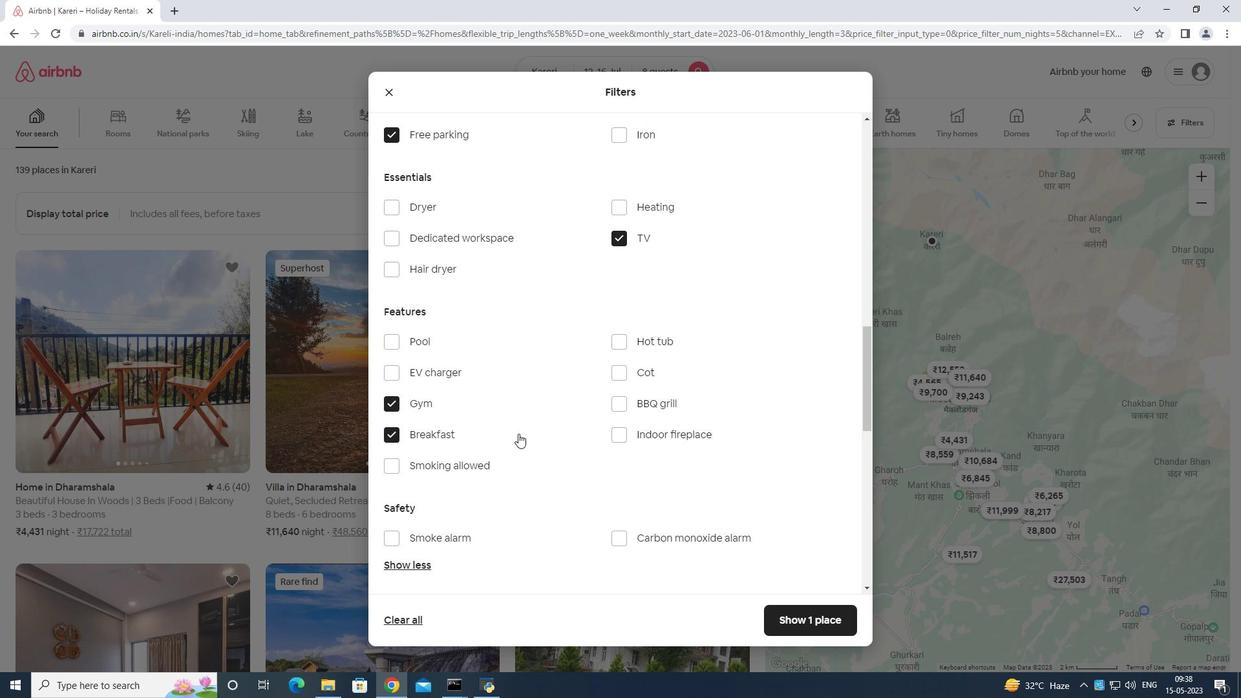 
Action: Mouse moved to (715, 423)
Screenshot: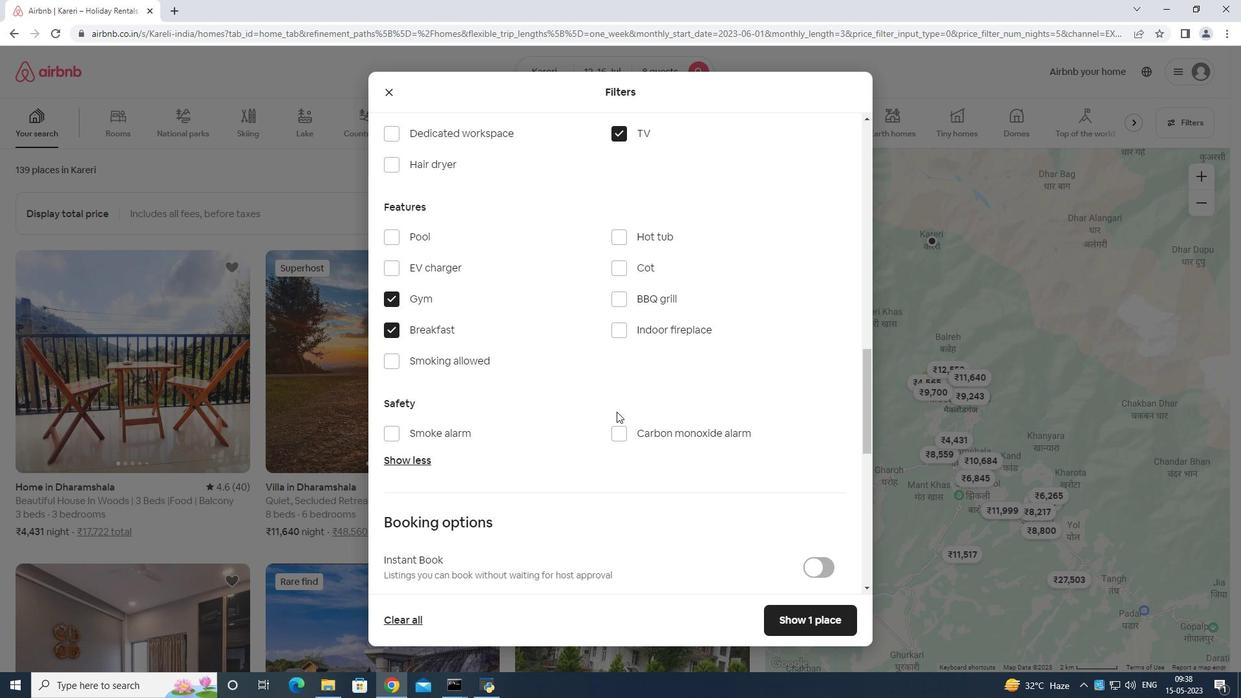 
Action: Mouse scrolled (715, 424) with delta (0, 0)
Screenshot: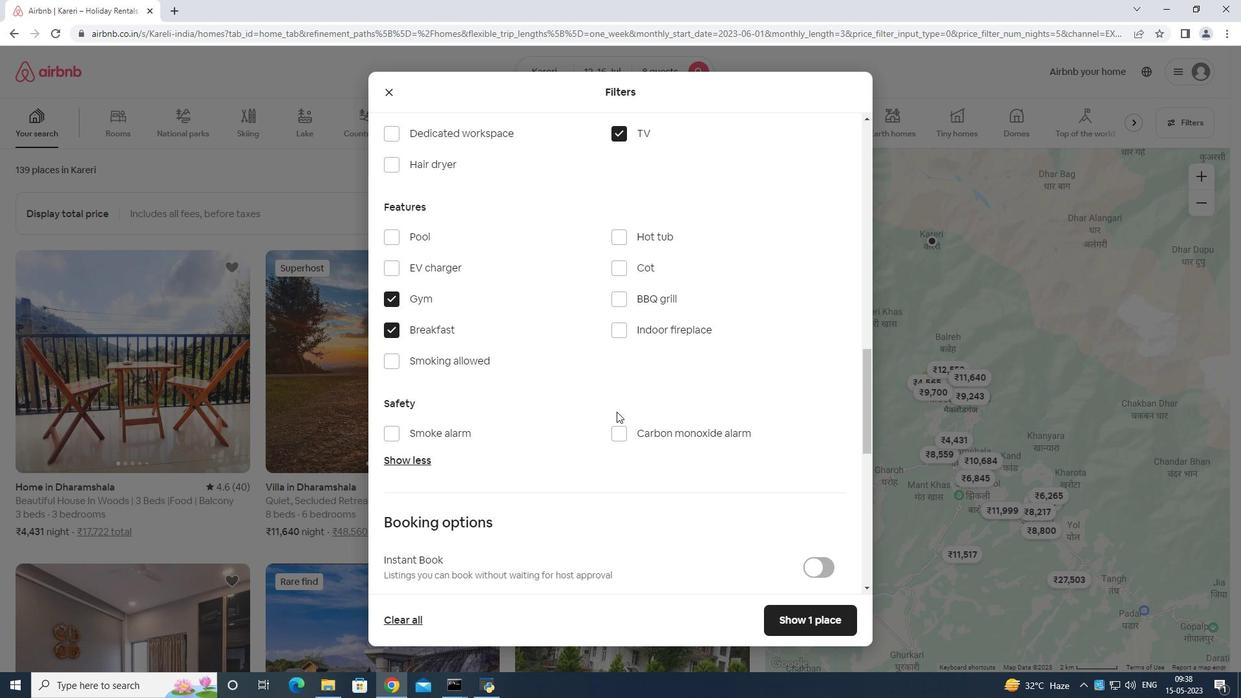 
Action: Mouse moved to (716, 423)
Screenshot: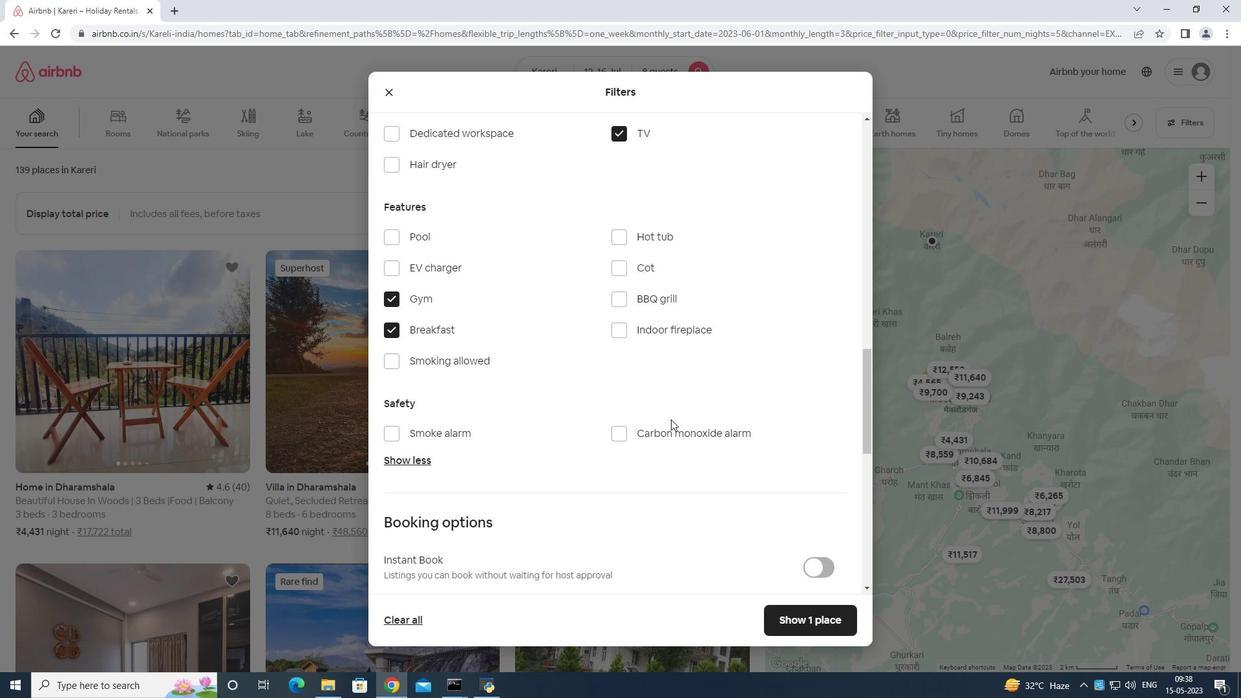 
Action: Mouse scrolled (716, 424) with delta (0, 0)
Screenshot: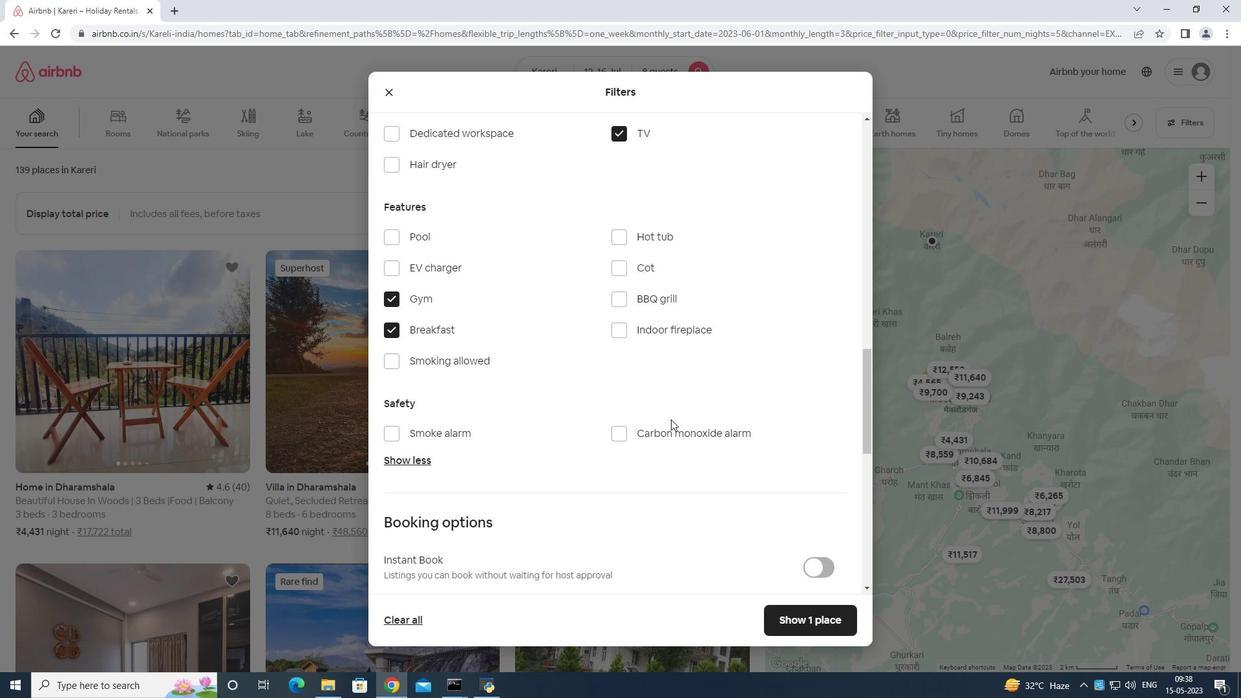 
Action: Mouse scrolled (716, 424) with delta (0, 0)
Screenshot: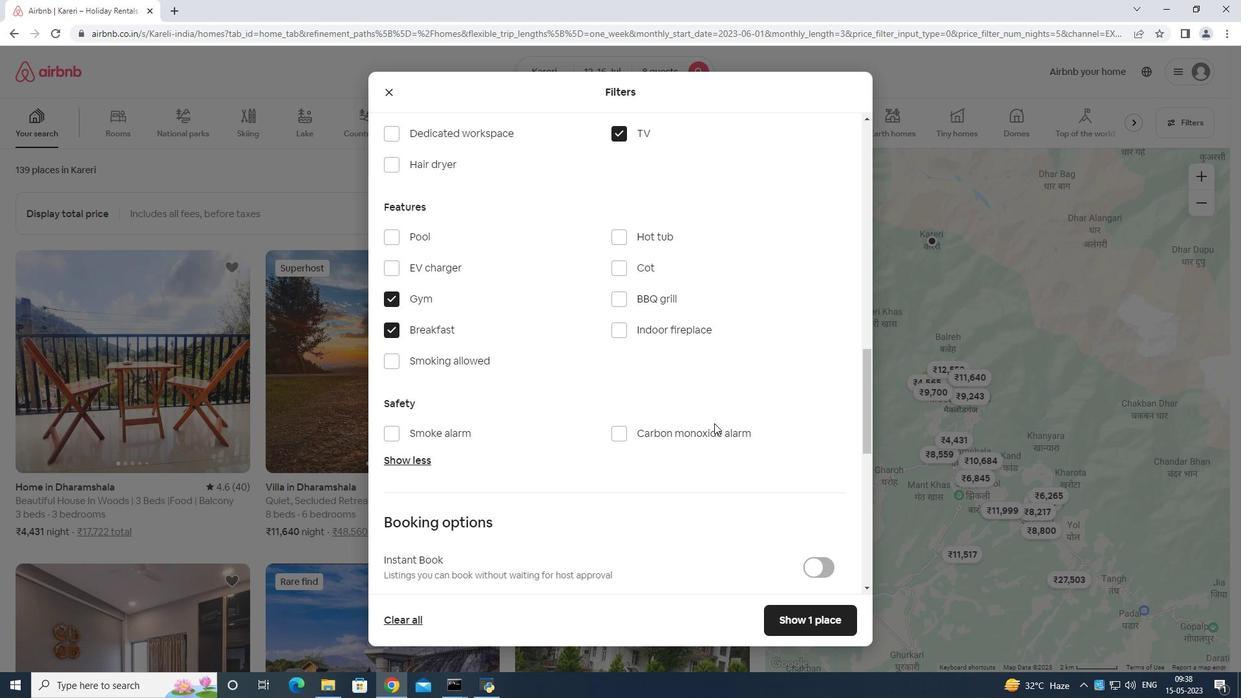 
Action: Mouse scrolled (716, 424) with delta (0, 0)
Screenshot: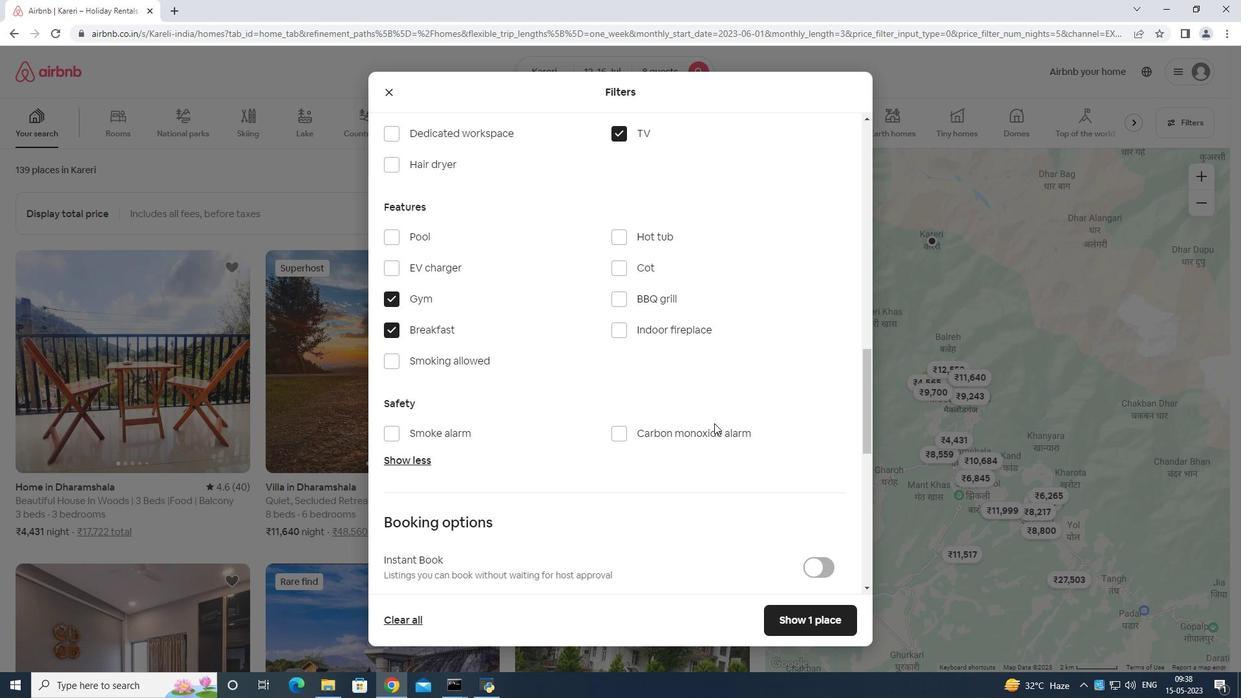 
Action: Mouse moved to (716, 423)
Screenshot: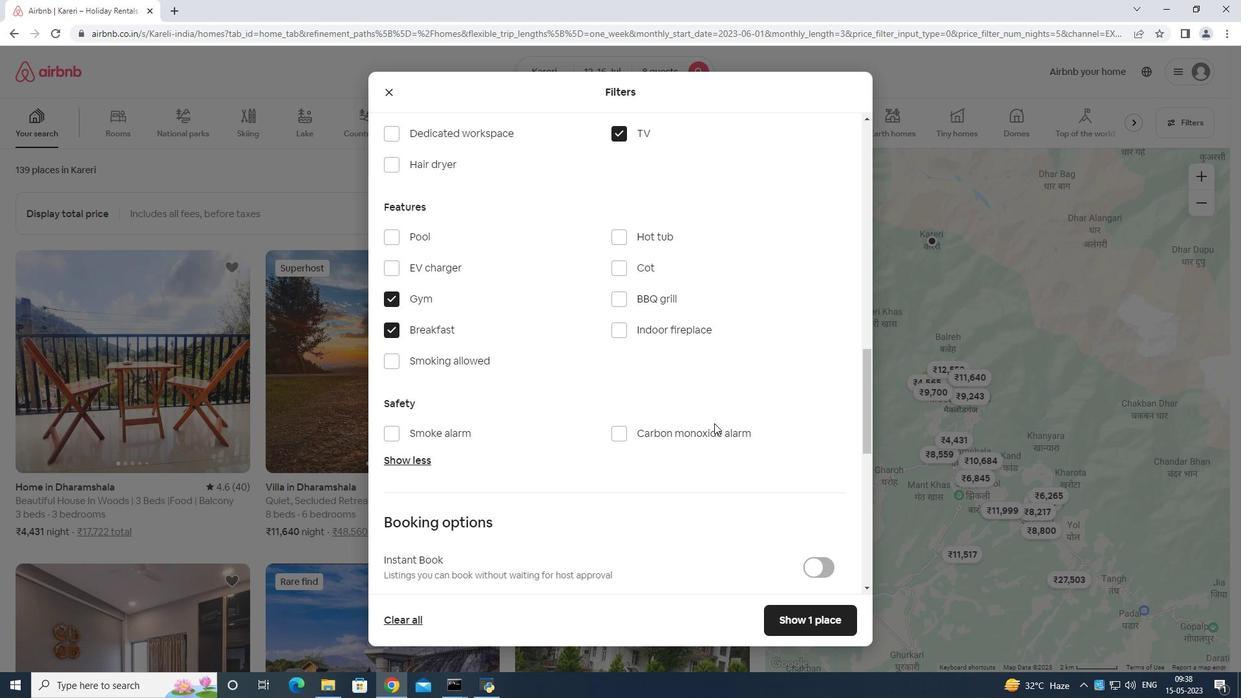
Action: Mouse scrolled (716, 424) with delta (0, 0)
Screenshot: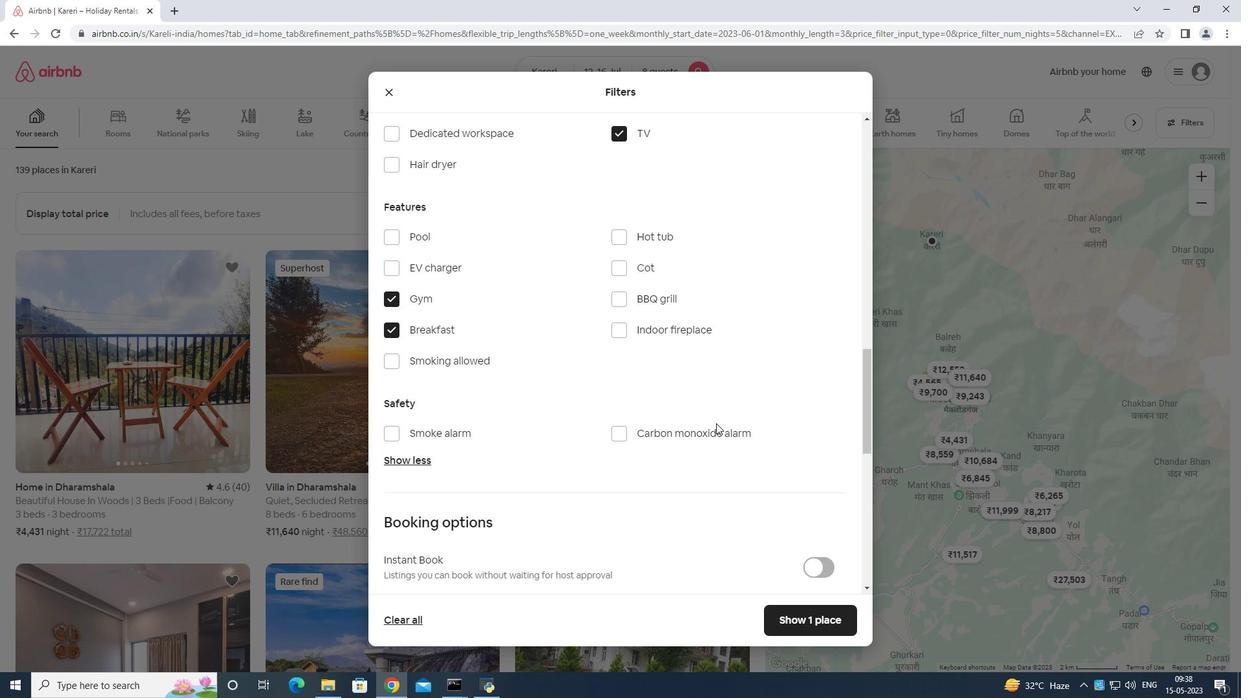 
Action: Mouse scrolled (716, 422) with delta (0, 0)
Screenshot: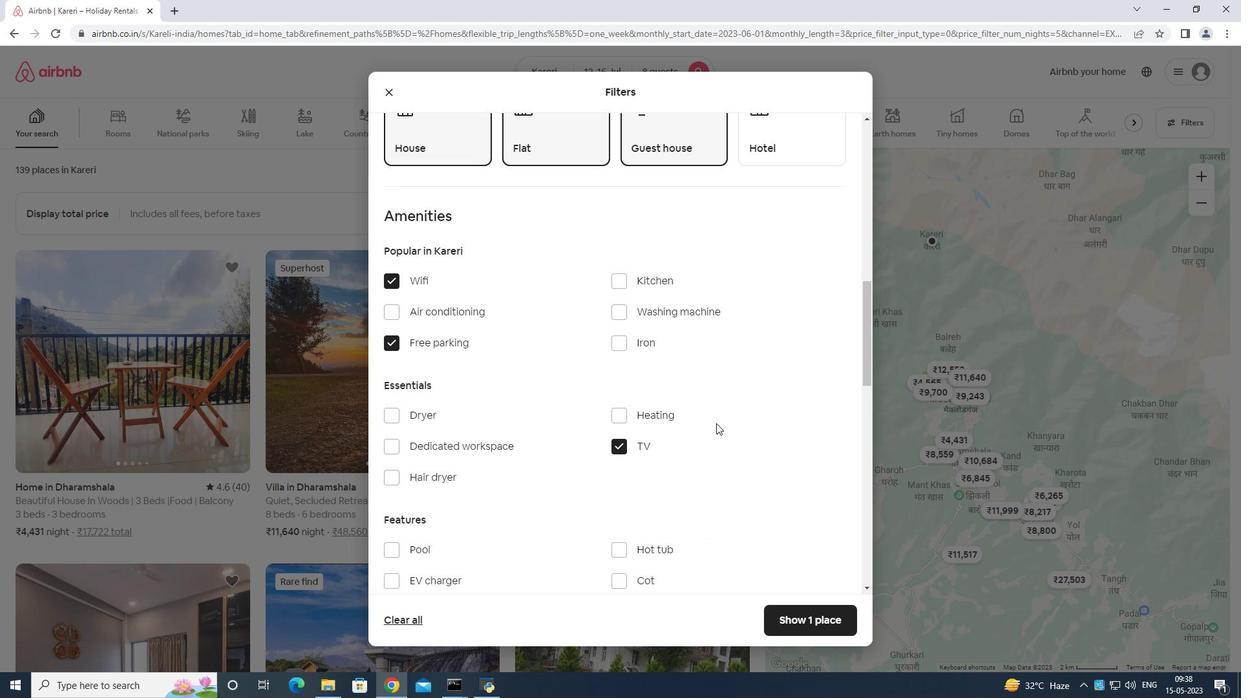 
Action: Mouse scrolled (716, 422) with delta (0, 0)
Screenshot: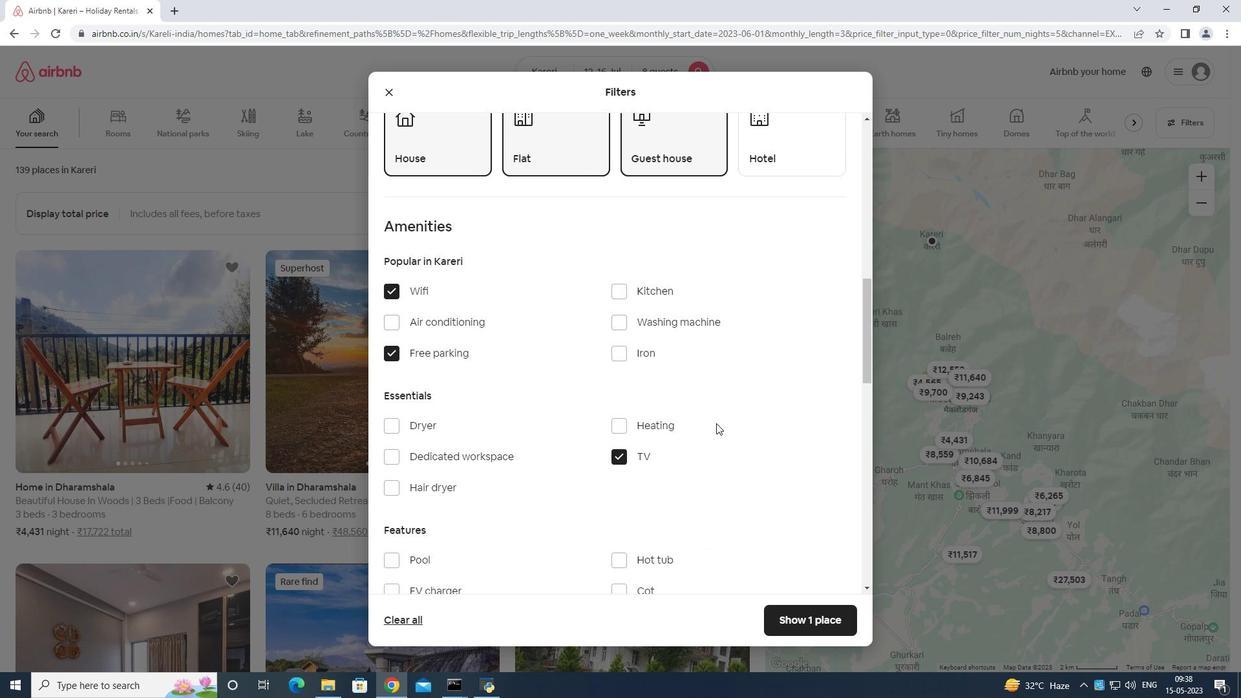 
Action: Mouse scrolled (716, 422) with delta (0, 0)
Screenshot: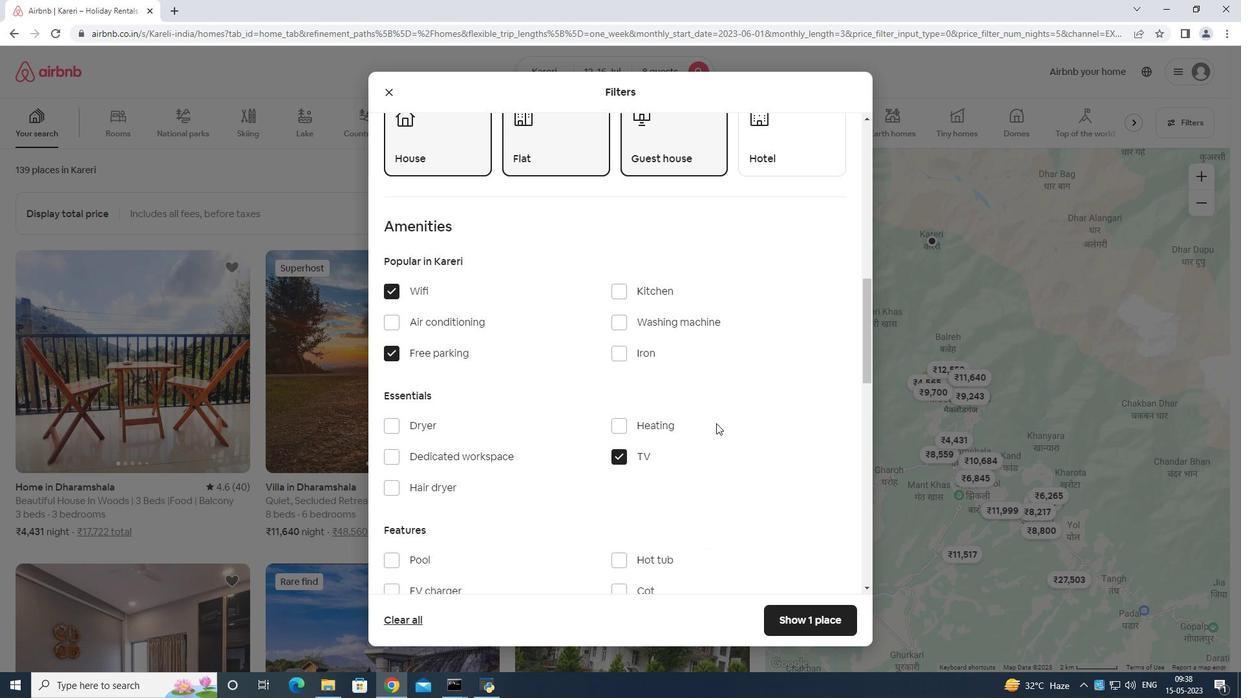 
Action: Mouse scrolled (716, 422) with delta (0, 0)
Screenshot: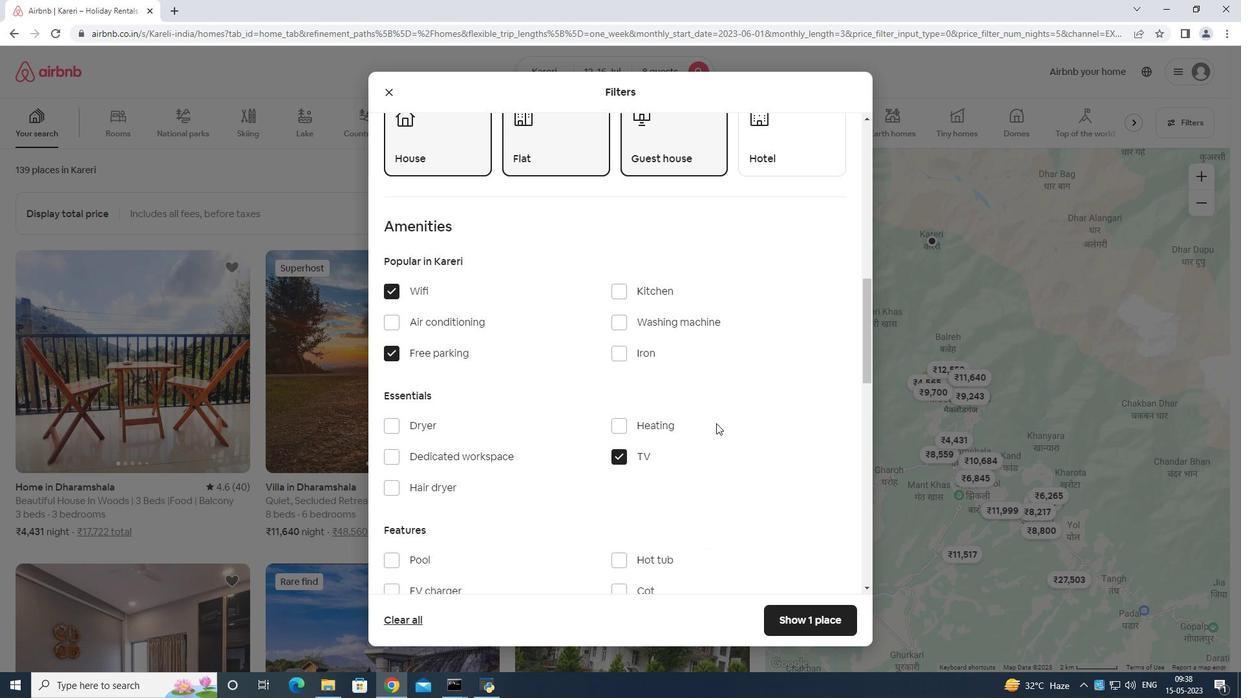 
Action: Mouse scrolled (716, 422) with delta (0, 0)
Screenshot: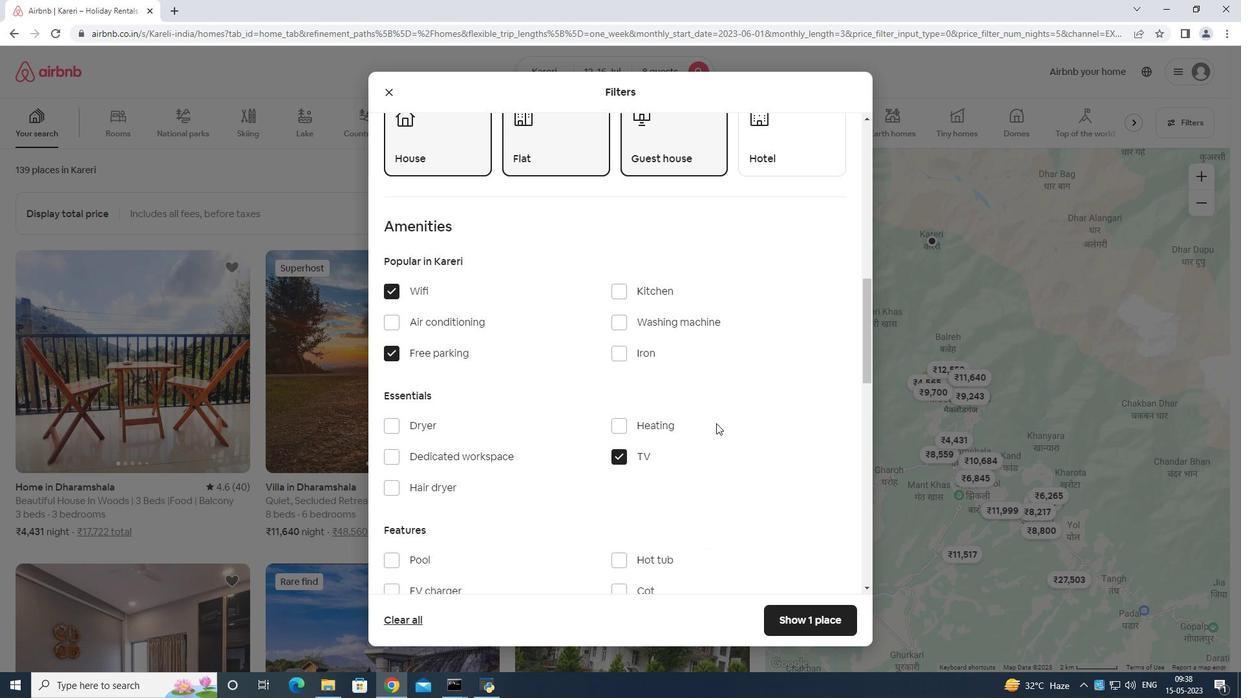 
Action: Mouse scrolled (716, 422) with delta (0, 0)
Screenshot: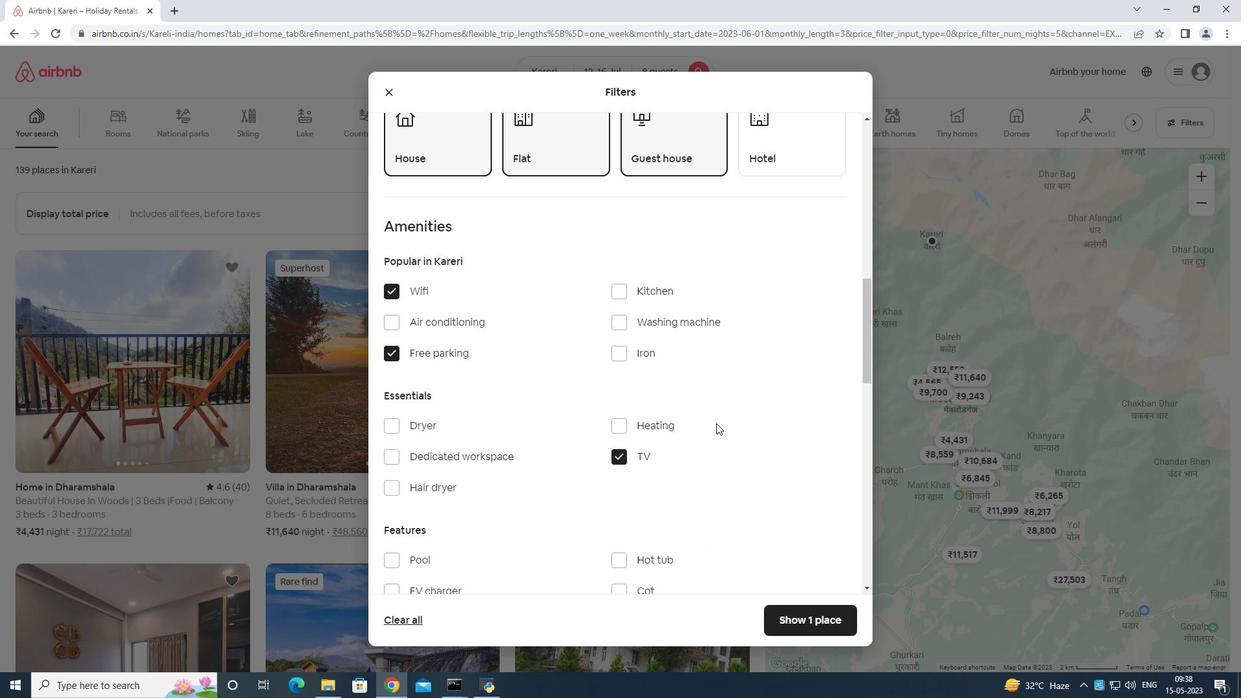 
Action: Mouse moved to (717, 423)
Screenshot: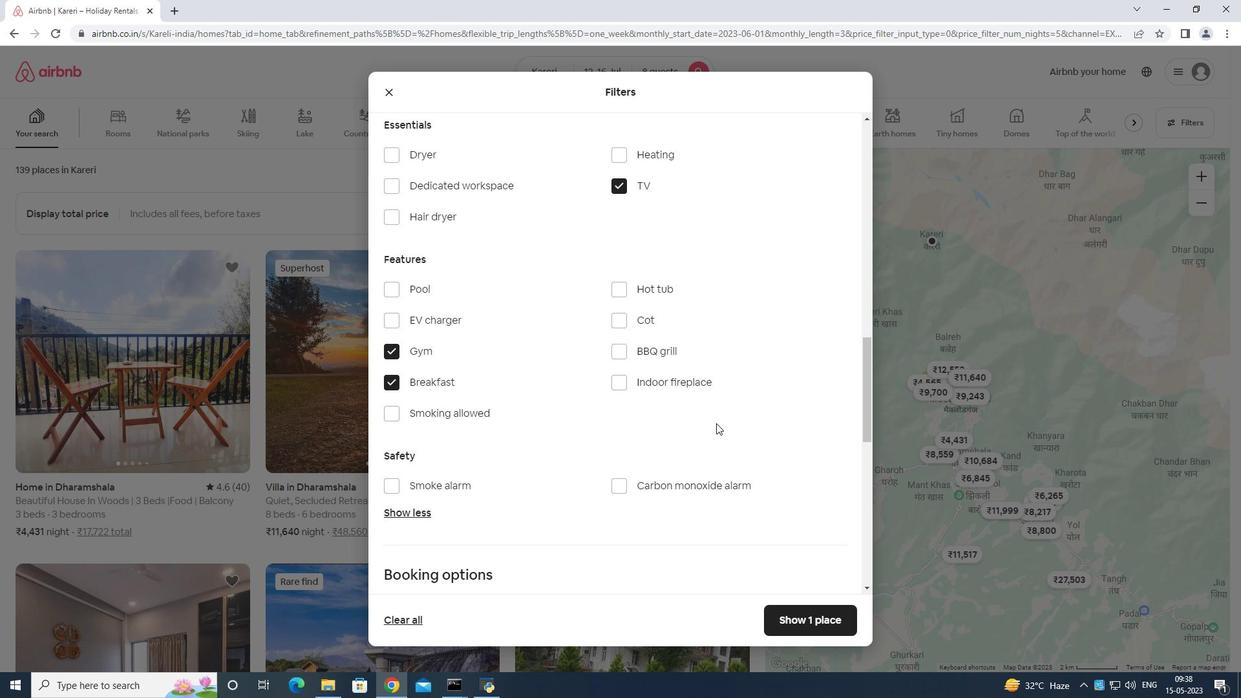 
Action: Mouse scrolled (716, 422) with delta (0, 0)
Screenshot: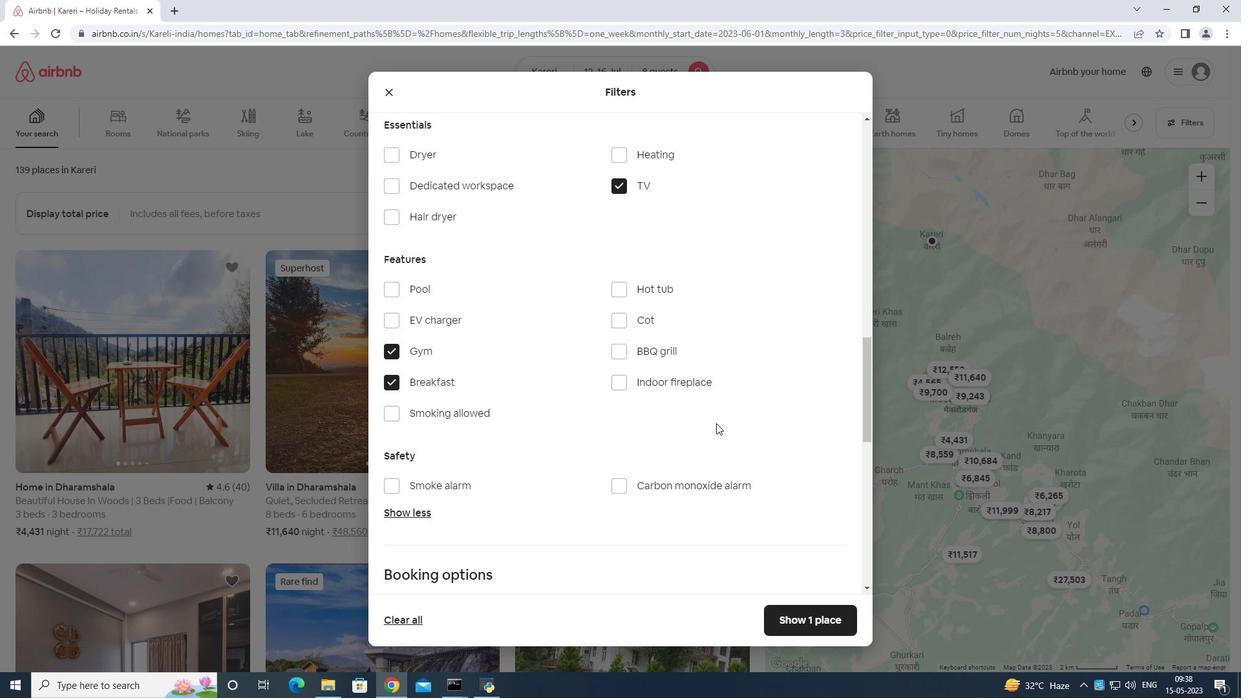 
Action: Mouse moved to (744, 407)
Screenshot: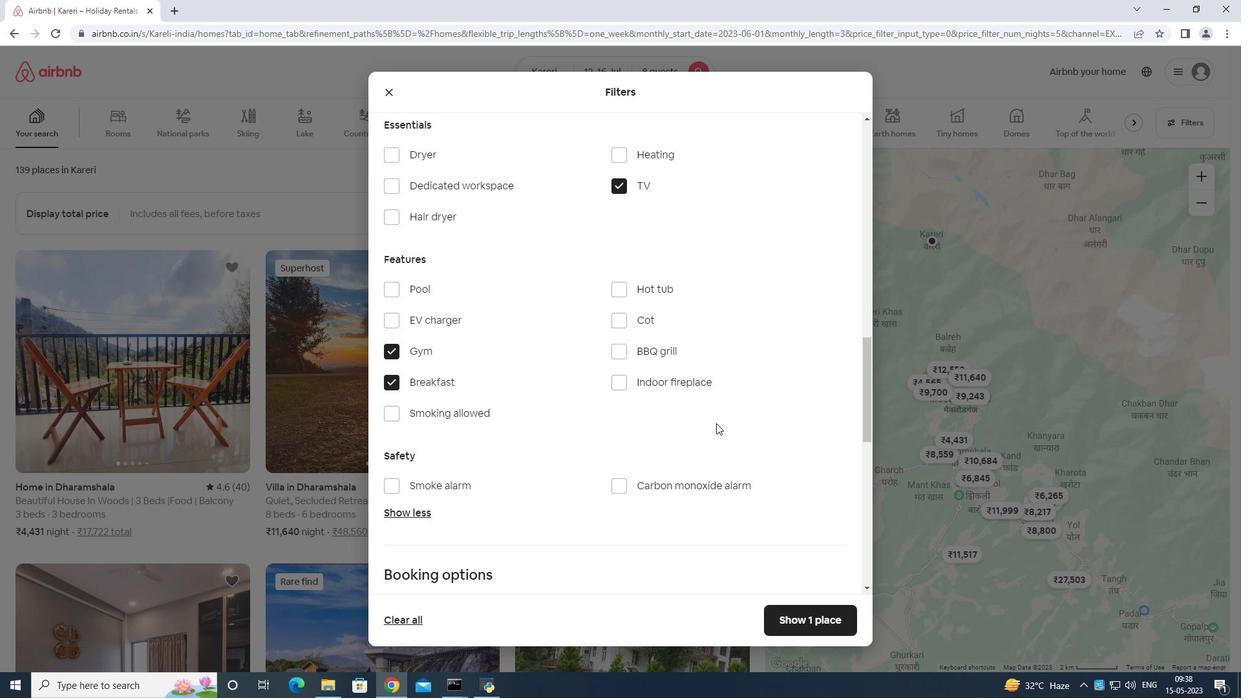 
Action: Mouse scrolled (716, 422) with delta (0, 0)
Screenshot: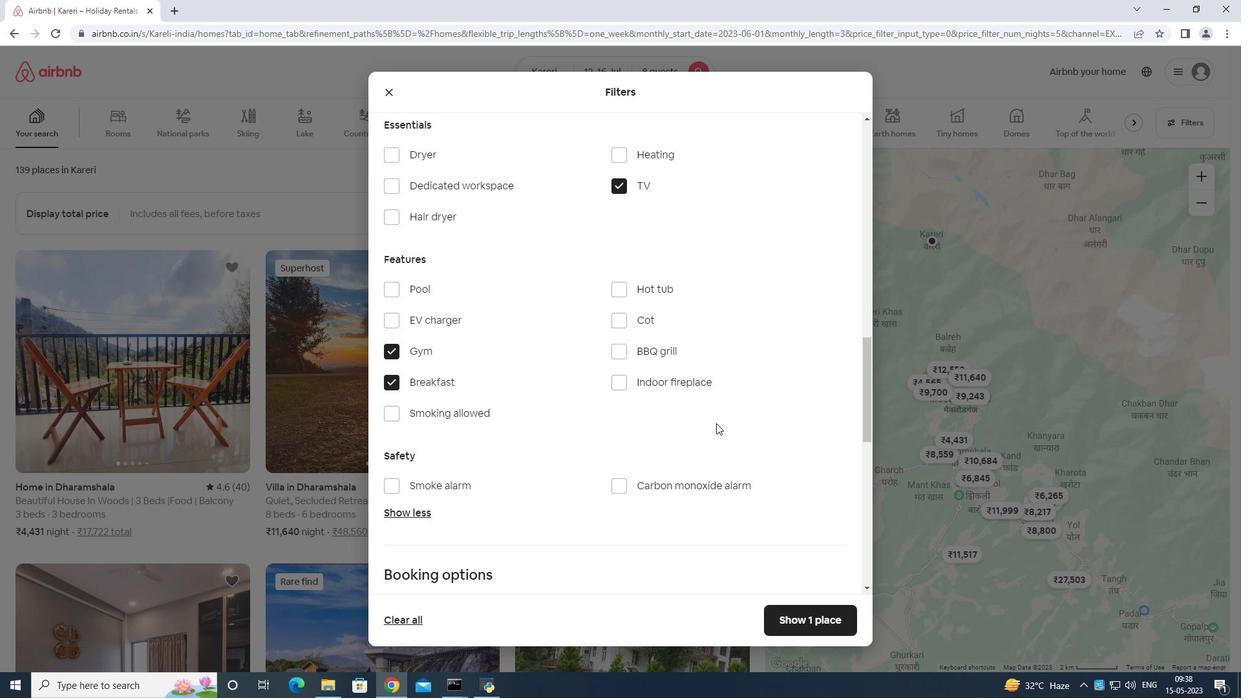 
Action: Mouse moved to (811, 422)
Screenshot: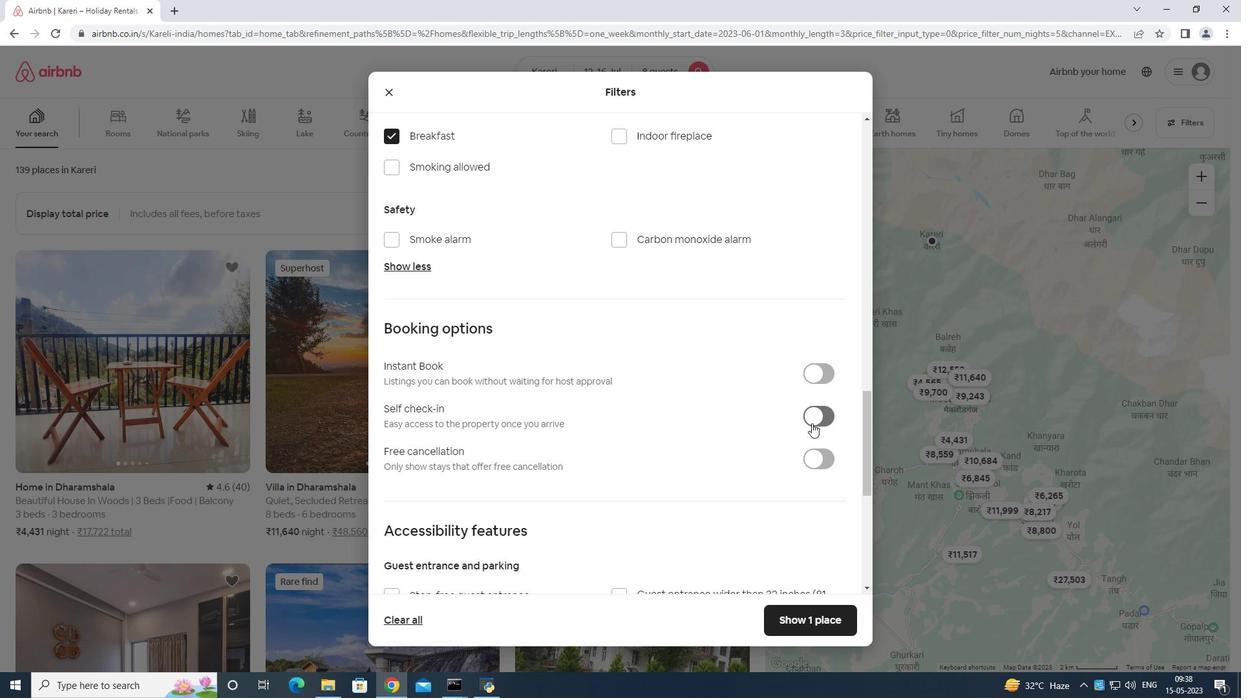 
Action: Mouse pressed left at (811, 422)
Screenshot: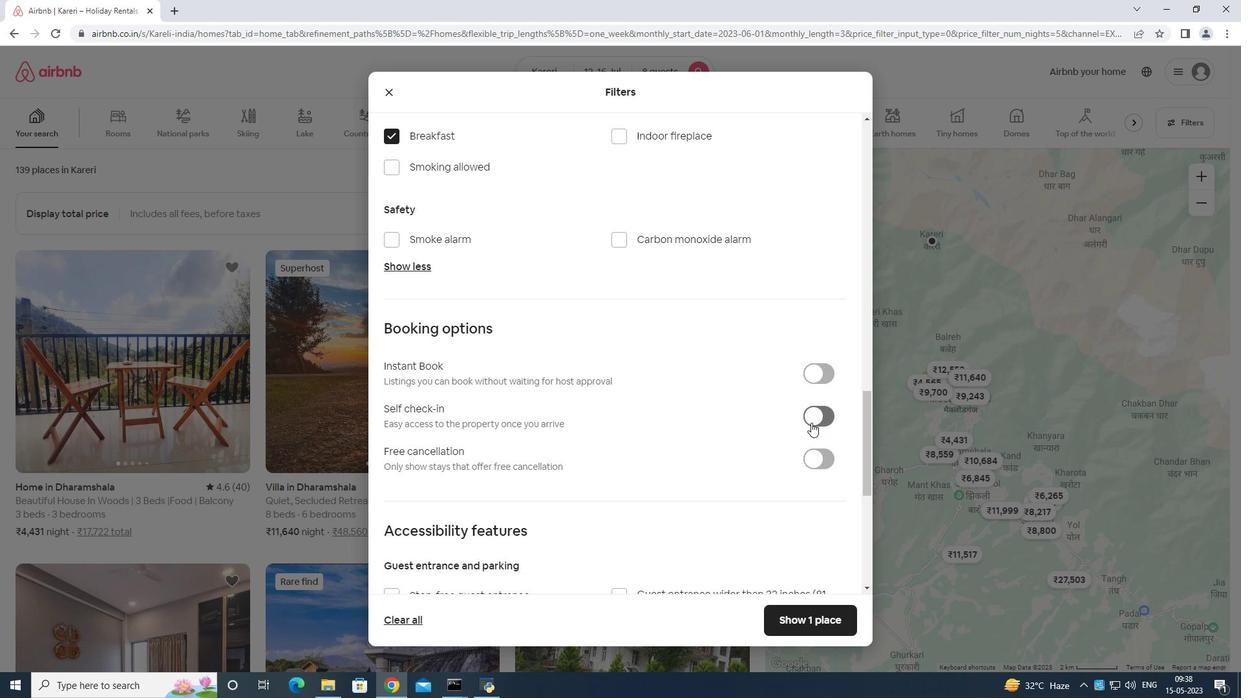 
Action: Mouse scrolled (811, 422) with delta (0, 0)
Screenshot: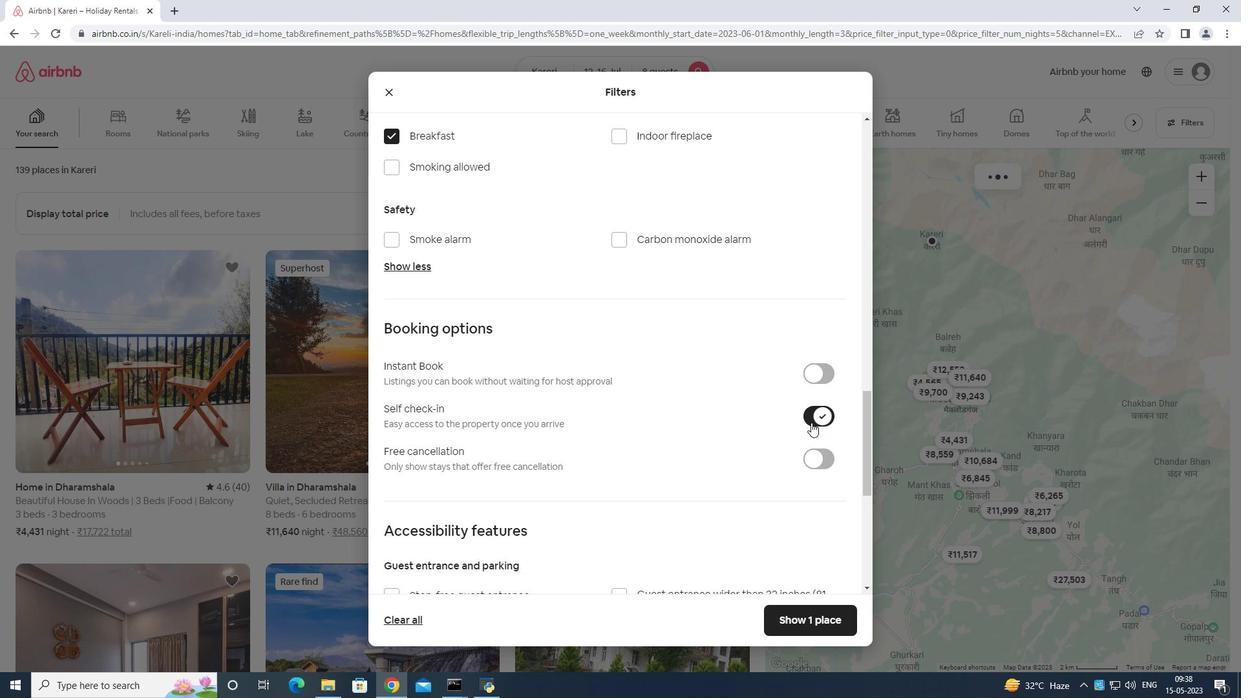 
Action: Mouse scrolled (811, 422) with delta (0, 0)
Screenshot: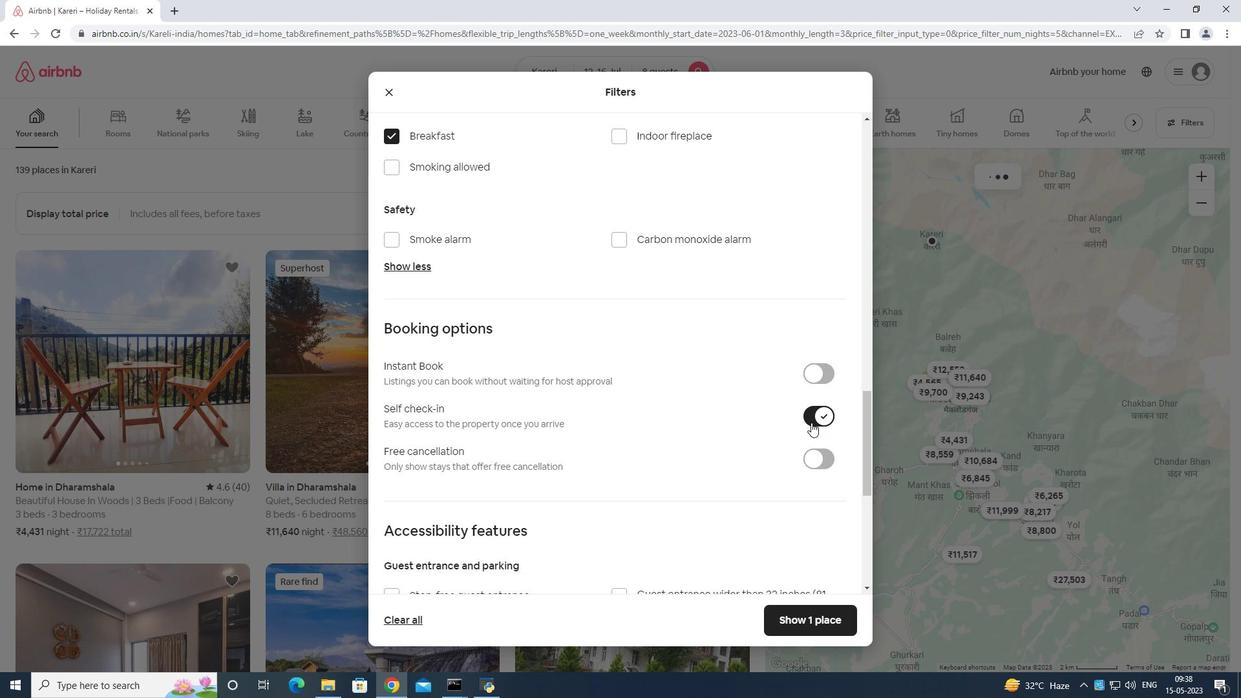 
Action: Mouse scrolled (811, 422) with delta (0, 0)
Screenshot: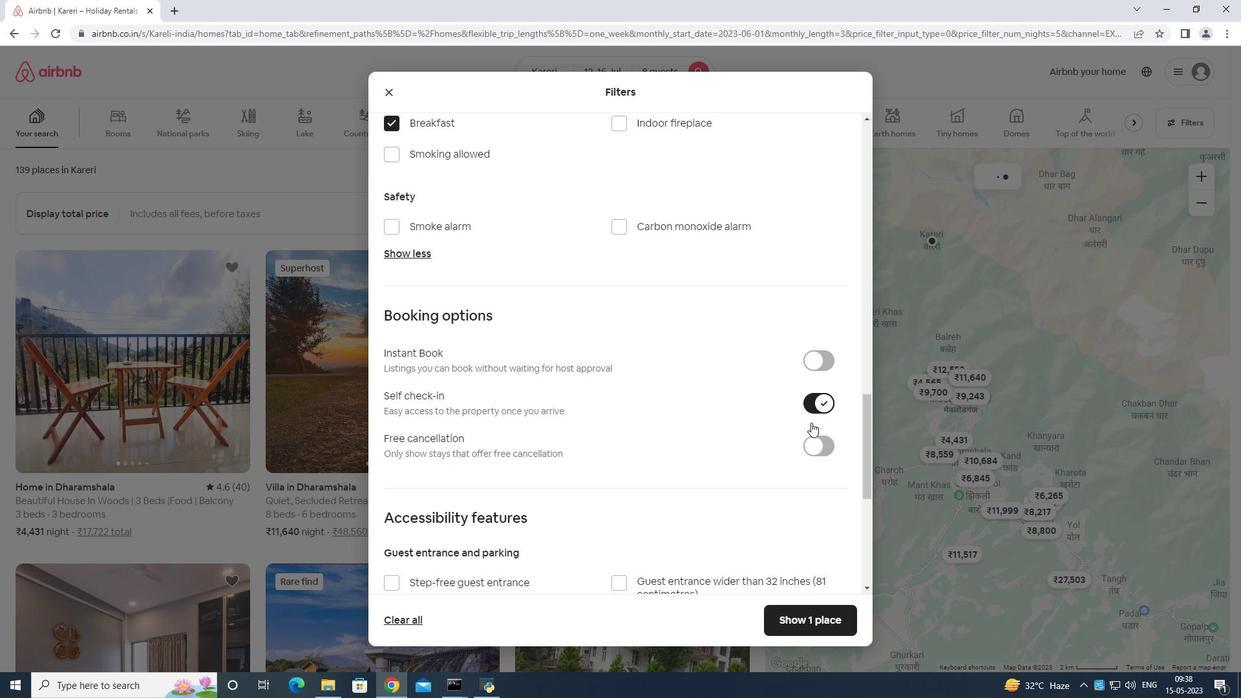 
Action: Mouse scrolled (811, 422) with delta (0, 0)
Screenshot: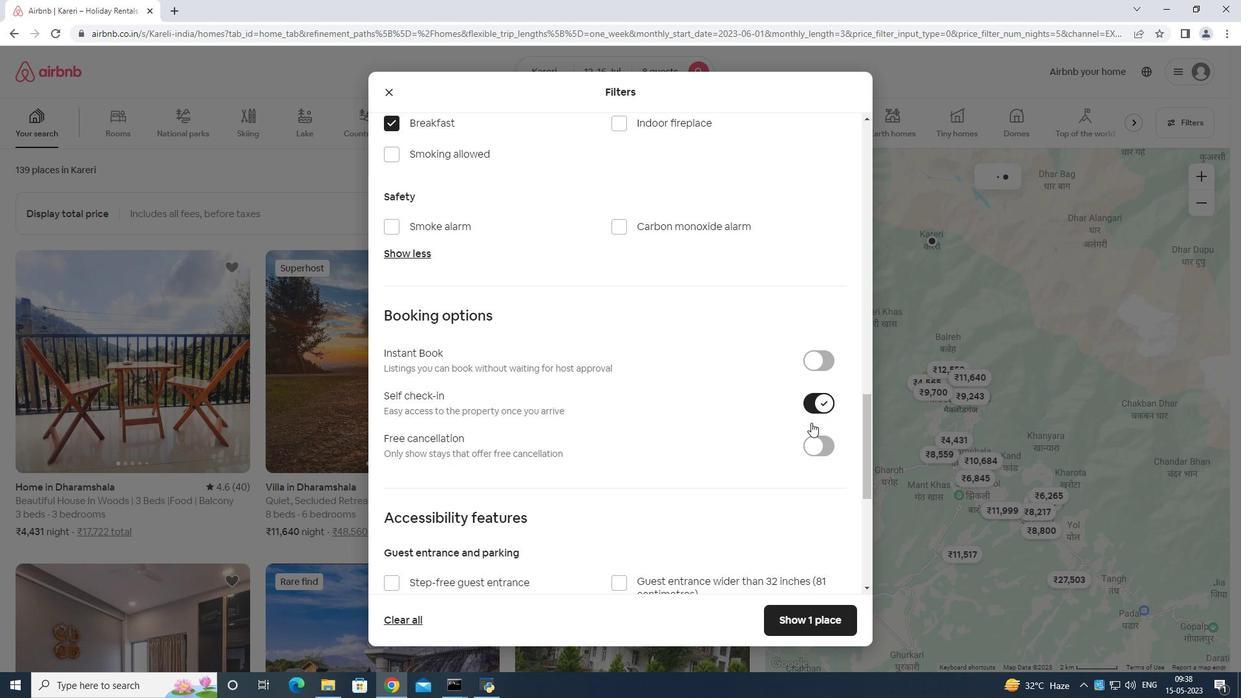 
Action: Mouse scrolled (811, 422) with delta (0, 0)
Screenshot: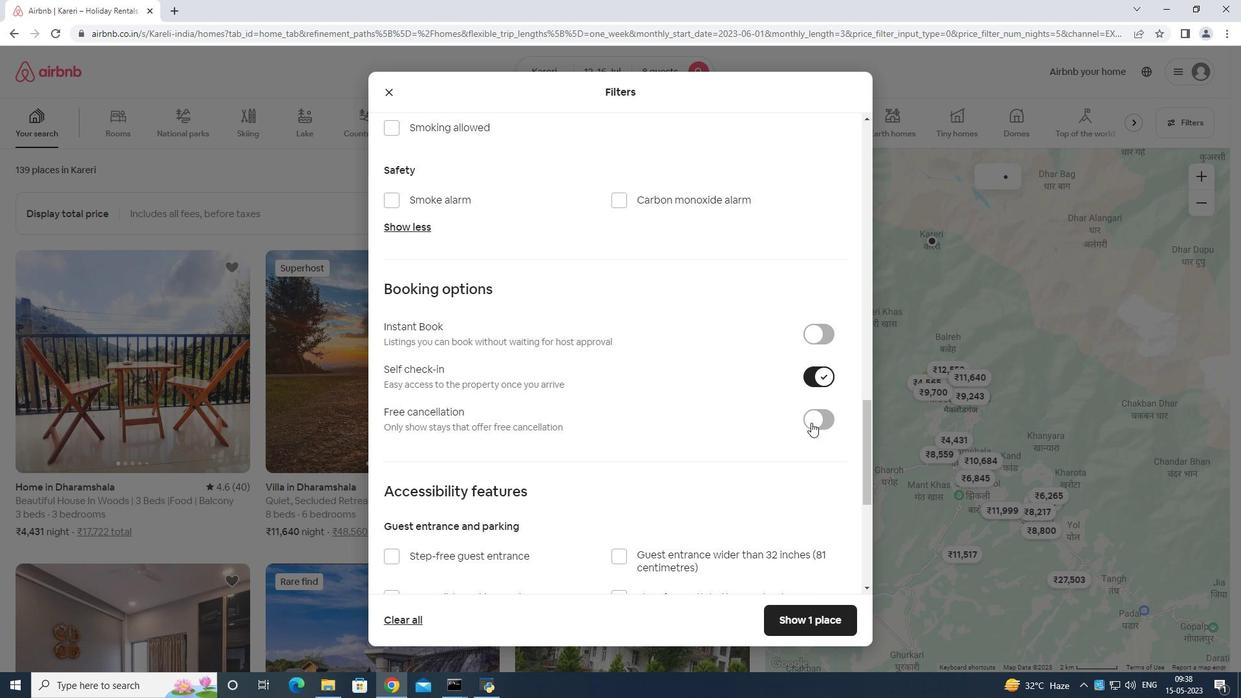 
Action: Mouse scrolled (811, 422) with delta (0, 0)
Screenshot: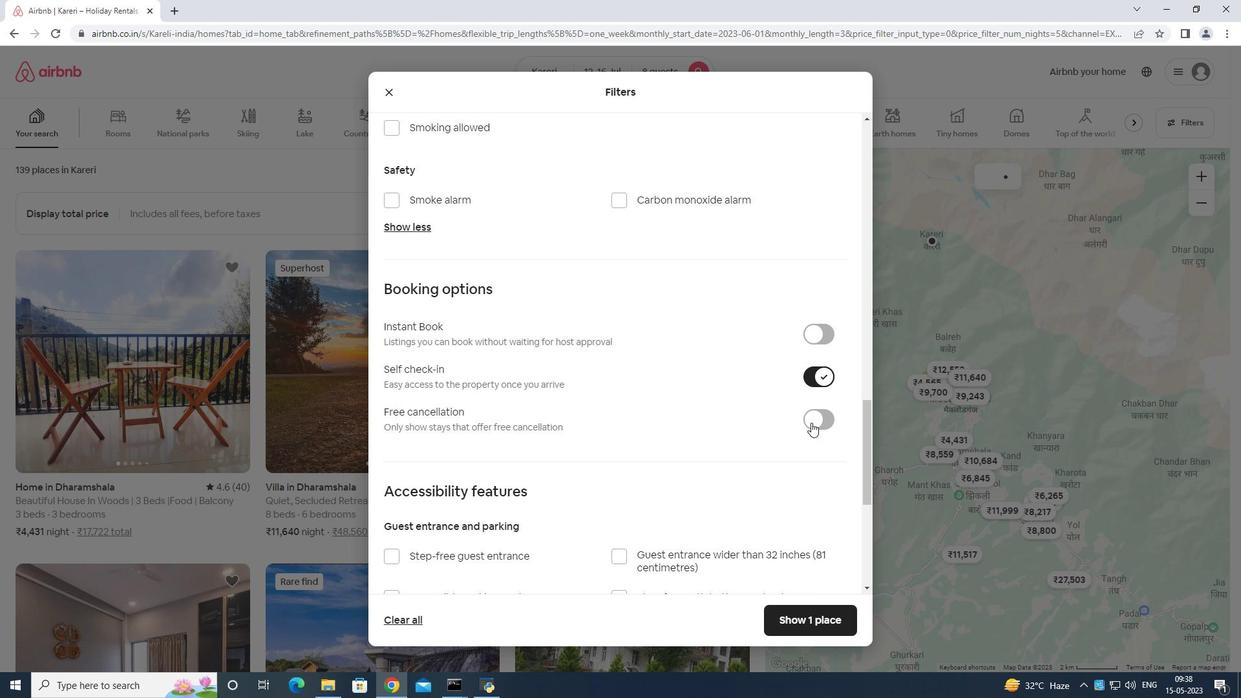 
Action: Mouse scrolled (811, 422) with delta (0, 0)
Screenshot: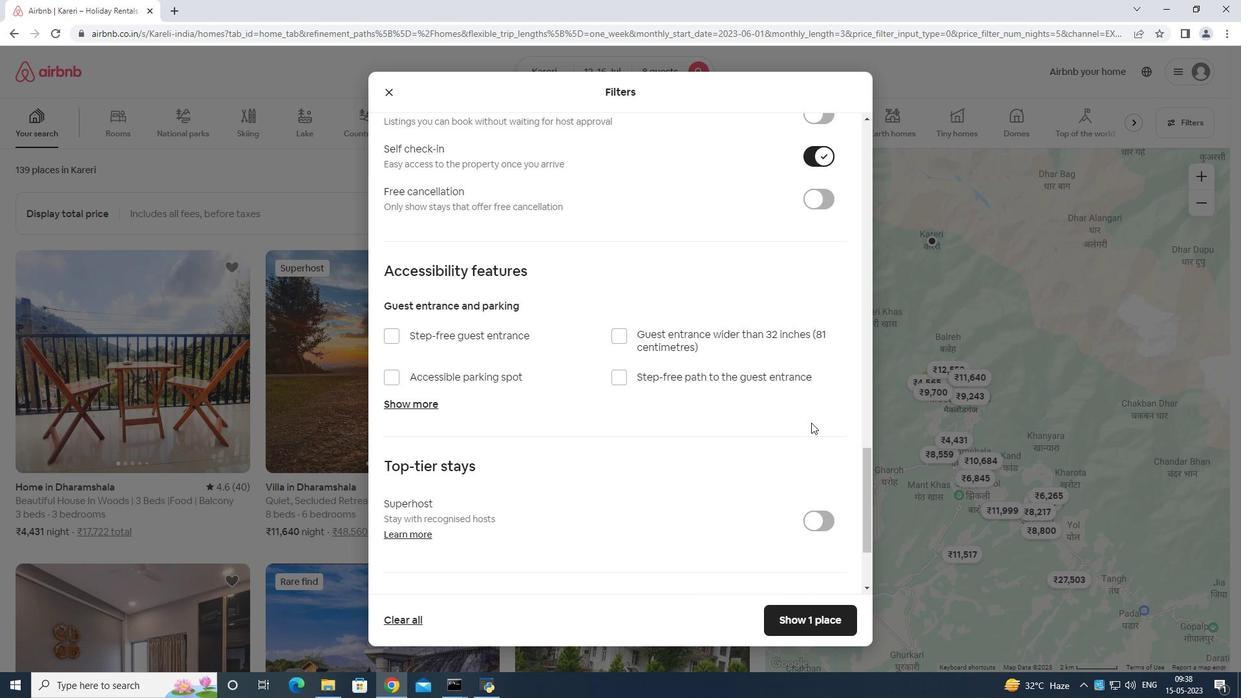 
Action: Mouse scrolled (811, 422) with delta (0, 0)
Screenshot: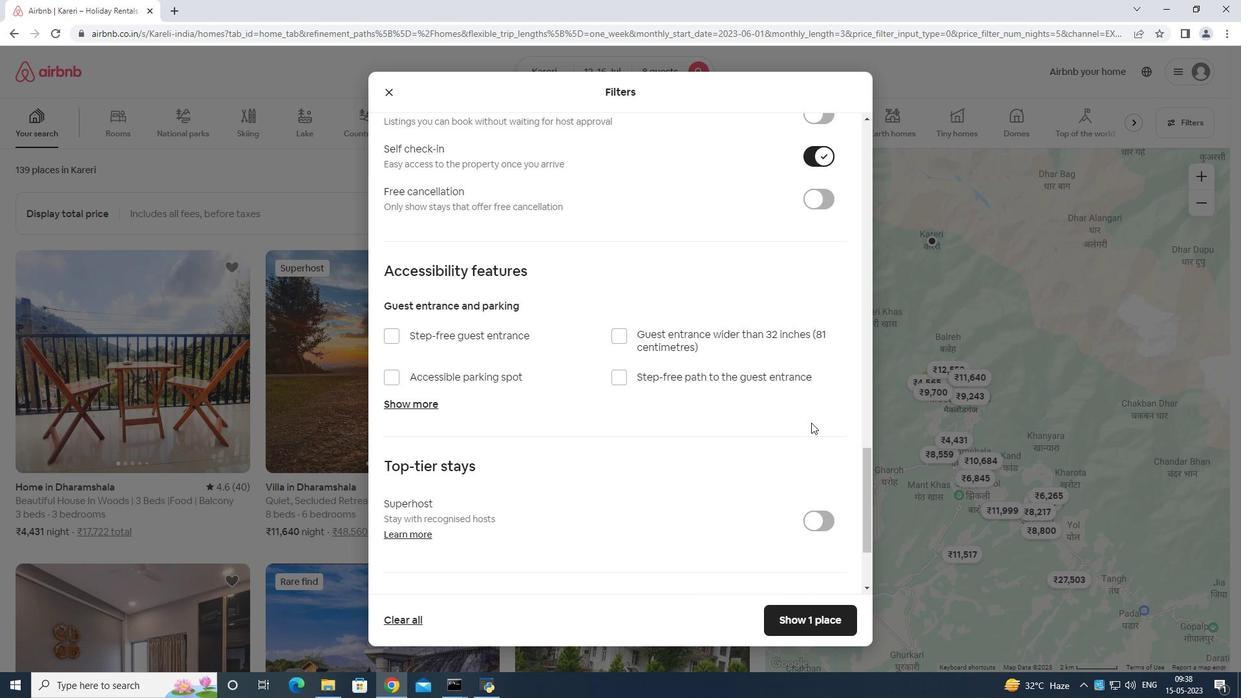
Action: Mouse scrolled (811, 422) with delta (0, 0)
Screenshot: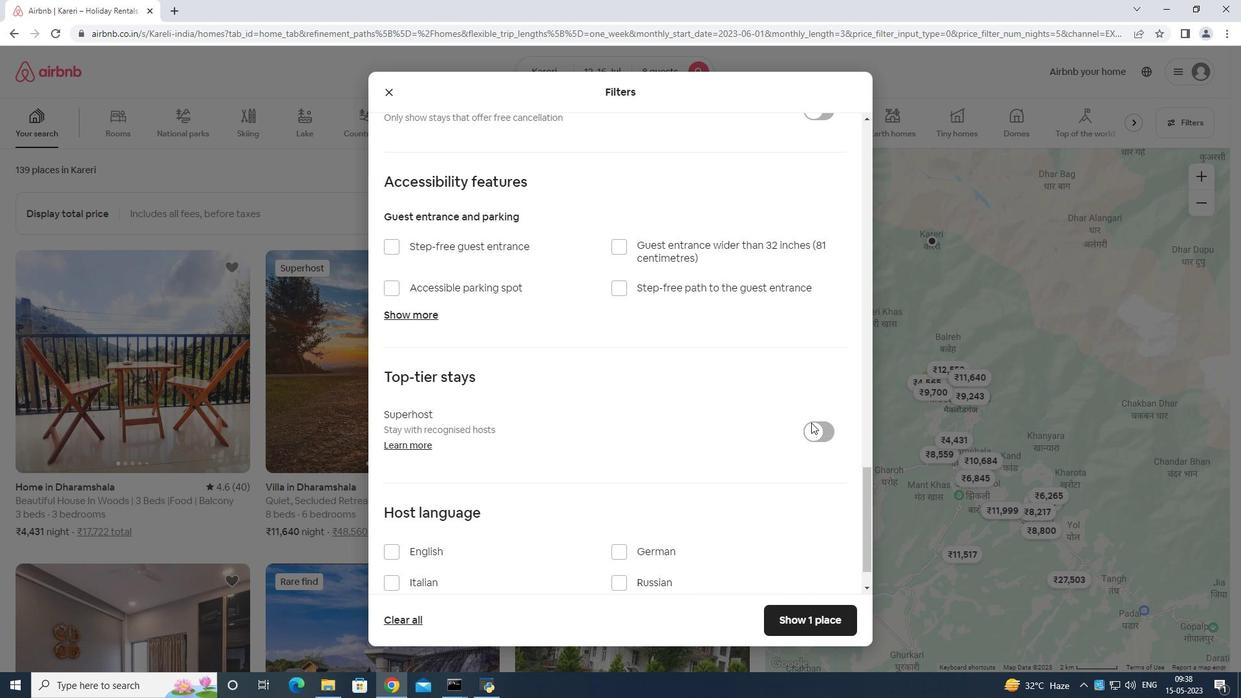 
Action: Mouse scrolled (811, 422) with delta (0, 0)
Screenshot: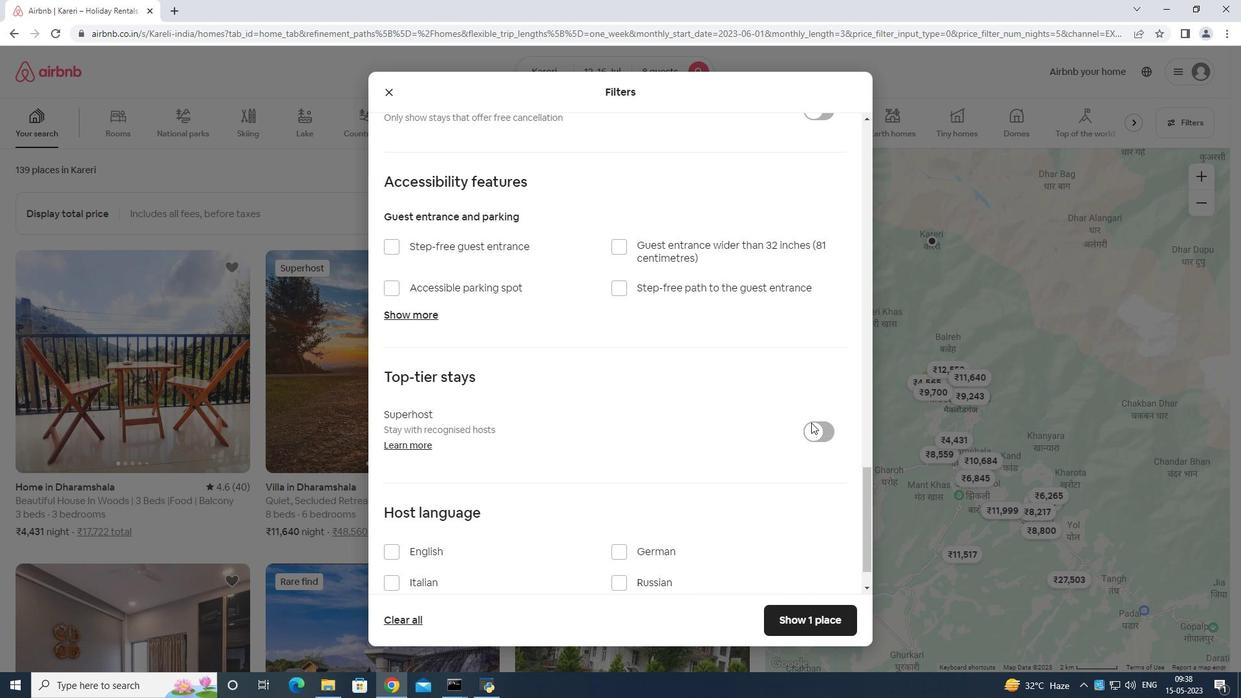 
Action: Mouse scrolled (811, 422) with delta (0, 0)
Screenshot: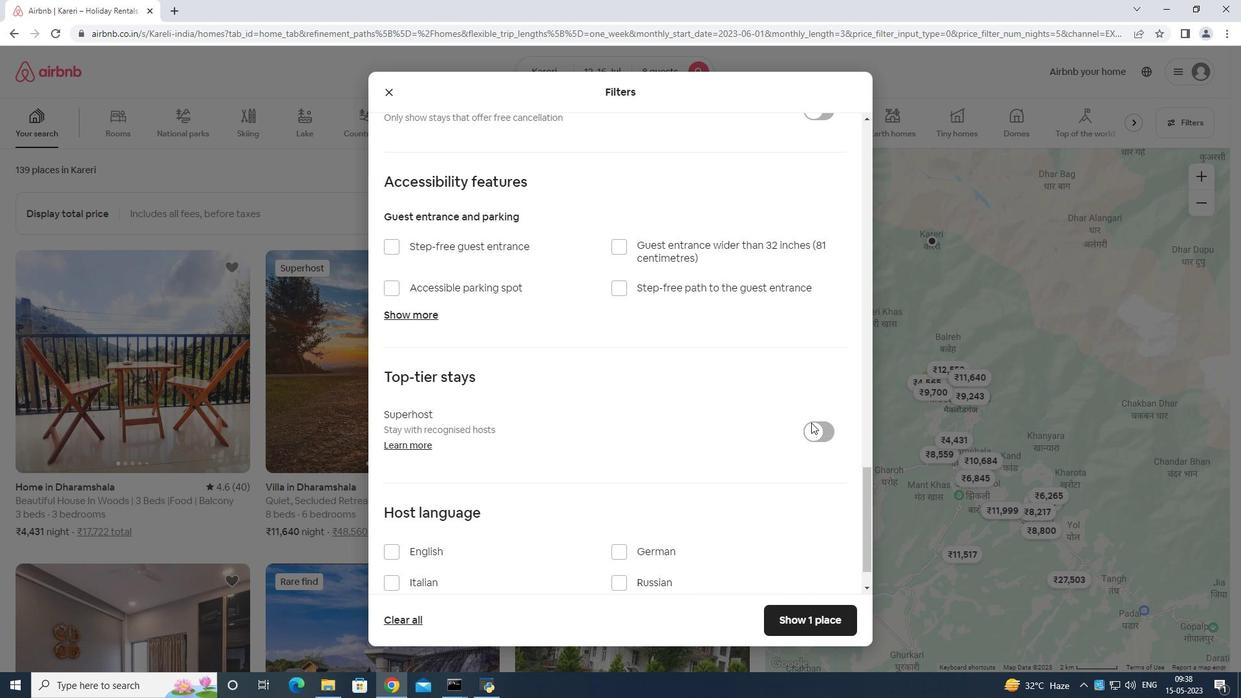 
Action: Mouse moved to (810, 422)
Screenshot: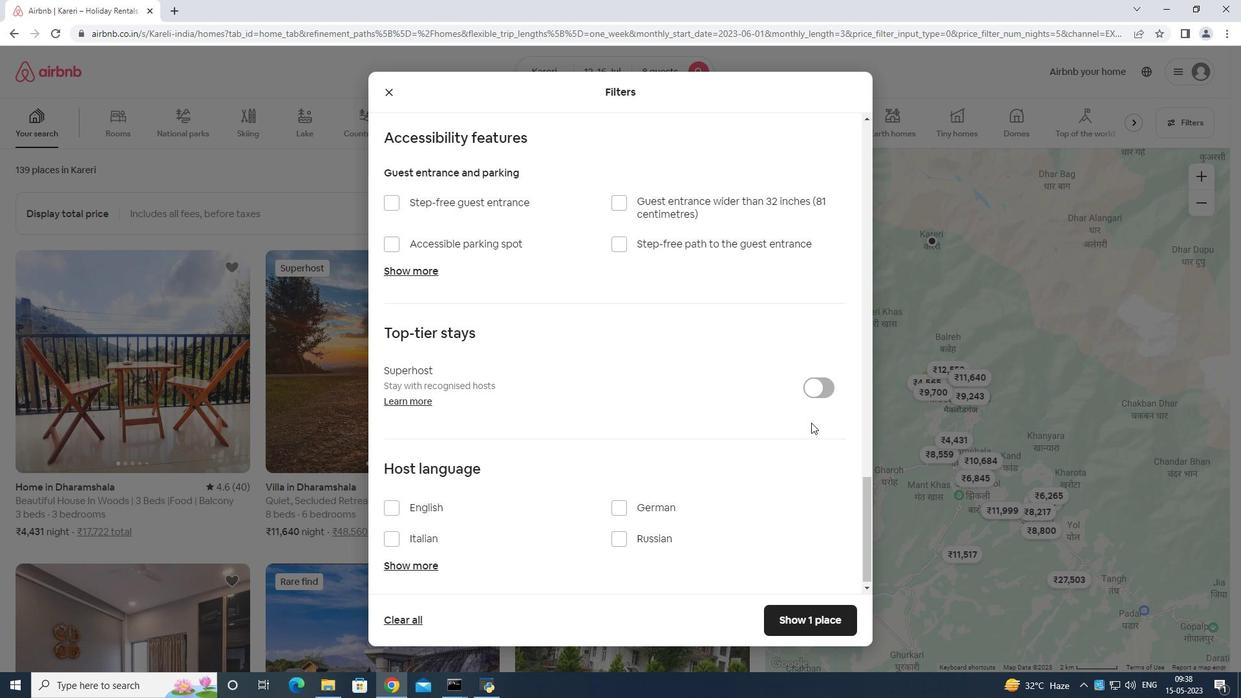 
Action: Mouse scrolled (810, 421) with delta (0, 0)
Screenshot: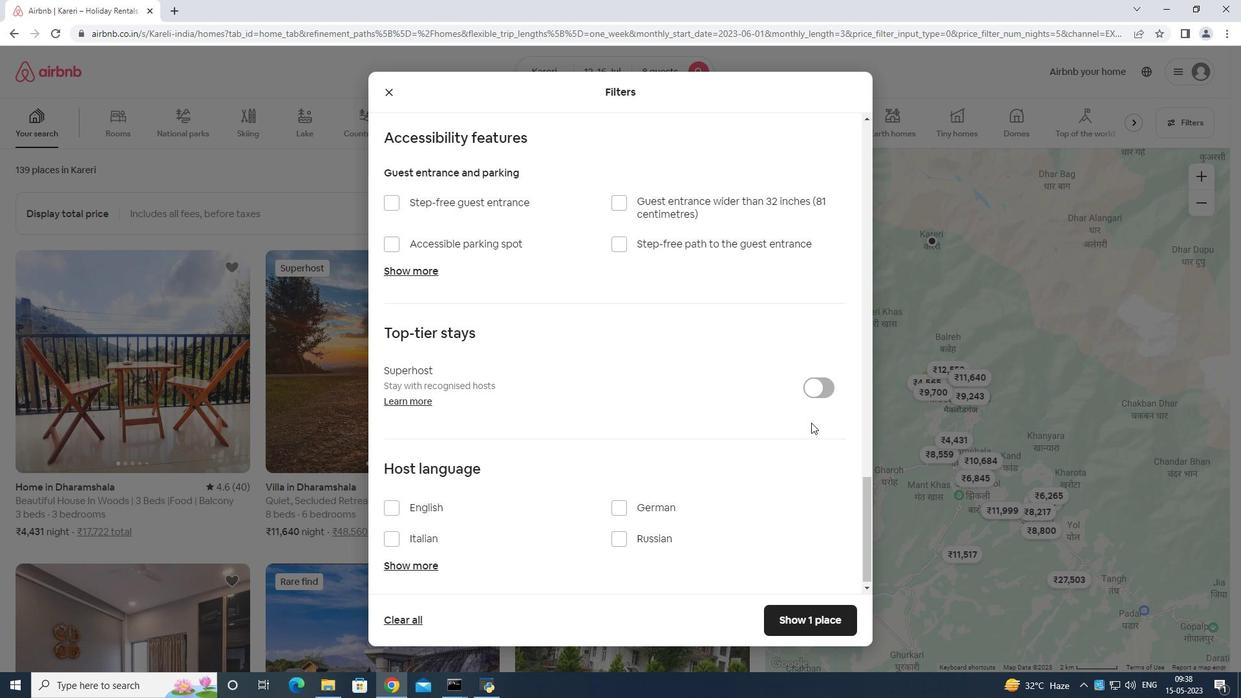 
Action: Mouse moved to (808, 422)
Screenshot: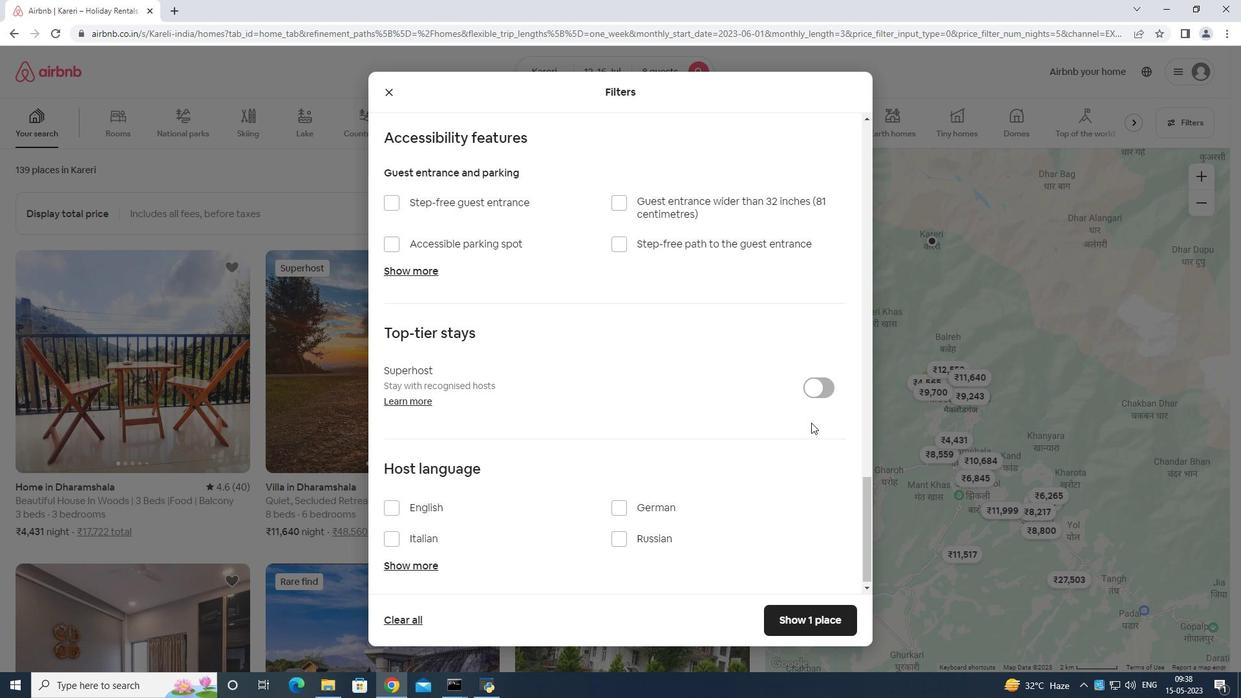 
Action: Mouse scrolled (808, 421) with delta (0, 0)
Screenshot: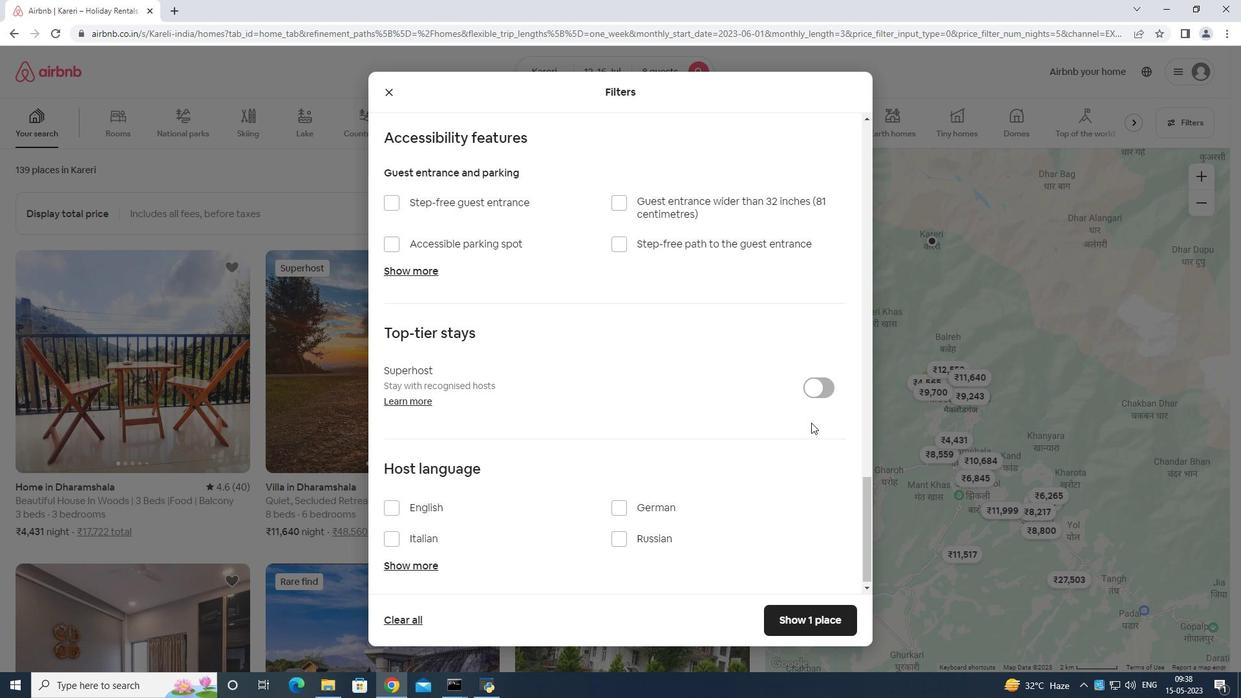
Action: Mouse moved to (808, 422)
Screenshot: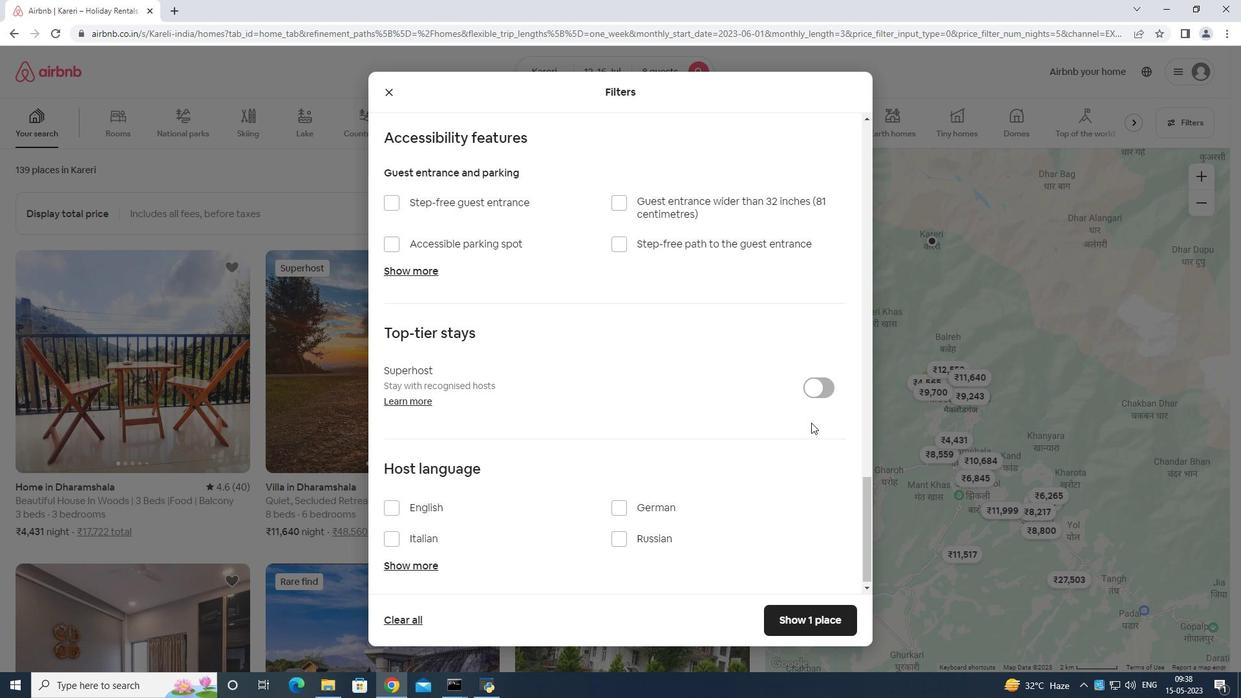
Action: Mouse scrolled (808, 422) with delta (0, 0)
Screenshot: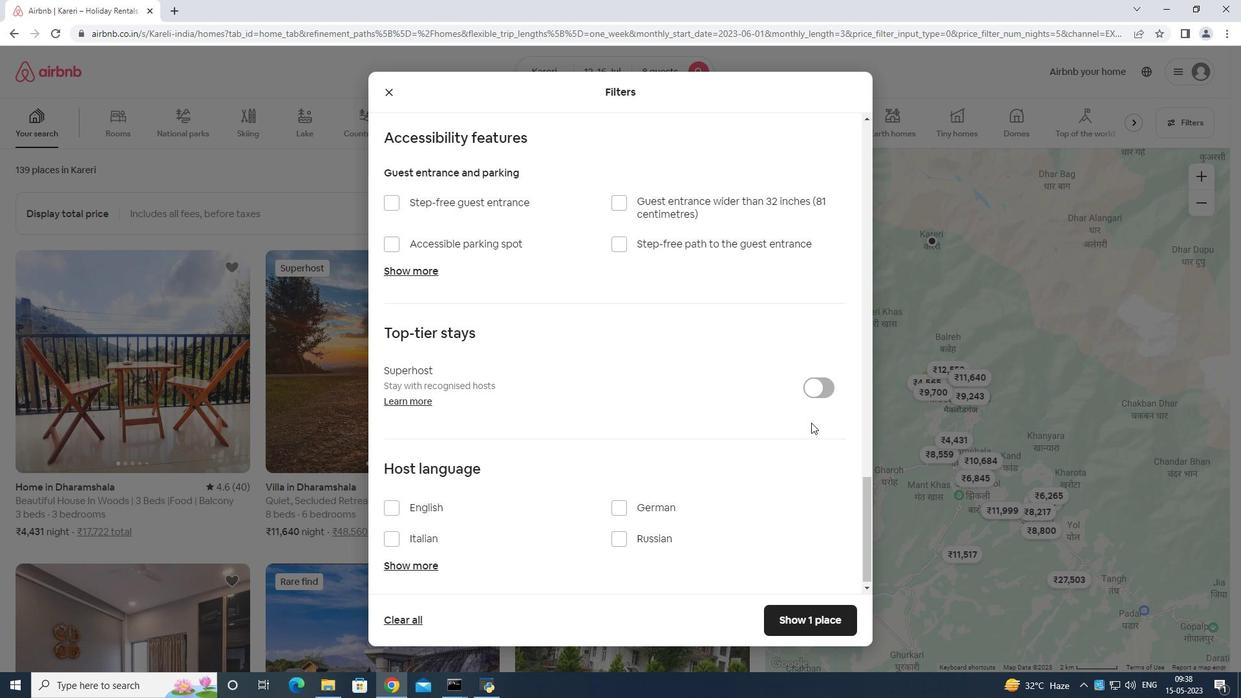 
Action: Mouse moved to (807, 423)
Screenshot: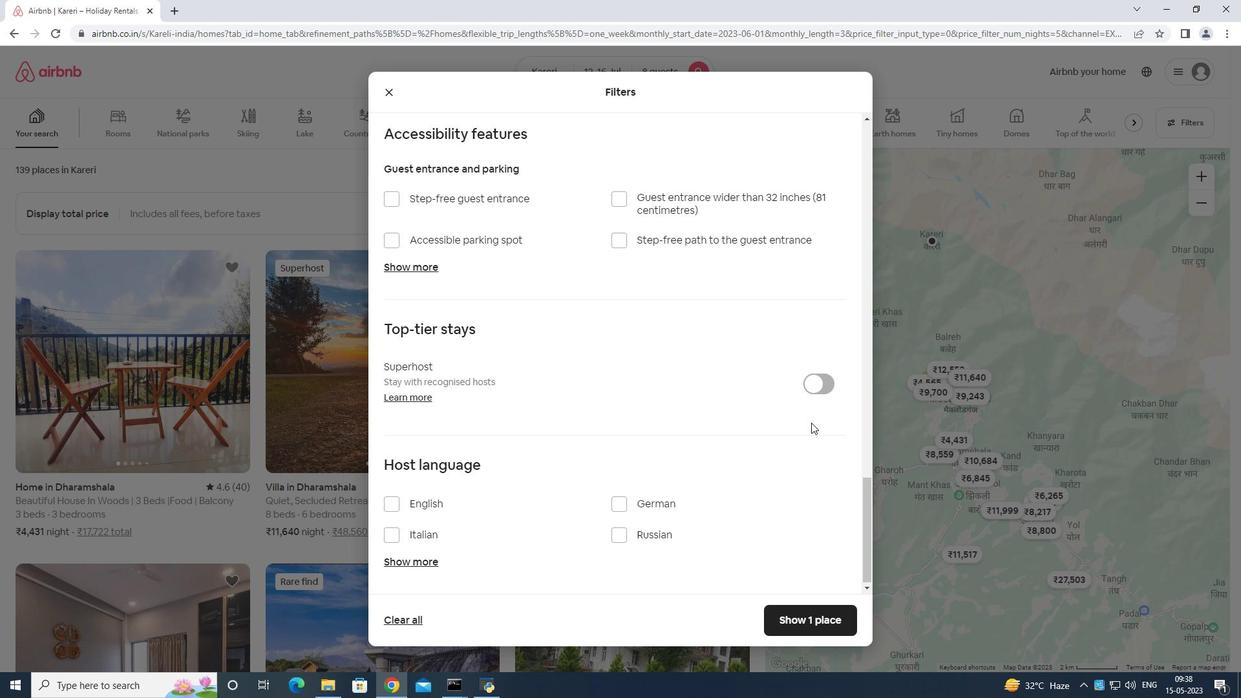 
Action: Mouse scrolled (807, 422) with delta (0, 0)
Screenshot: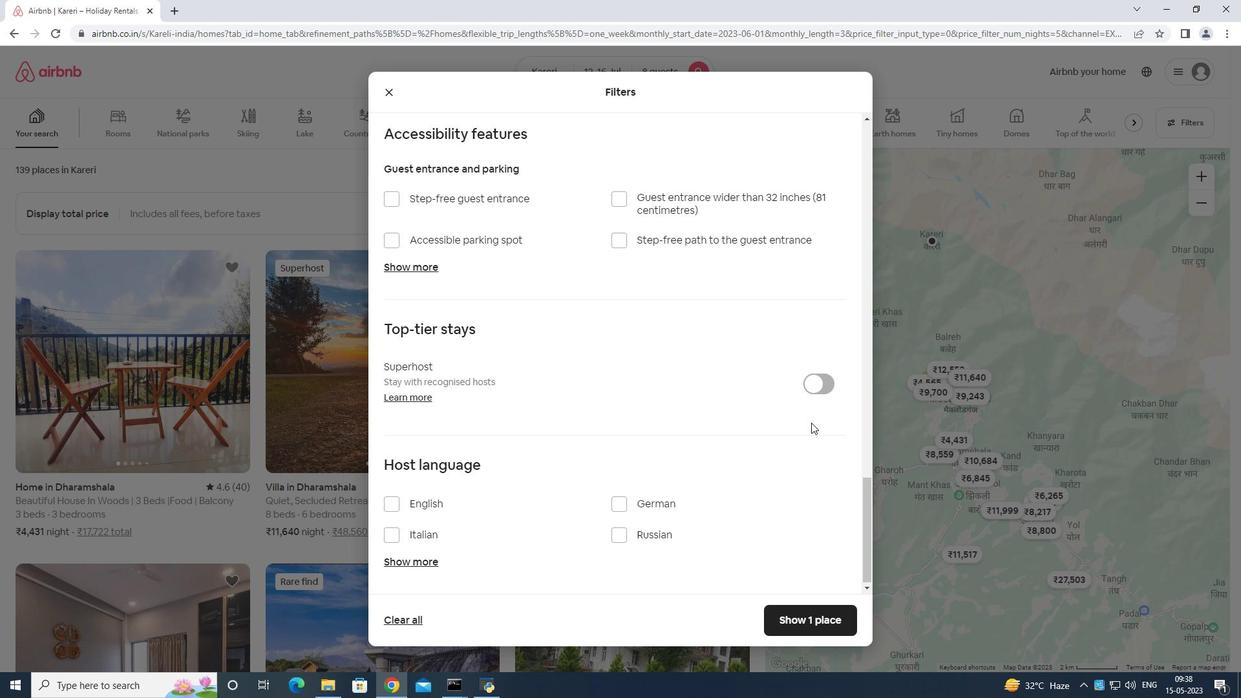 
Action: Mouse moved to (393, 501)
Screenshot: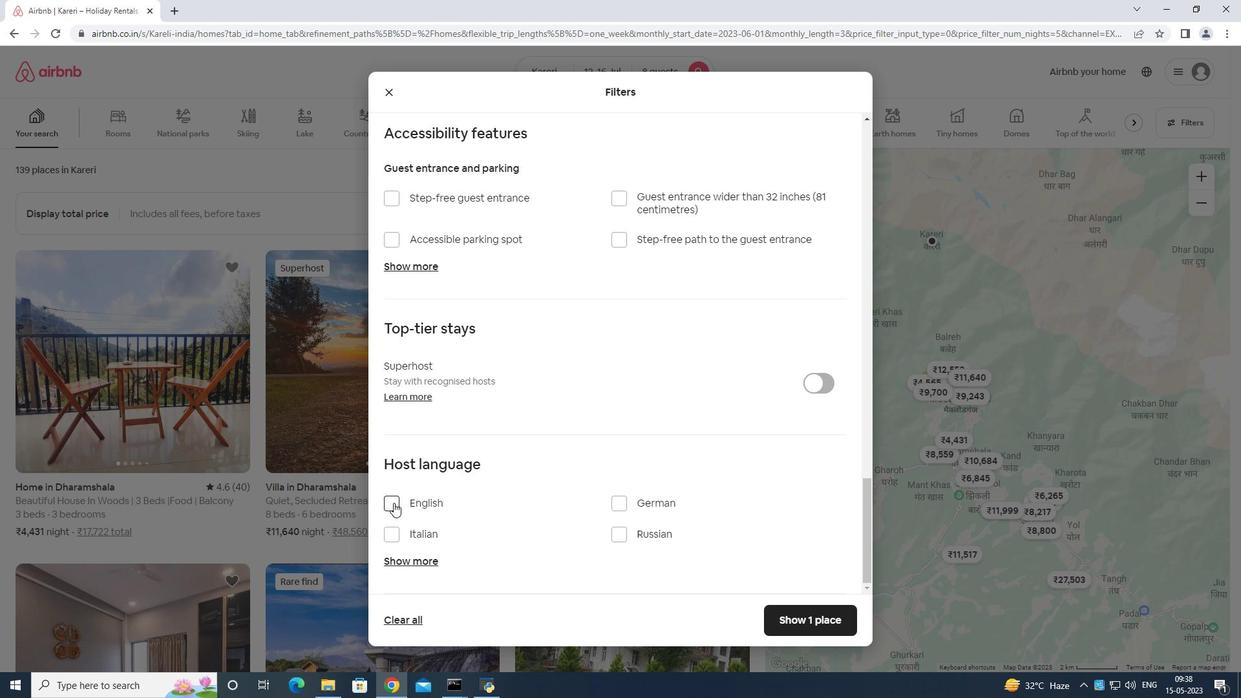 
Action: Mouse pressed left at (393, 501)
Screenshot: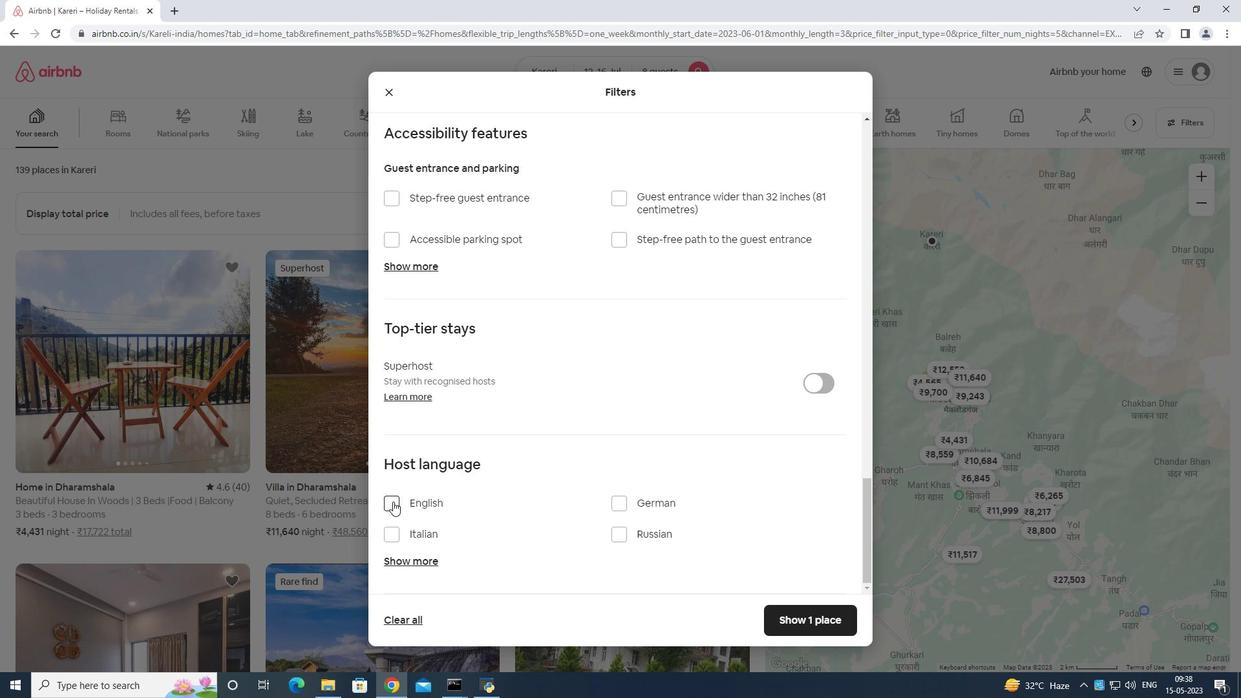 
Action: Mouse moved to (786, 617)
Screenshot: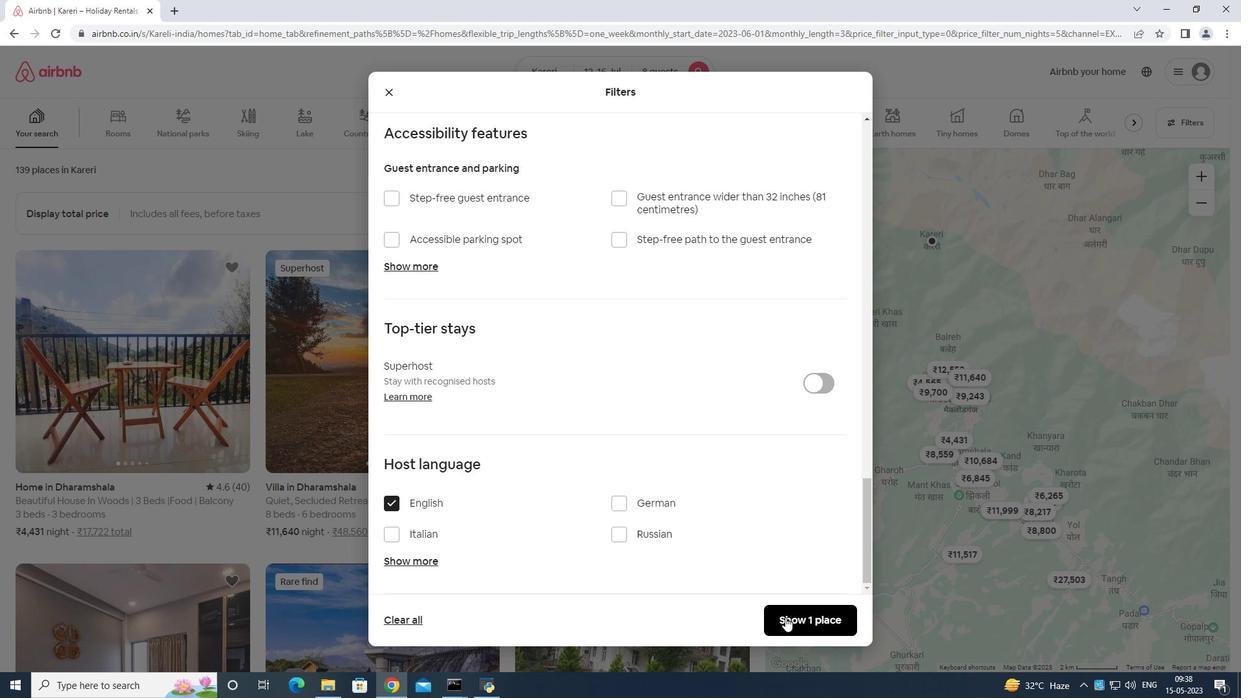 
Action: Mouse pressed left at (786, 617)
Screenshot: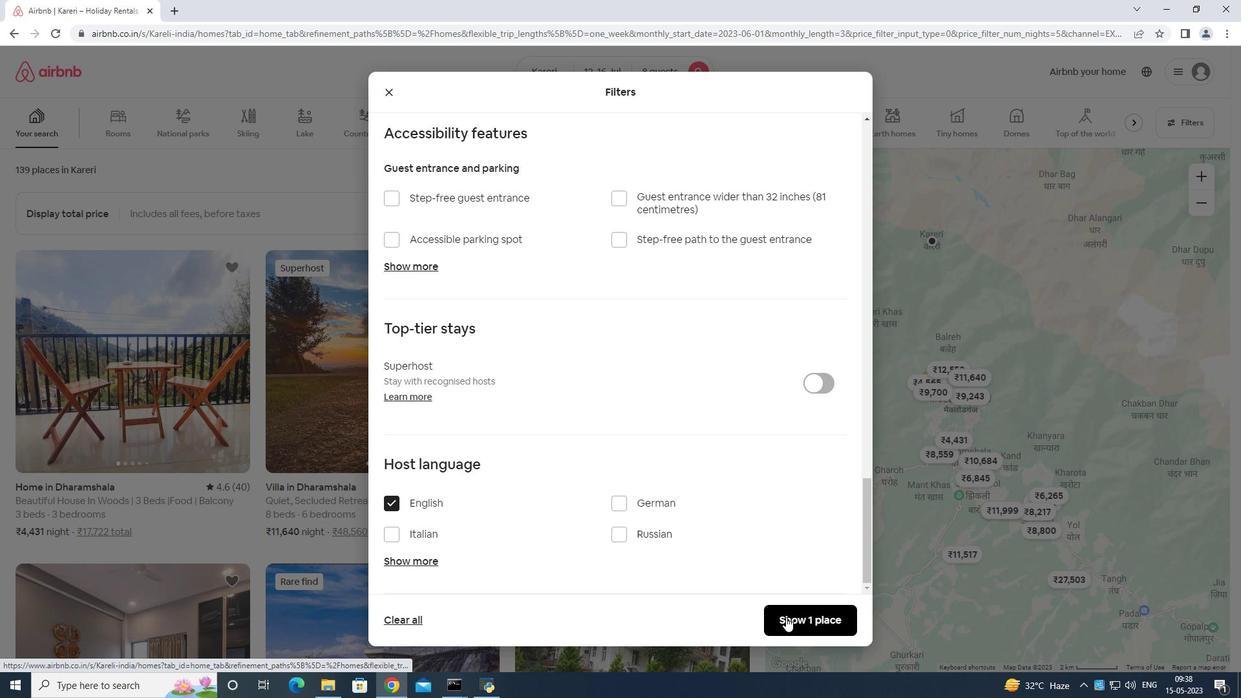 
